 Task: Look for space in Cabedelo, Brazil from 10th July, 2023 to 15th July, 2023 for 7 adults in price range Rs.10000 to Rs.15000. Place can be entire place or shared room with 4 bedrooms having 7 beds and 4 bathrooms. Property type can be house, flat, guest house. Amenities needed are: wifi, TV, free parkinig on premises, gym, breakfast. Booking option can be shelf check-in. Required host language is English.
Action: Mouse moved to (493, 119)
Screenshot: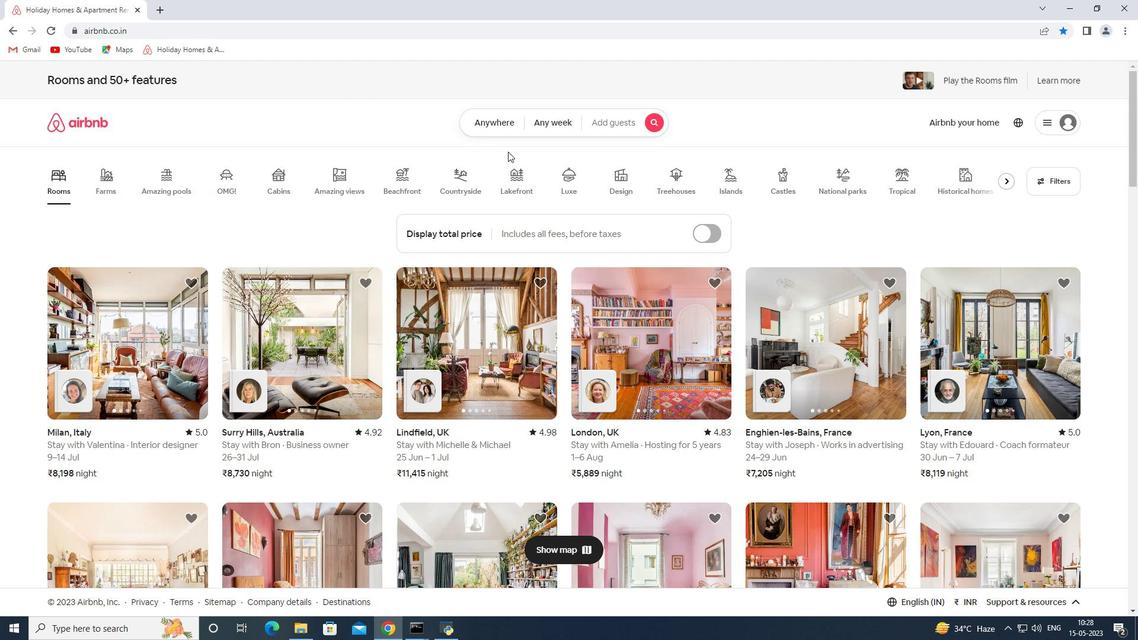 
Action: Mouse pressed left at (493, 119)
Screenshot: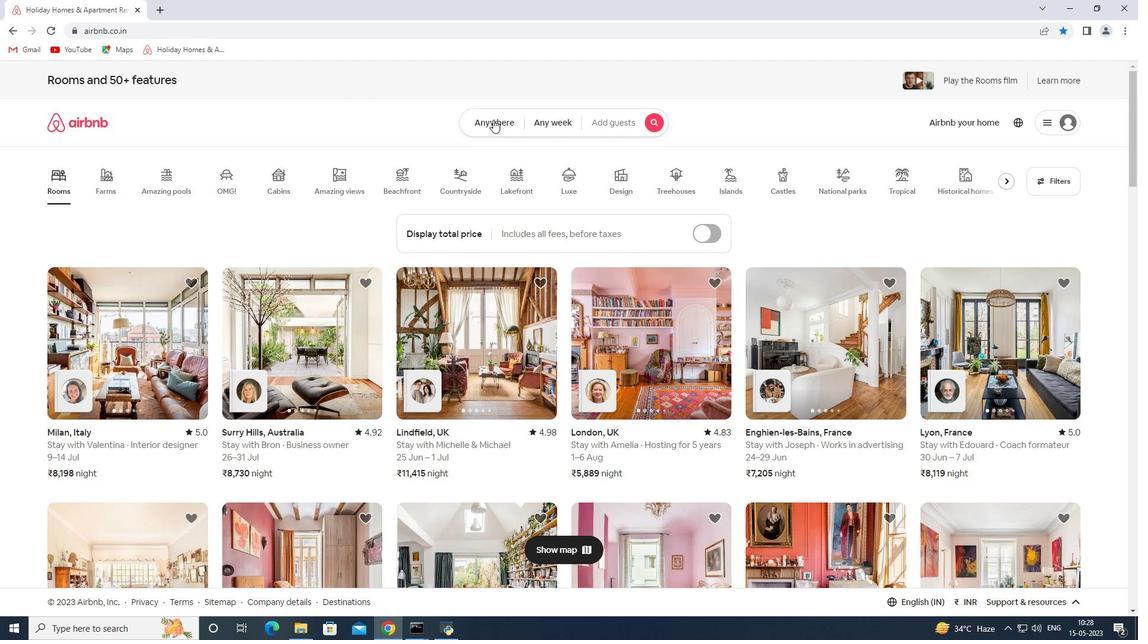 
Action: Mouse moved to (391, 171)
Screenshot: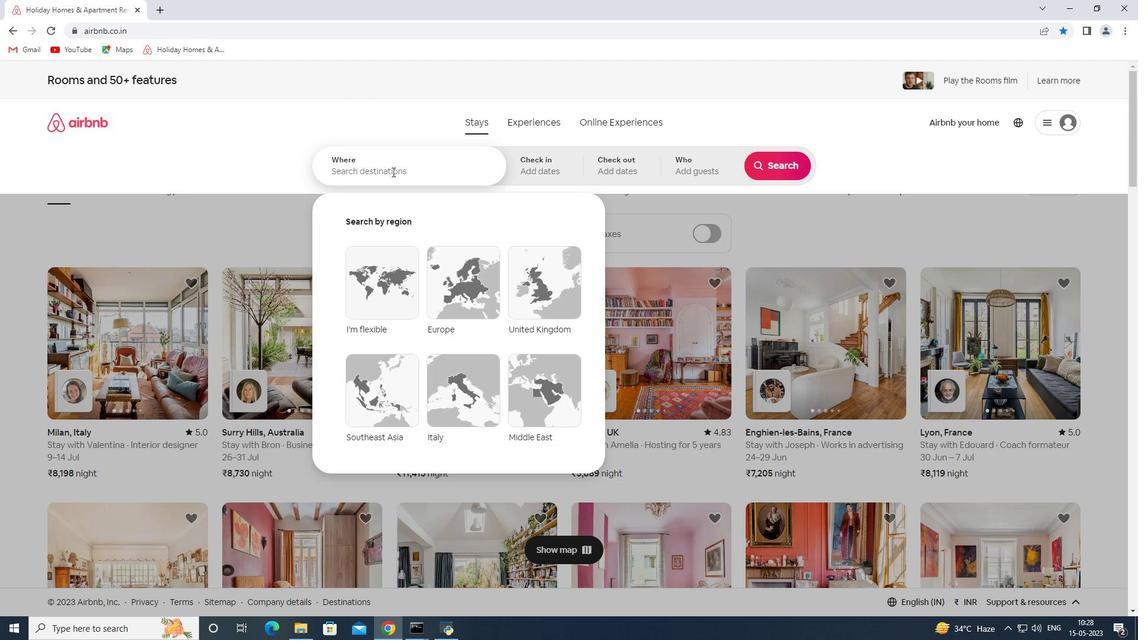 
Action: Mouse pressed left at (391, 171)
Screenshot: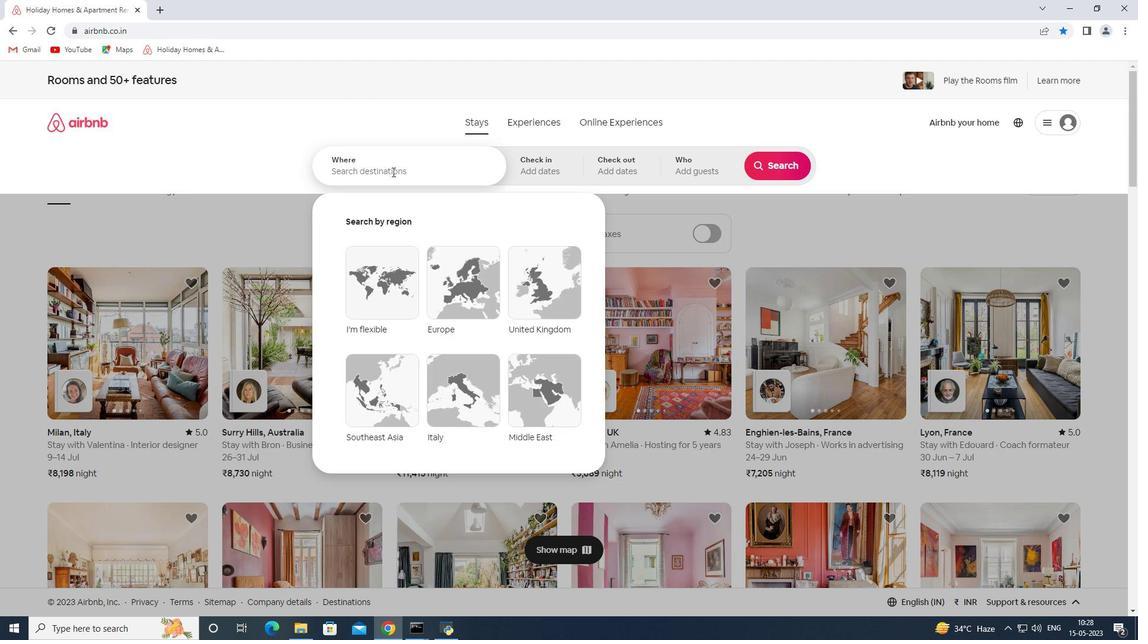 
Action: Key pressed <Key.shift><Key.shift><Key.shift>Cabedelo<Key.space><Key.shift>Brazil<Key.space>
Screenshot: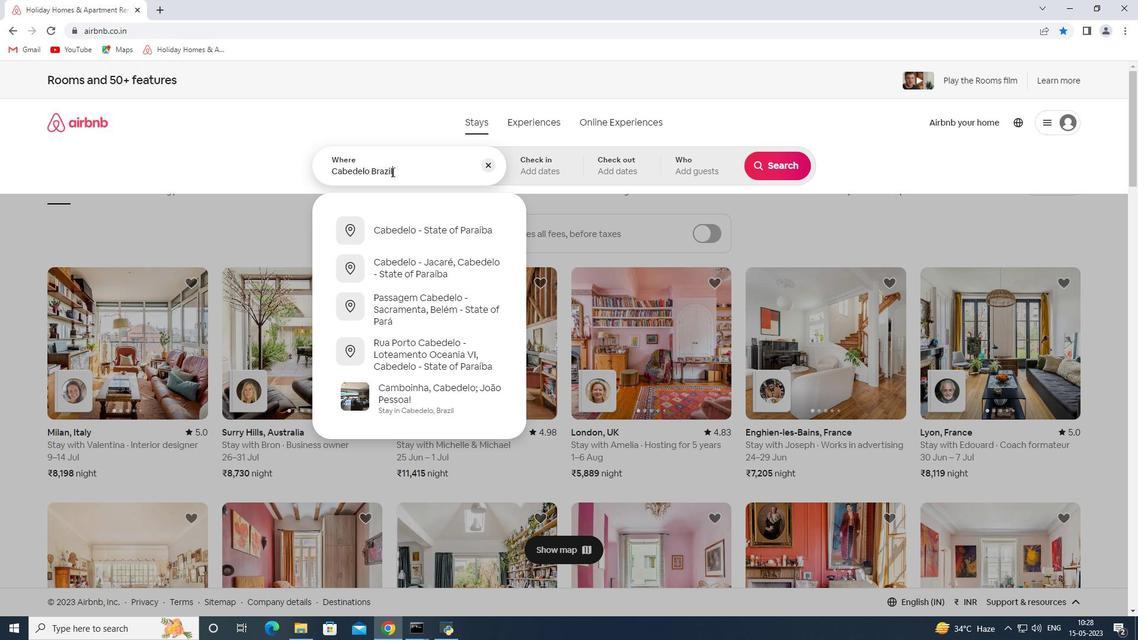 
Action: Mouse moved to (500, 187)
Screenshot: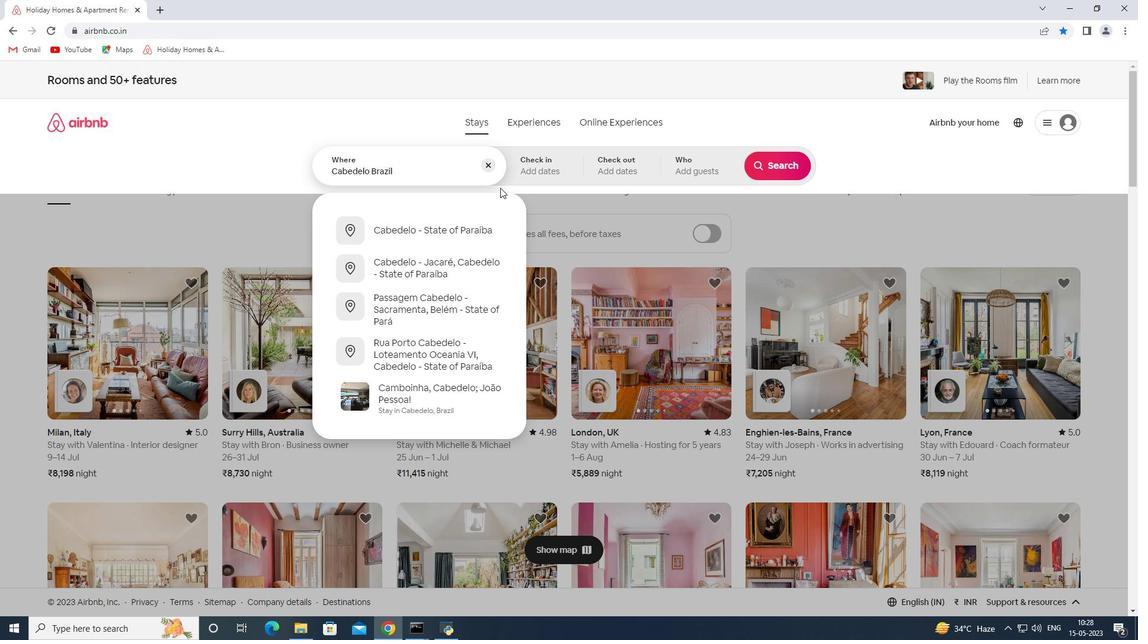 
Action: Key pressed <Key.enter>
Screenshot: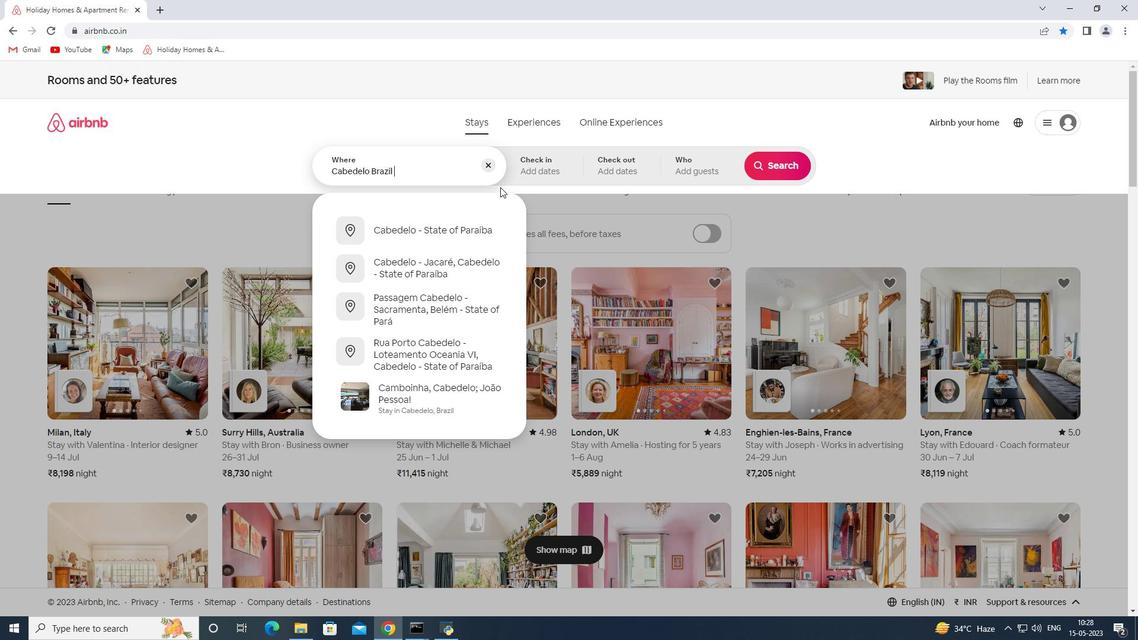 
Action: Mouse moved to (780, 261)
Screenshot: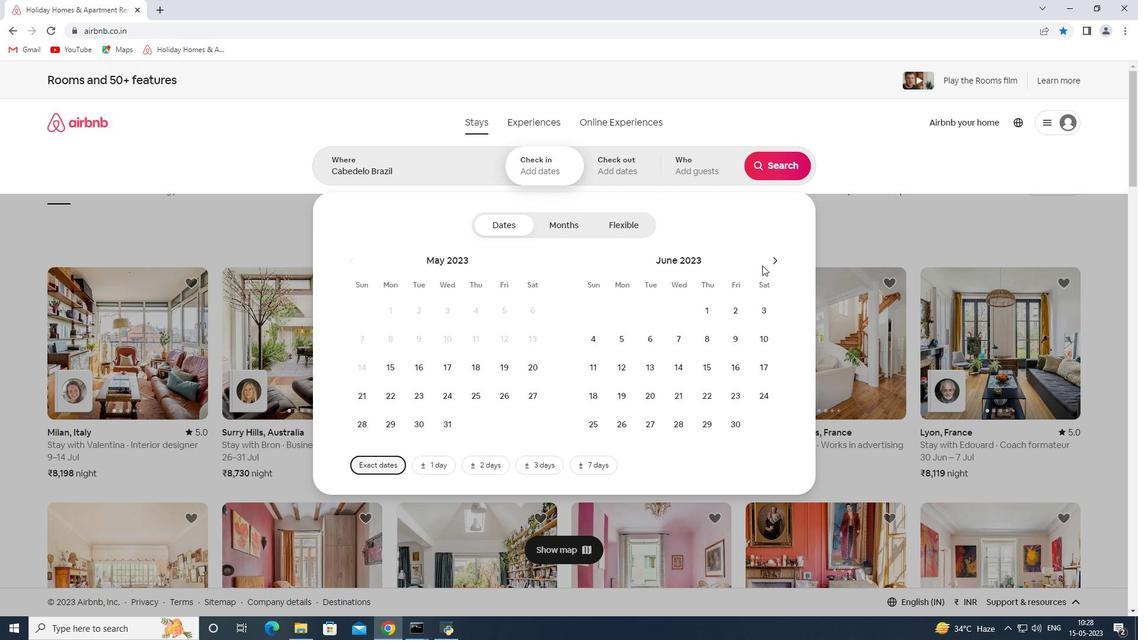 
Action: Mouse pressed left at (780, 261)
Screenshot: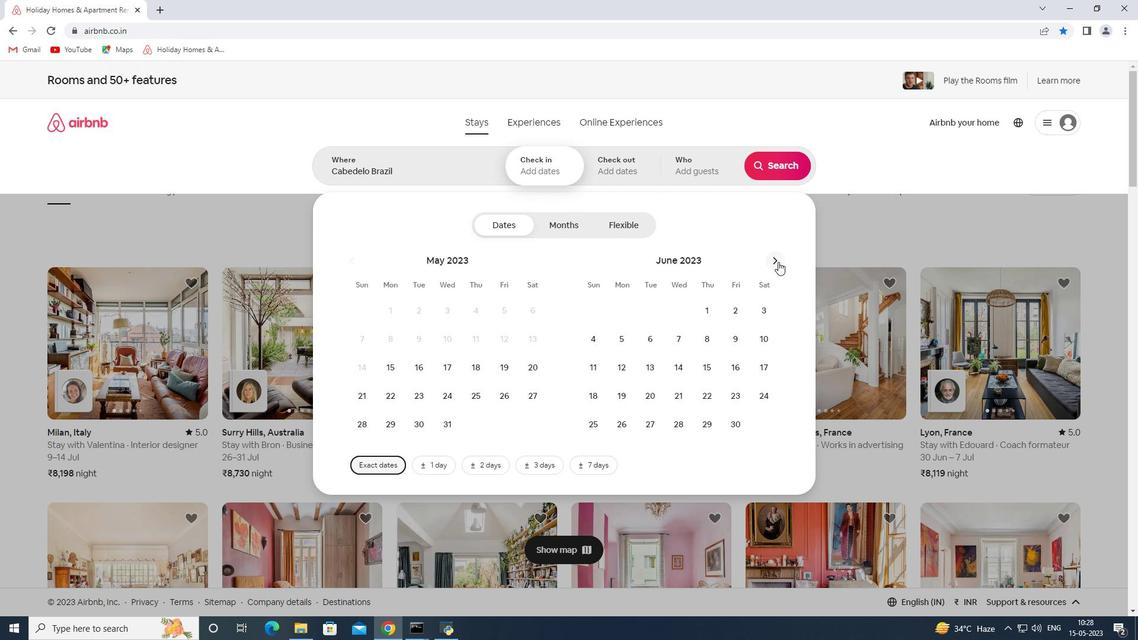 
Action: Mouse moved to (626, 367)
Screenshot: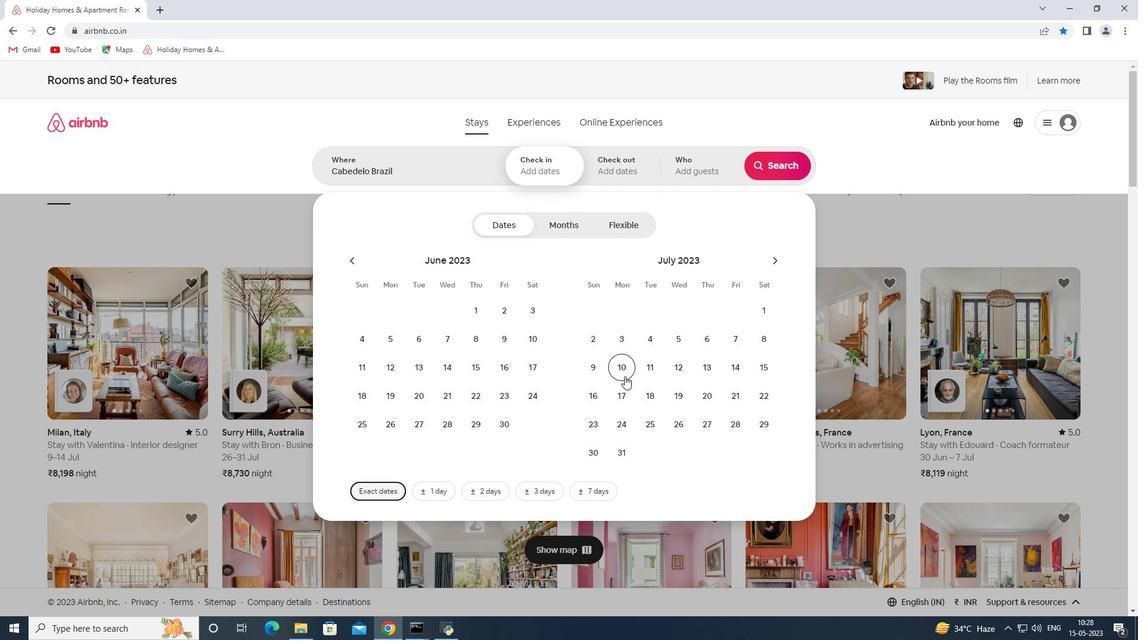 
Action: Mouse pressed left at (626, 367)
Screenshot: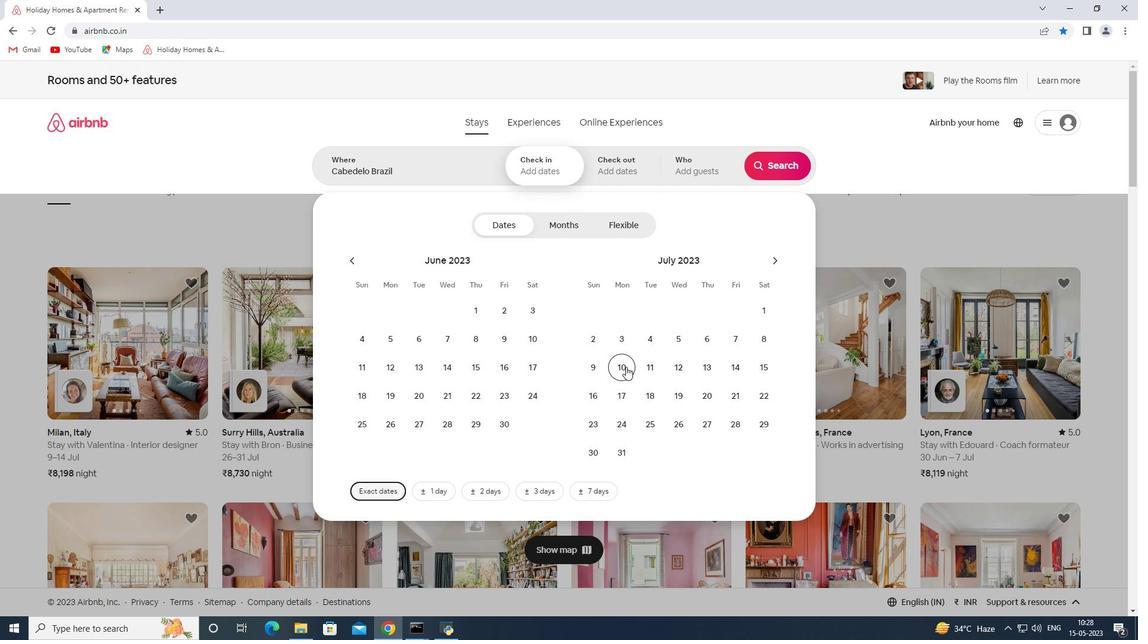 
Action: Mouse moved to (764, 374)
Screenshot: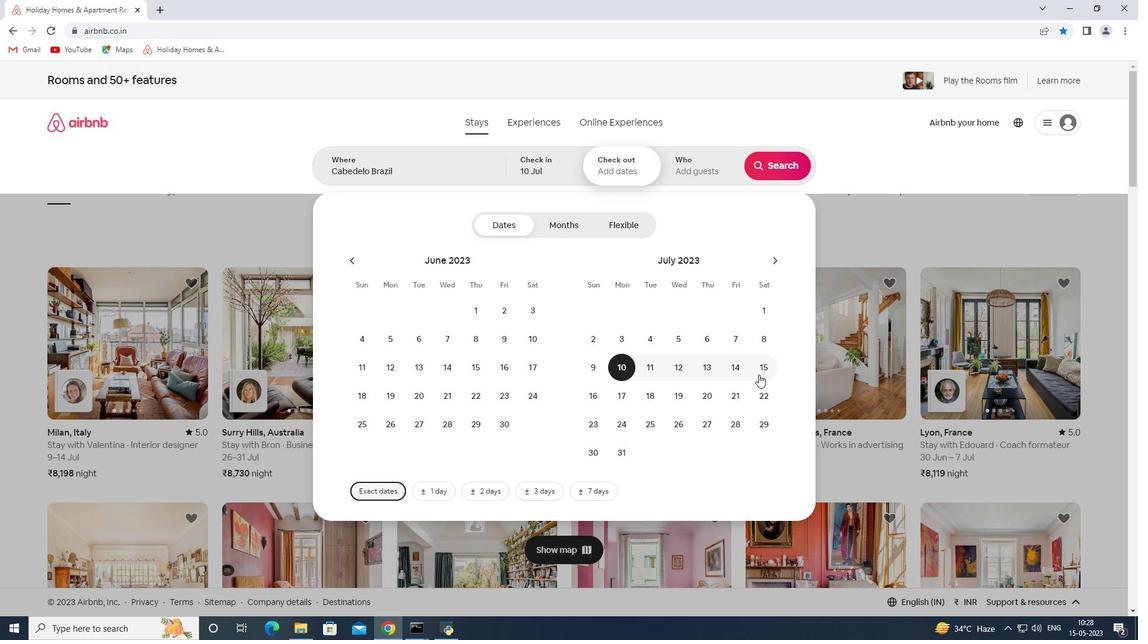 
Action: Mouse pressed left at (764, 374)
Screenshot: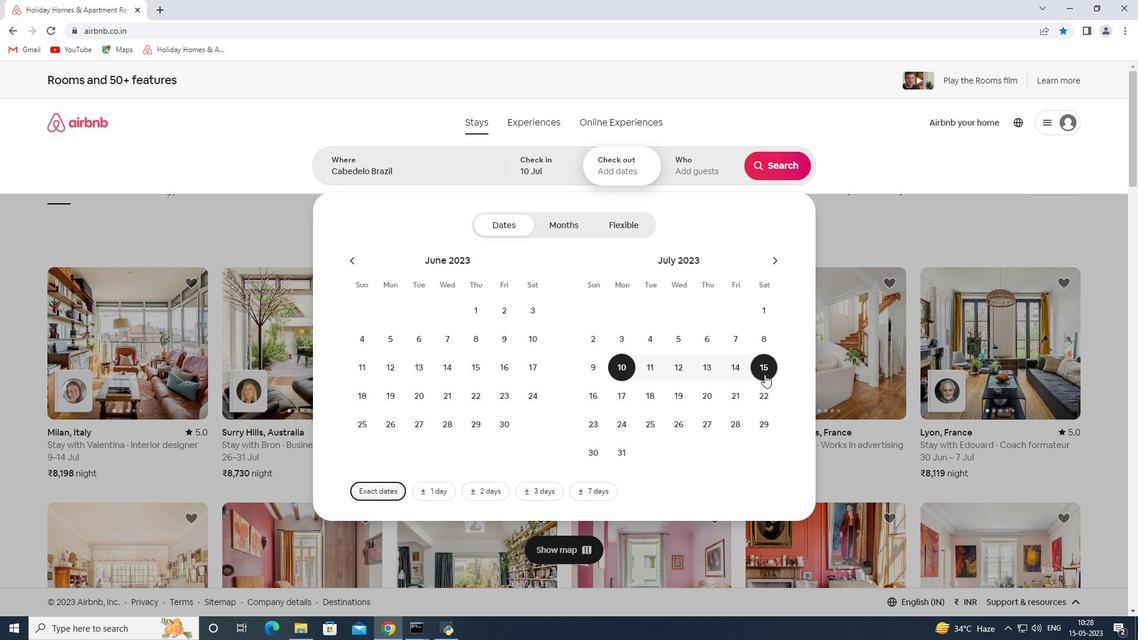 
Action: Mouse moved to (691, 167)
Screenshot: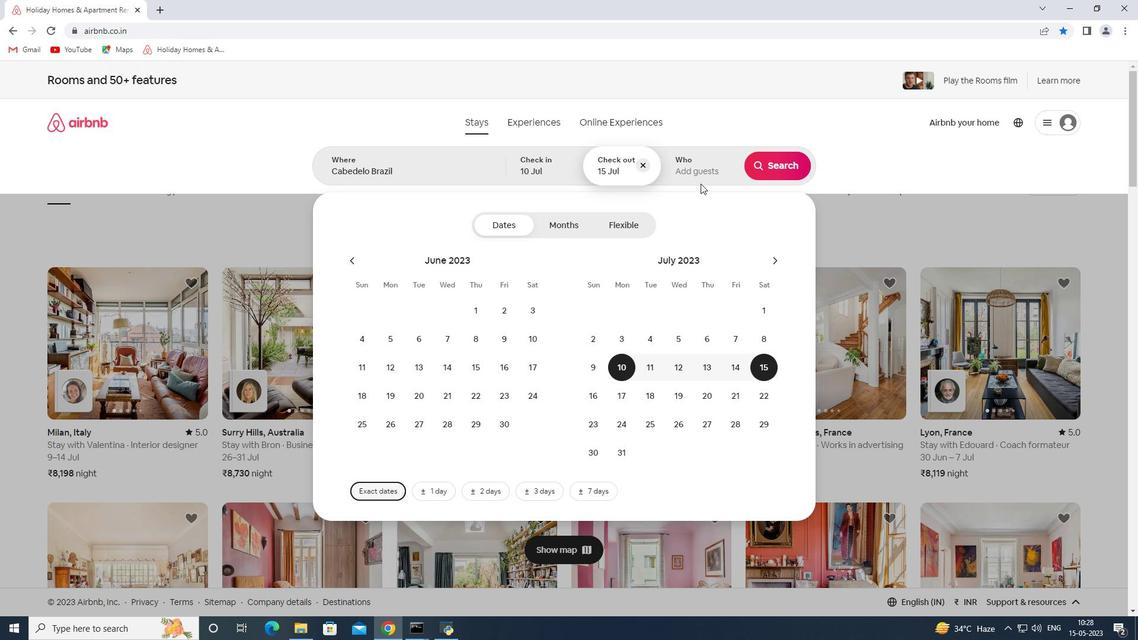 
Action: Mouse pressed left at (691, 167)
Screenshot: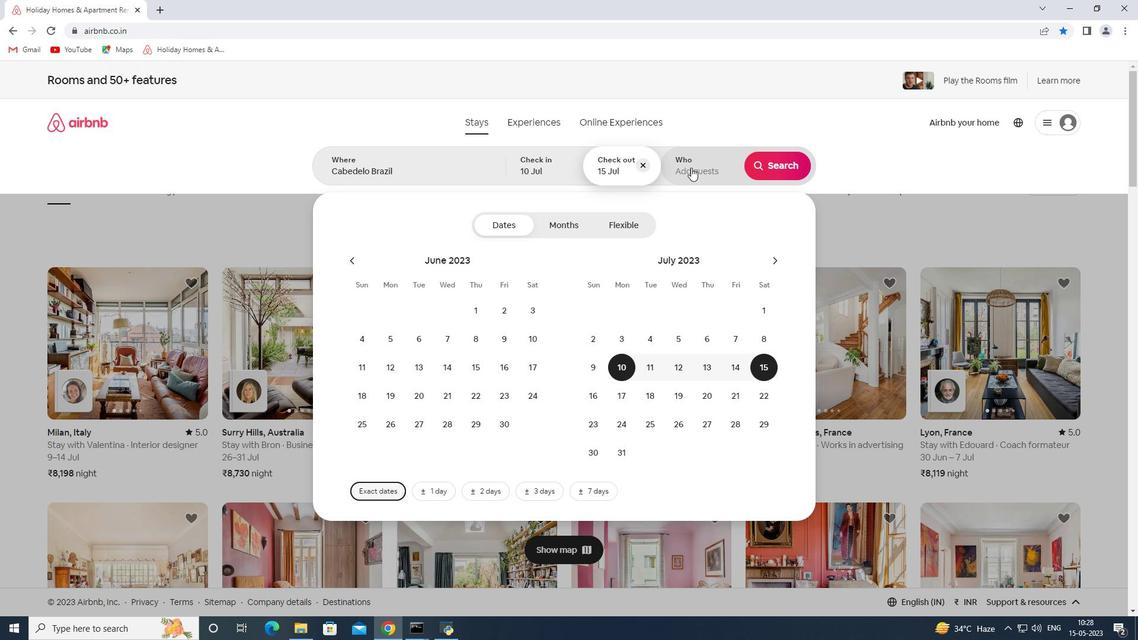 
Action: Mouse moved to (782, 228)
Screenshot: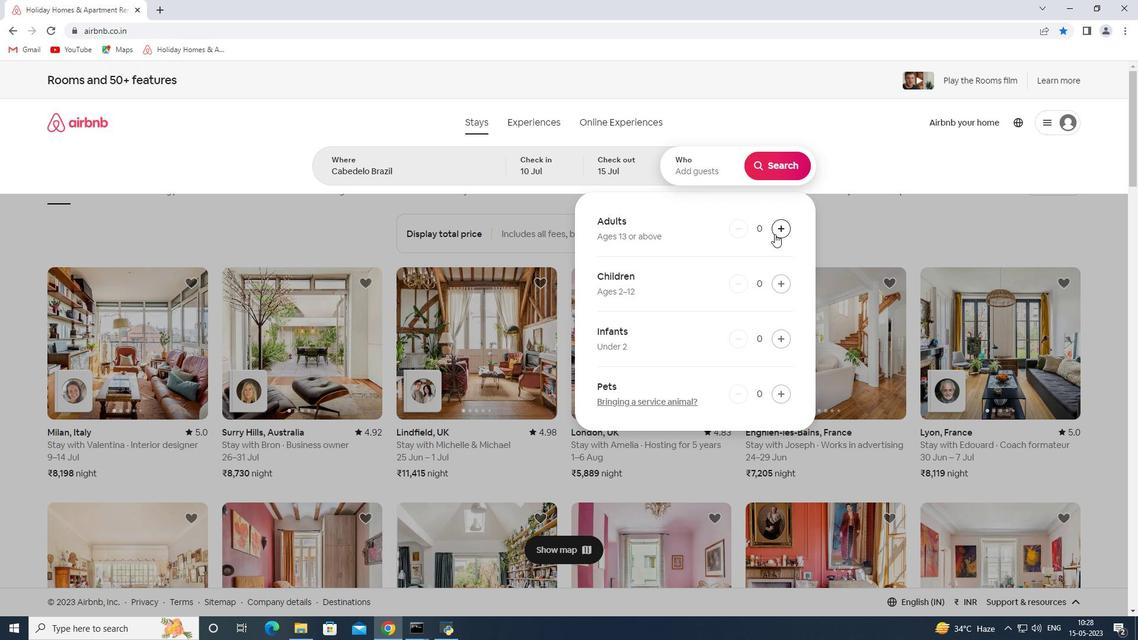
Action: Mouse pressed left at (782, 228)
Screenshot: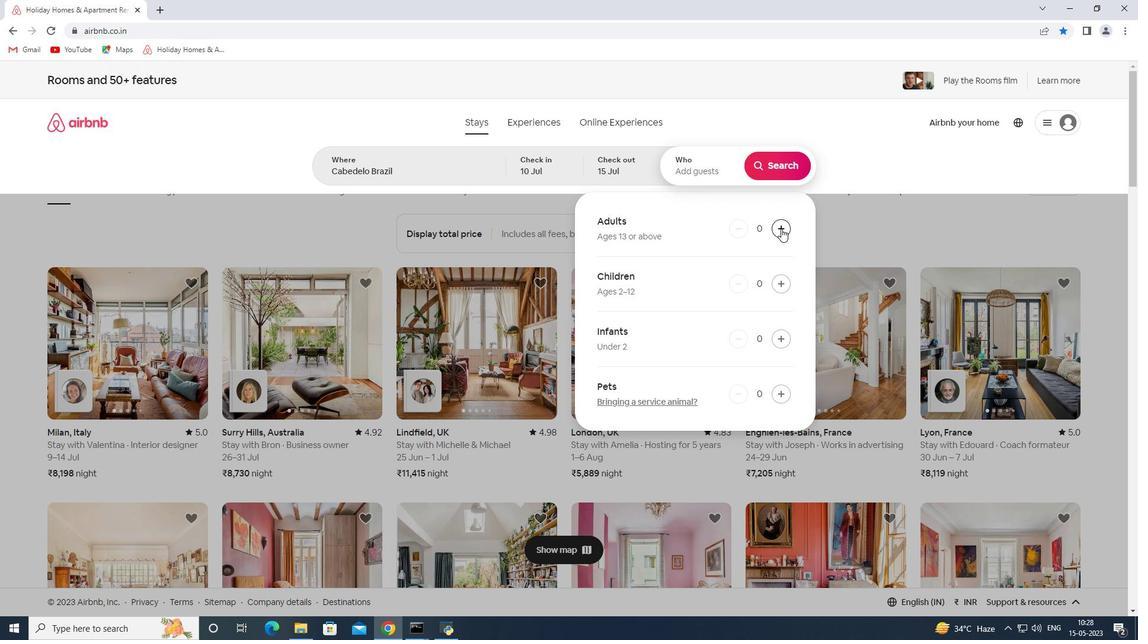 
Action: Mouse pressed left at (782, 228)
Screenshot: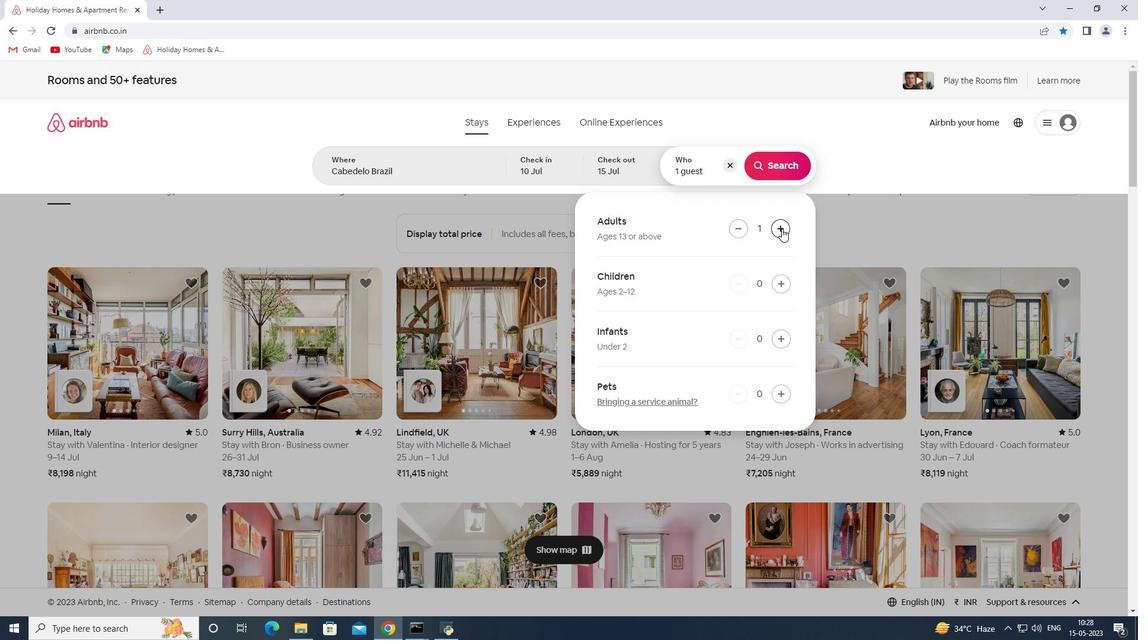 
Action: Mouse pressed left at (782, 228)
Screenshot: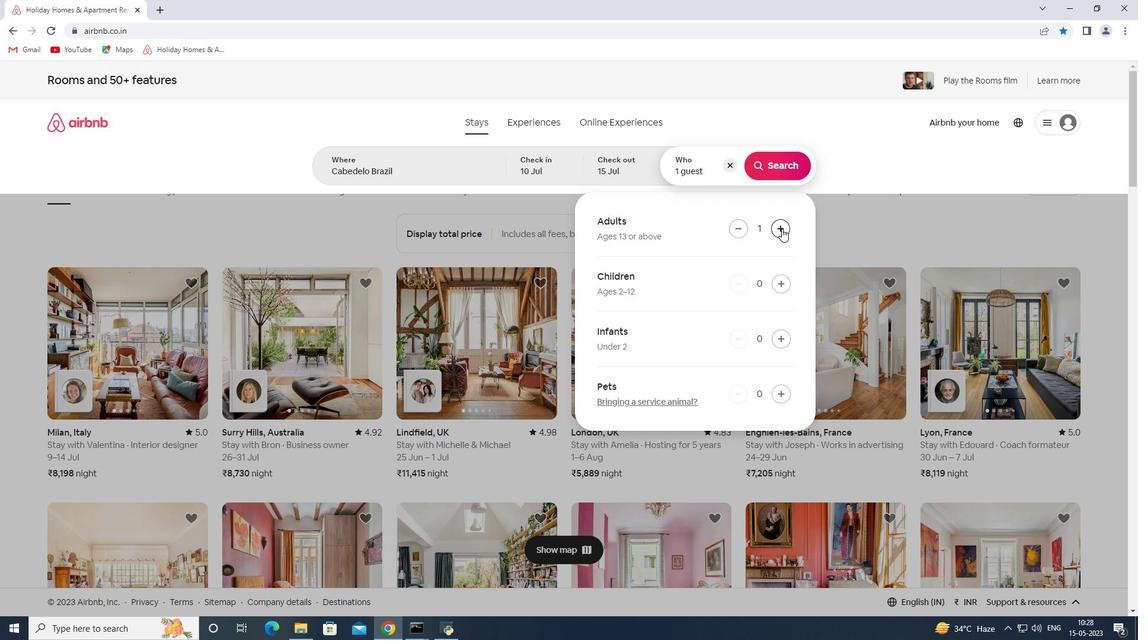 
Action: Mouse pressed left at (782, 228)
Screenshot: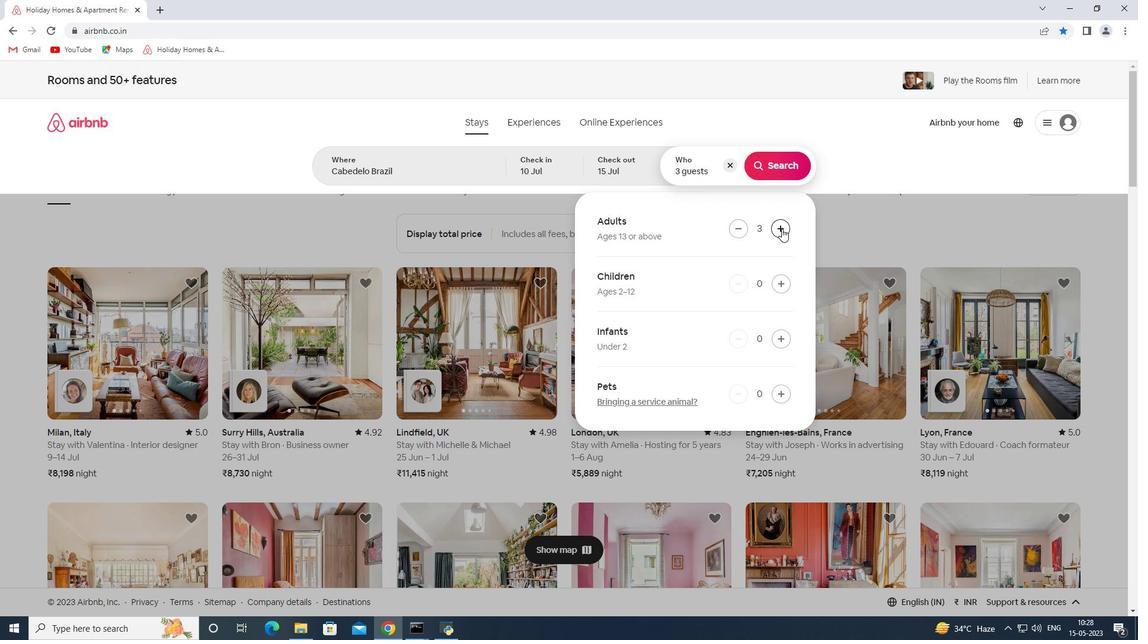 
Action: Mouse pressed left at (782, 228)
Screenshot: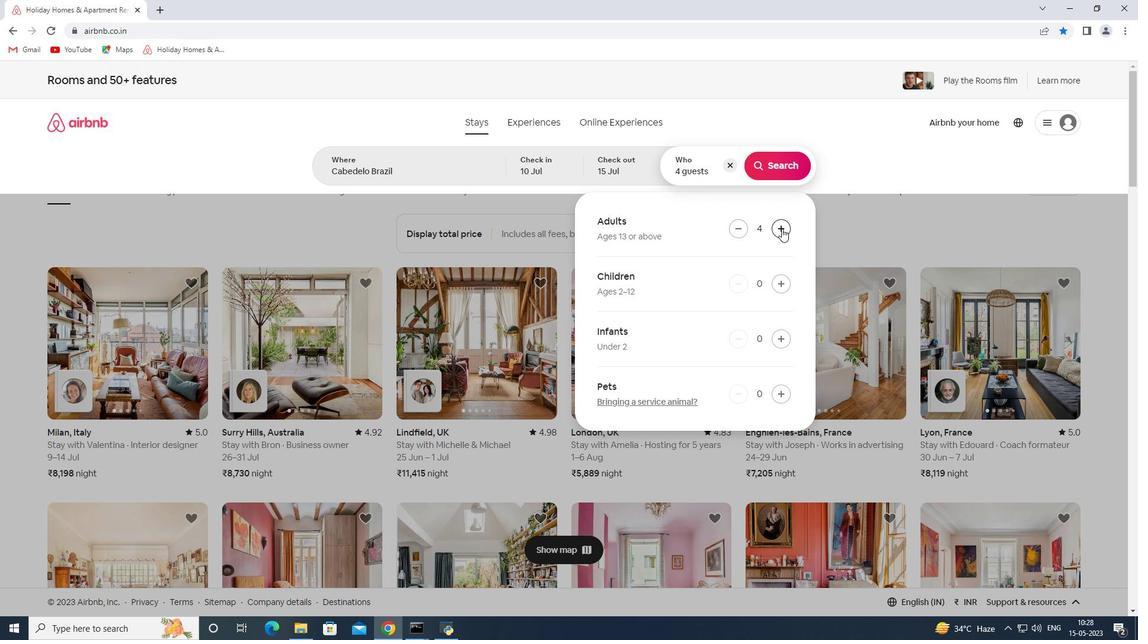
Action: Mouse pressed left at (782, 228)
Screenshot: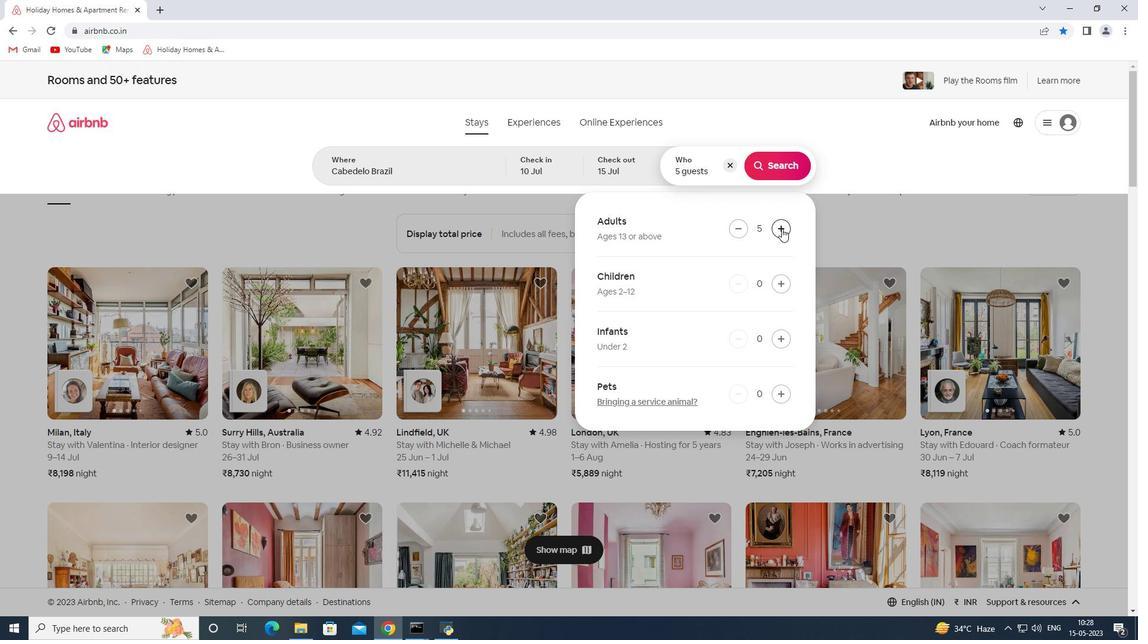 
Action: Mouse pressed left at (782, 228)
Screenshot: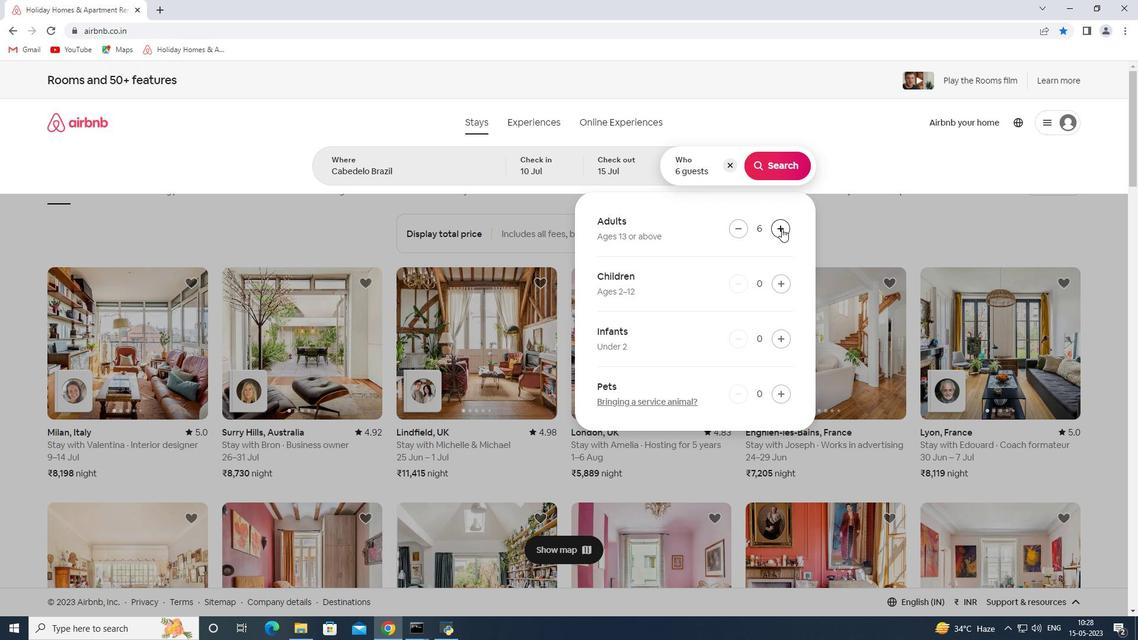 
Action: Mouse moved to (770, 167)
Screenshot: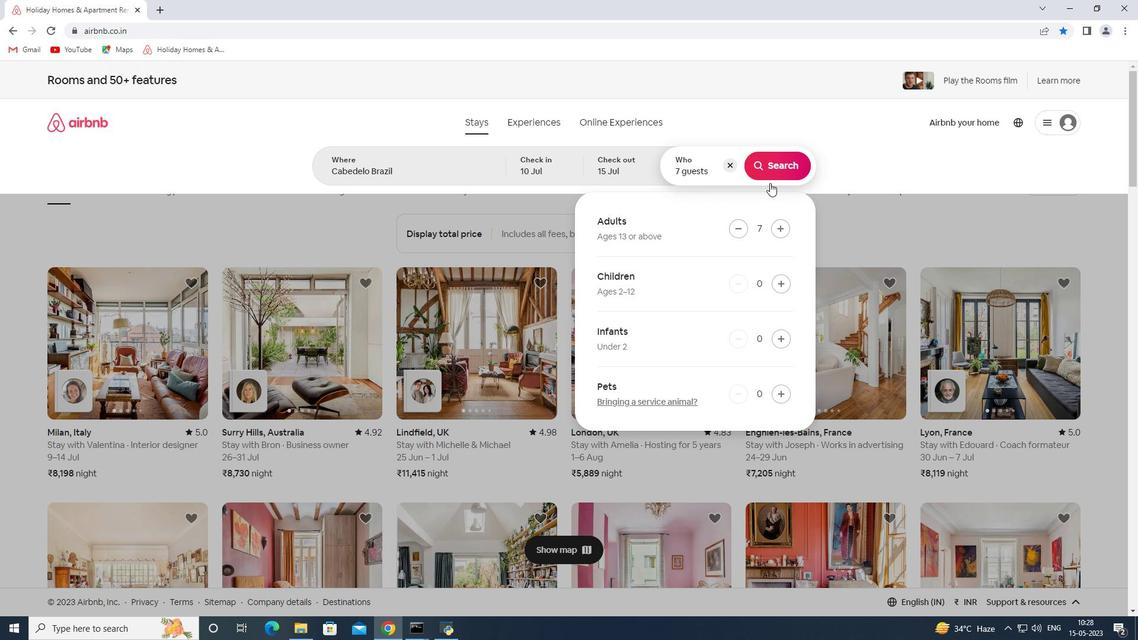 
Action: Mouse pressed left at (770, 167)
Screenshot: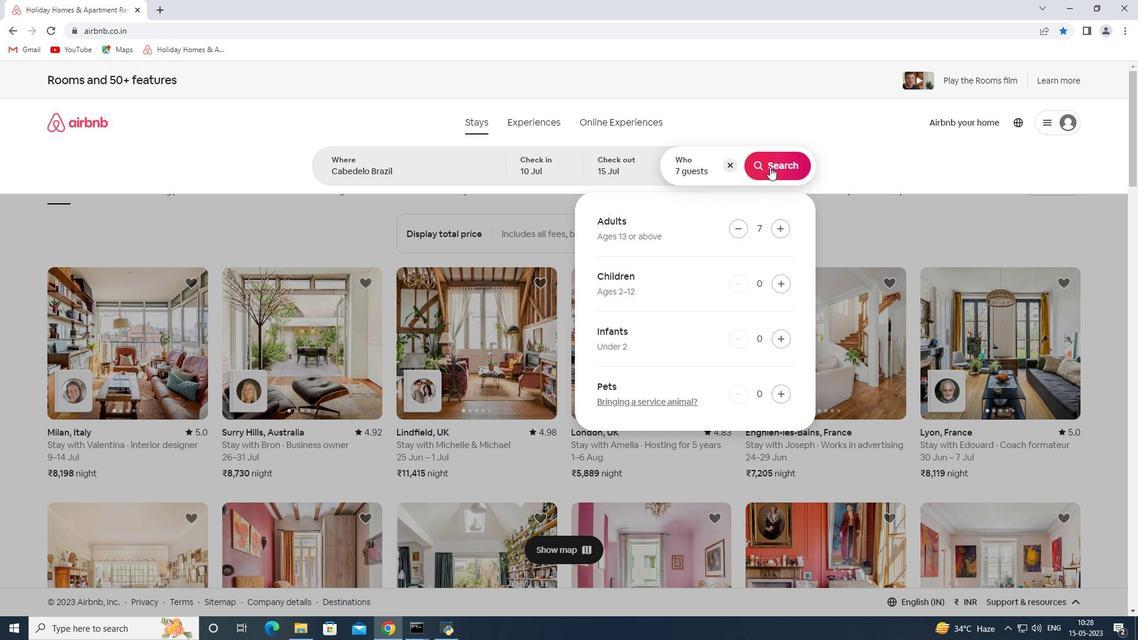 
Action: Mouse moved to (1096, 135)
Screenshot: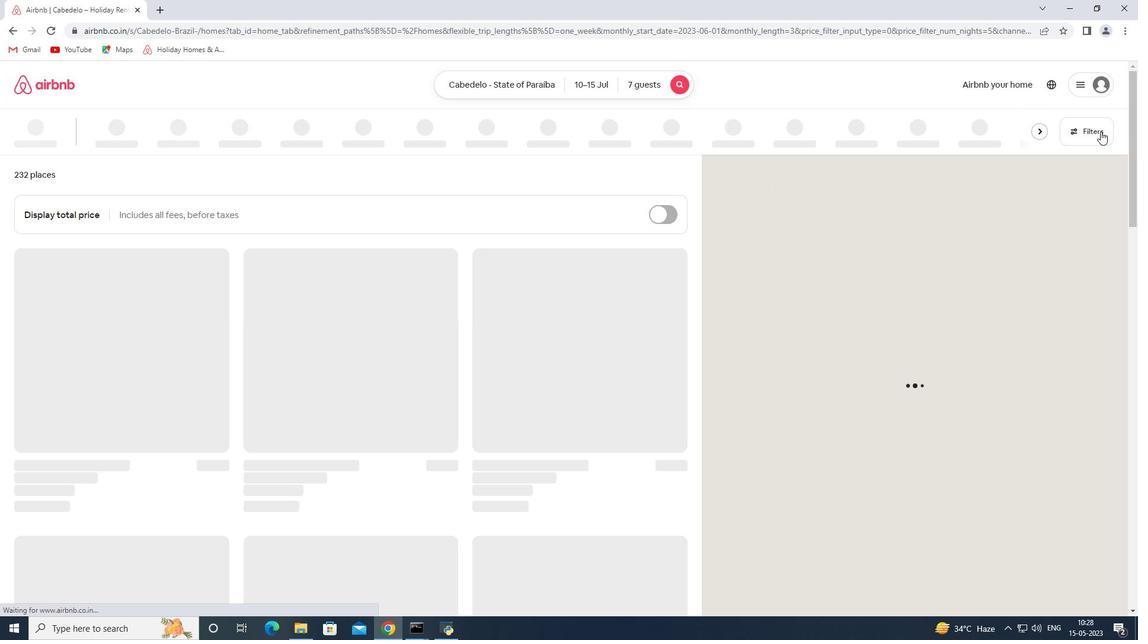 
Action: Mouse pressed left at (1096, 135)
Screenshot: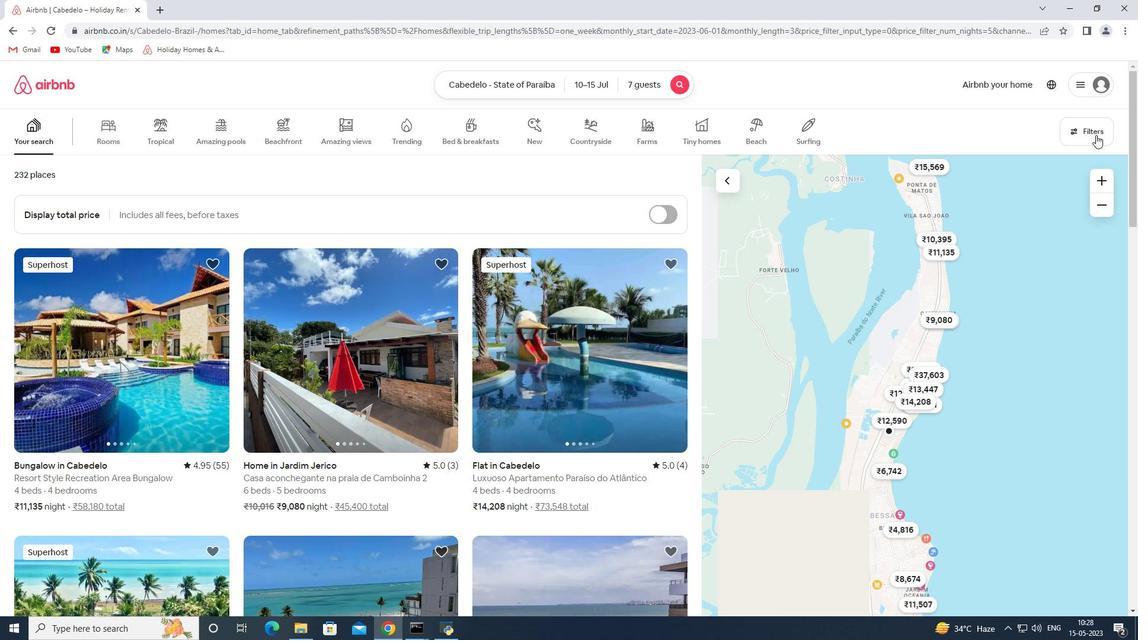 
Action: Mouse moved to (469, 423)
Screenshot: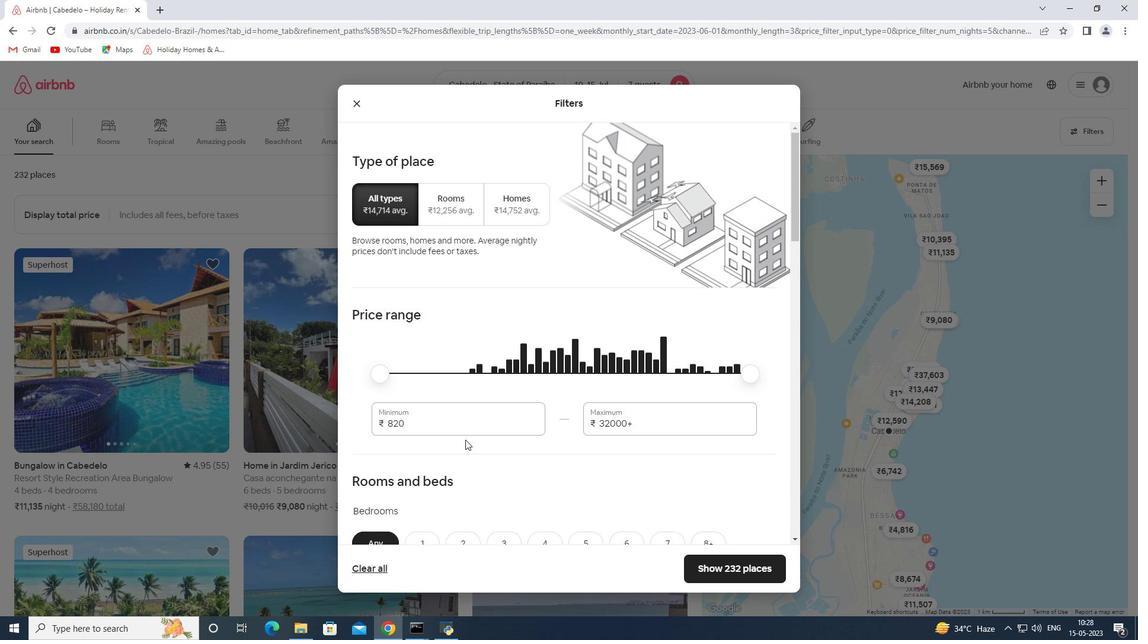 
Action: Mouse pressed left at (469, 423)
Screenshot: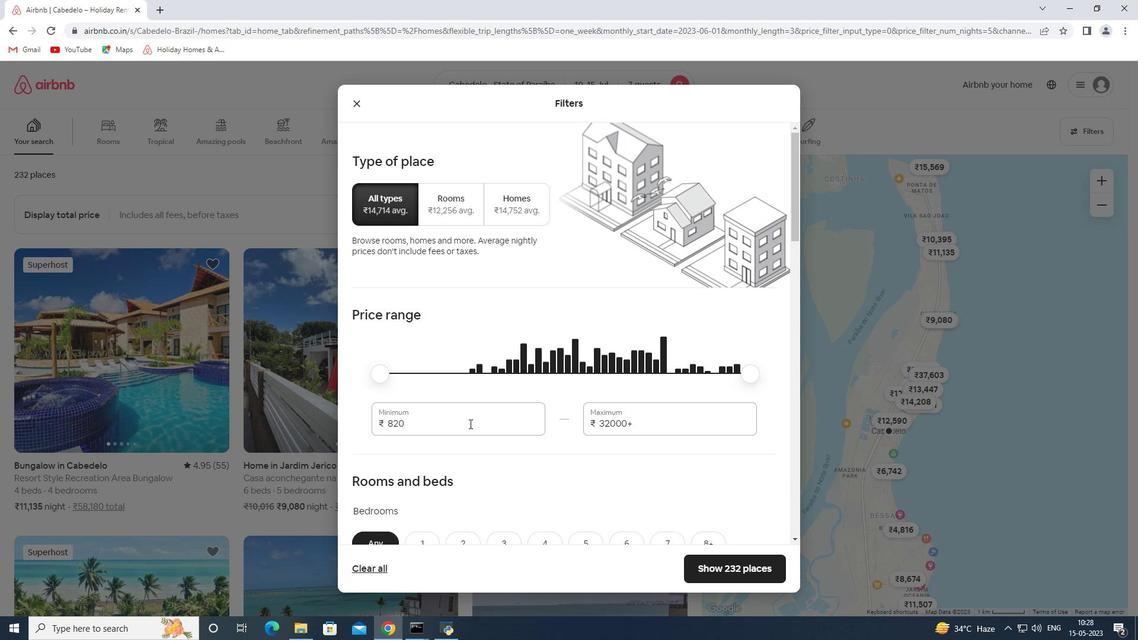 
Action: Mouse pressed left at (469, 423)
Screenshot: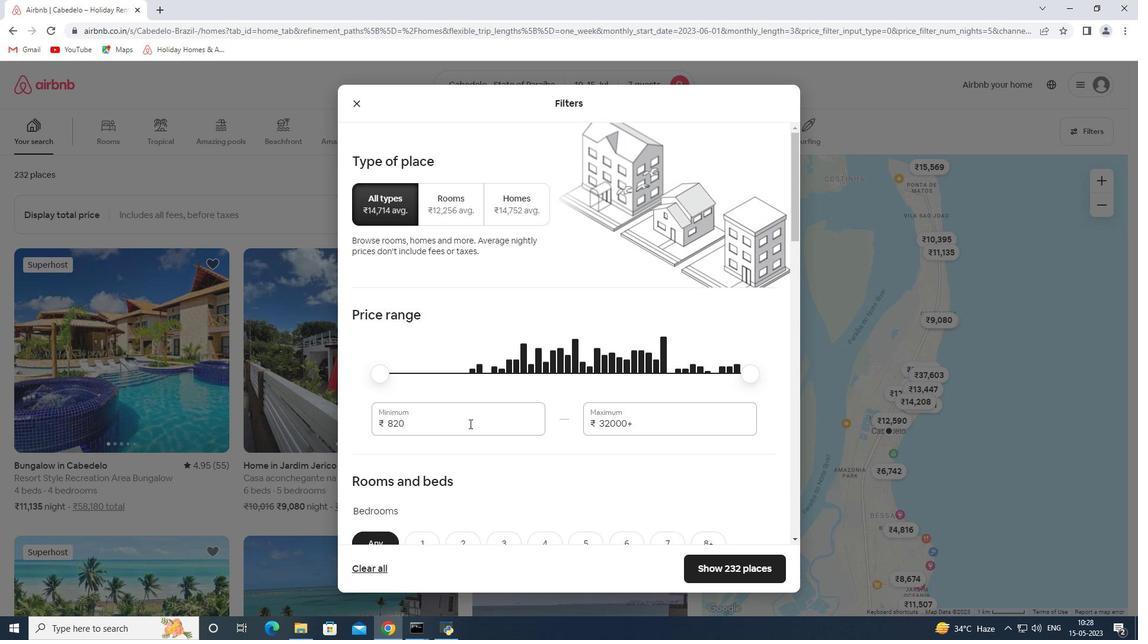 
Action: Key pressed 10000<Key.tab>15000
Screenshot: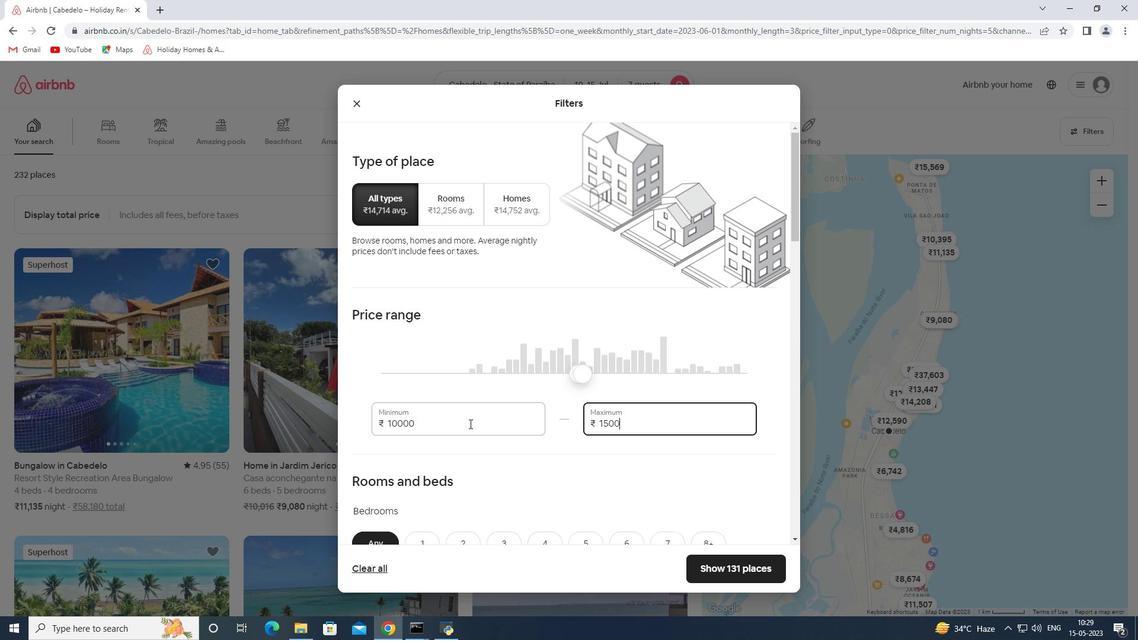 
Action: Mouse scrolled (469, 423) with delta (0, 0)
Screenshot: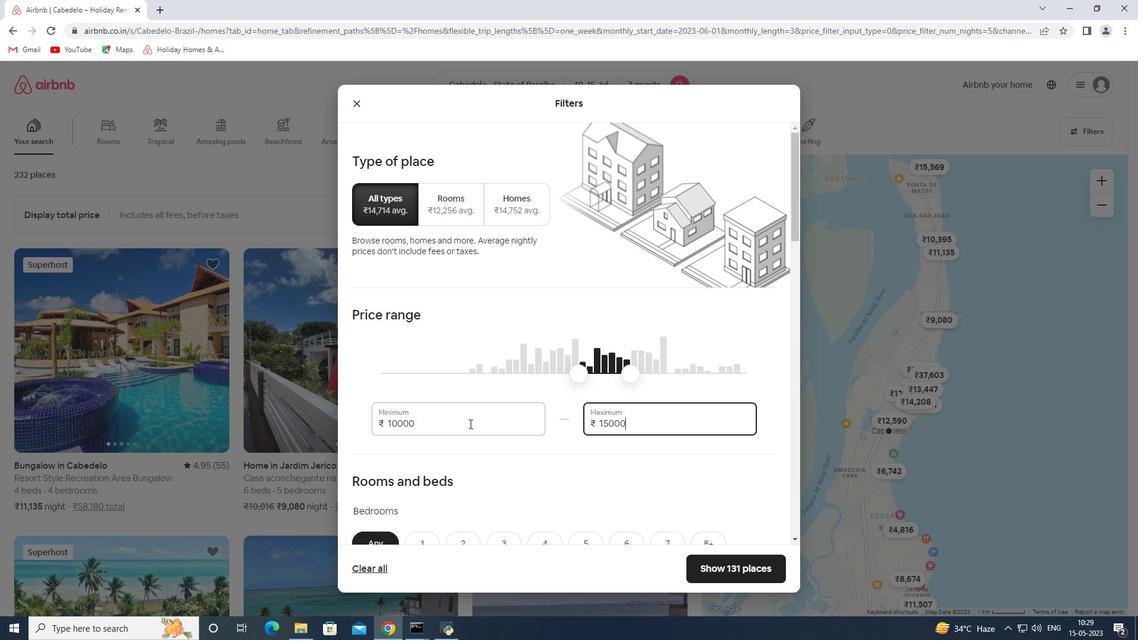 
Action: Mouse scrolled (469, 423) with delta (0, 0)
Screenshot: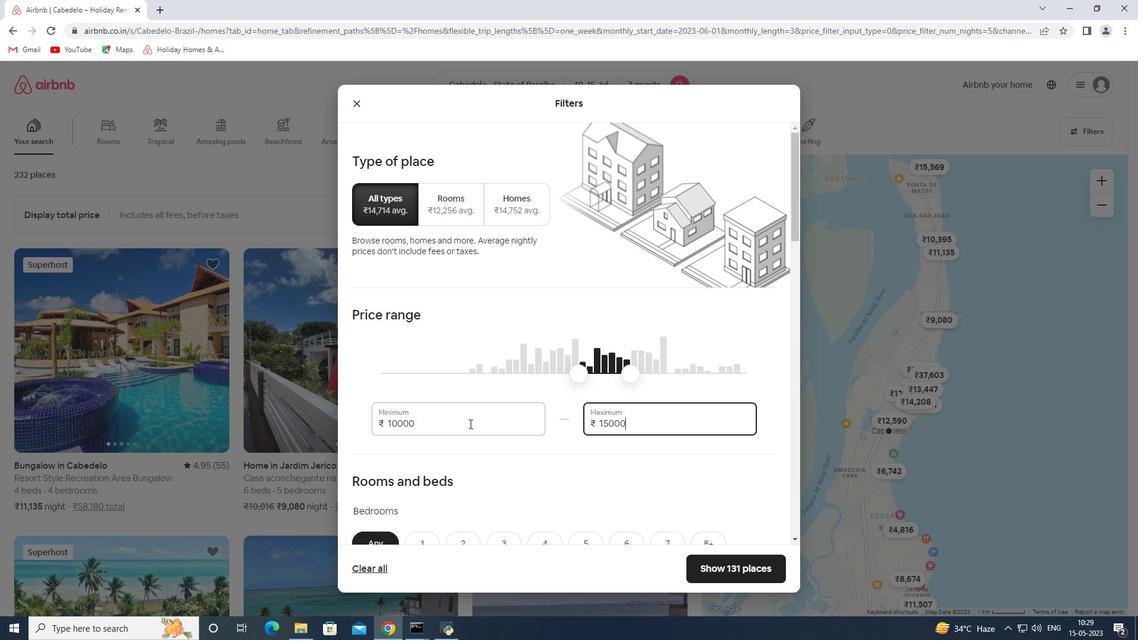 
Action: Mouse scrolled (469, 423) with delta (0, 0)
Screenshot: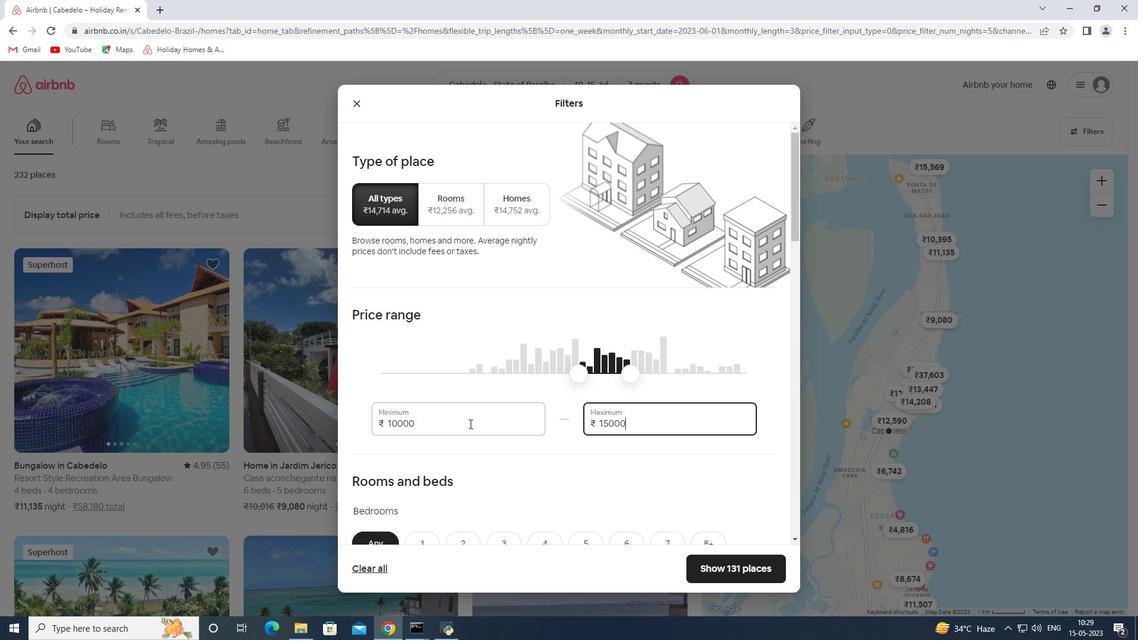 
Action: Mouse scrolled (469, 423) with delta (0, 0)
Screenshot: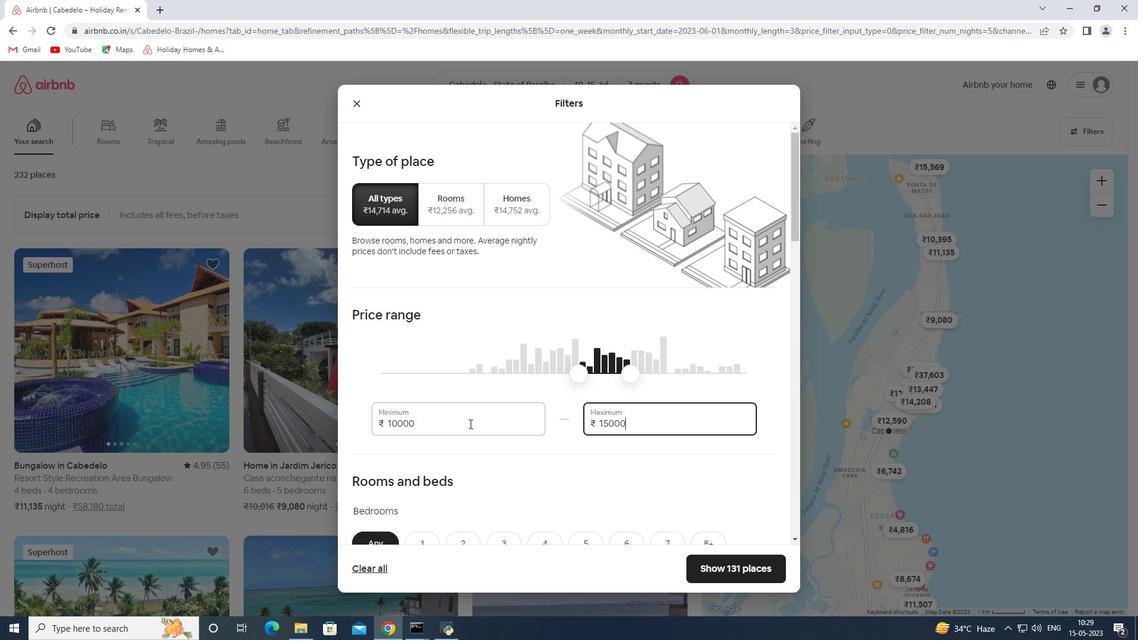 
Action: Mouse moved to (555, 302)
Screenshot: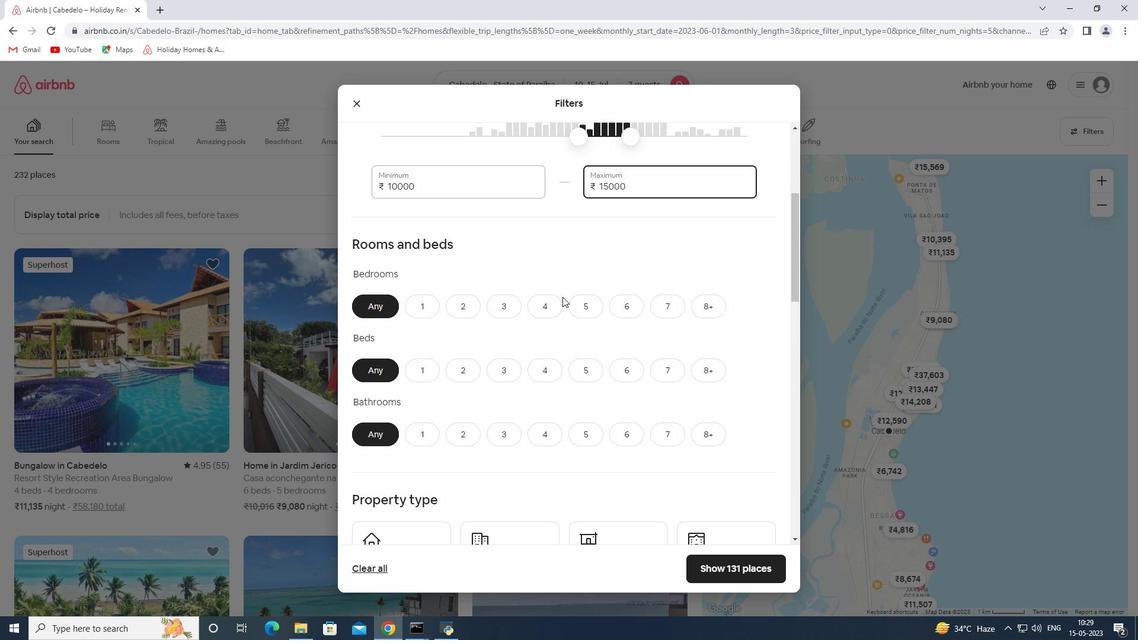 
Action: Mouse pressed left at (555, 302)
Screenshot: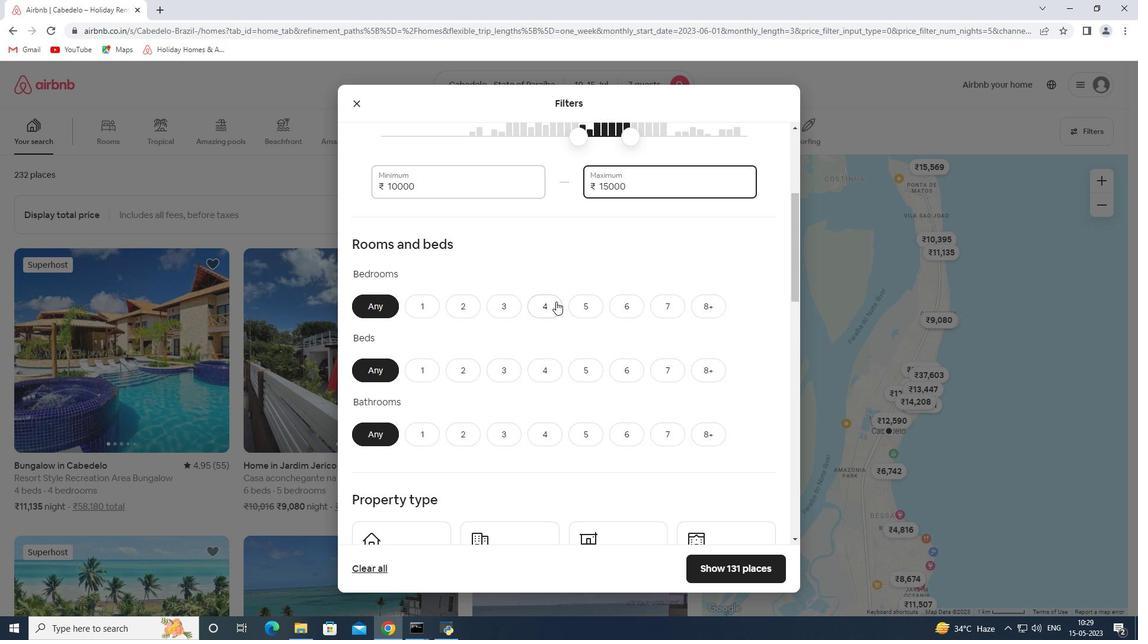 
Action: Mouse moved to (665, 371)
Screenshot: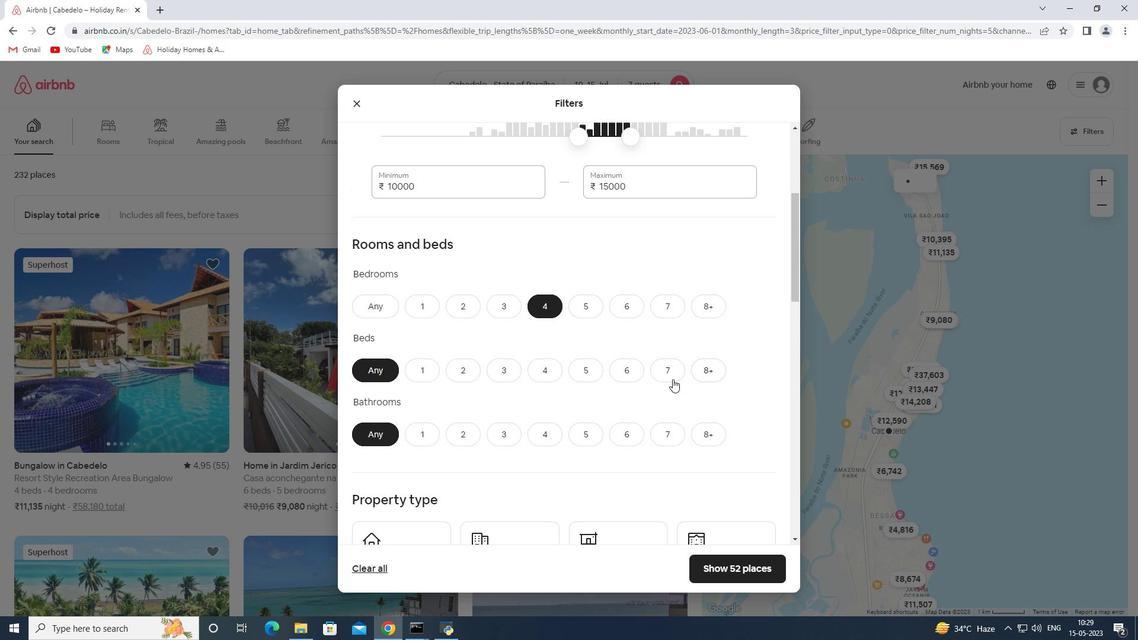 
Action: Mouse pressed left at (665, 371)
Screenshot: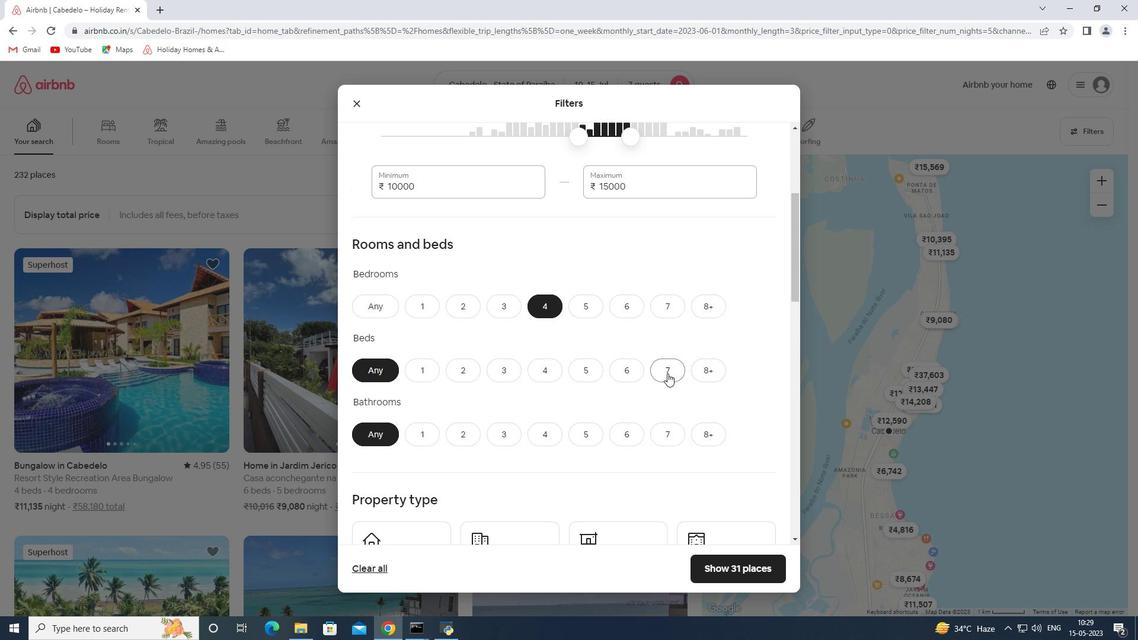
Action: Mouse moved to (538, 440)
Screenshot: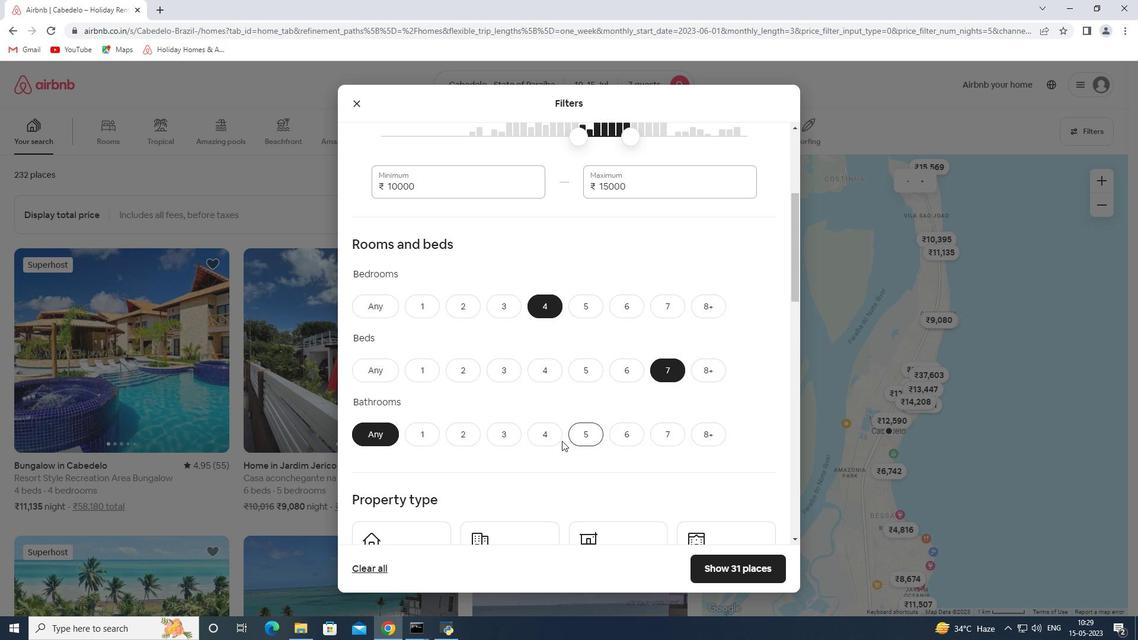 
Action: Mouse pressed left at (538, 440)
Screenshot: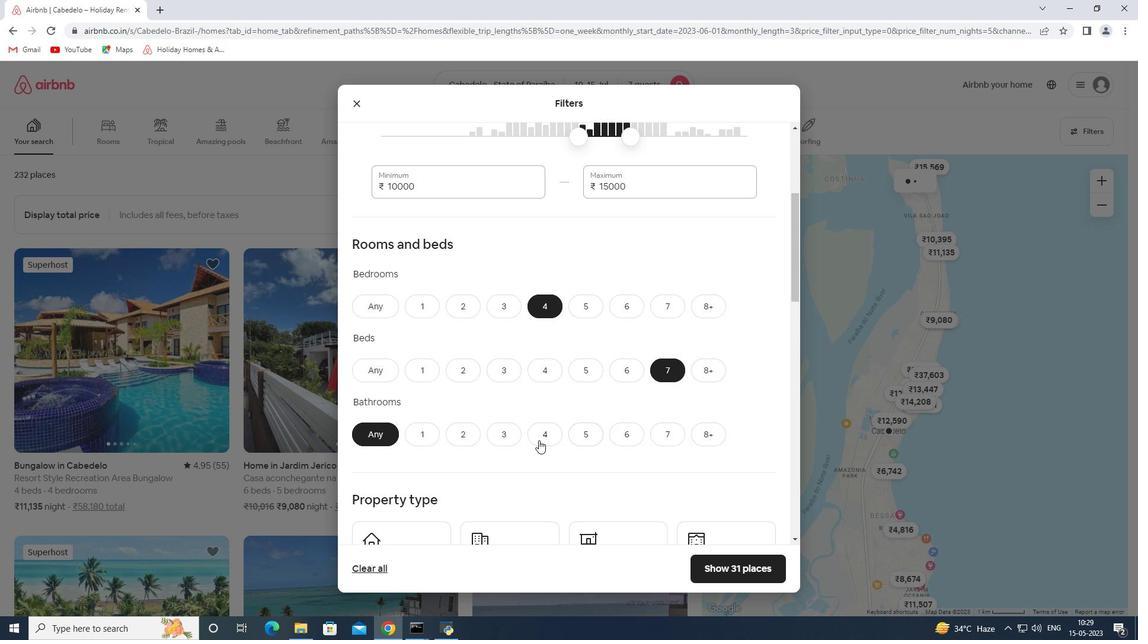 
Action: Mouse scrolled (538, 439) with delta (0, 0)
Screenshot: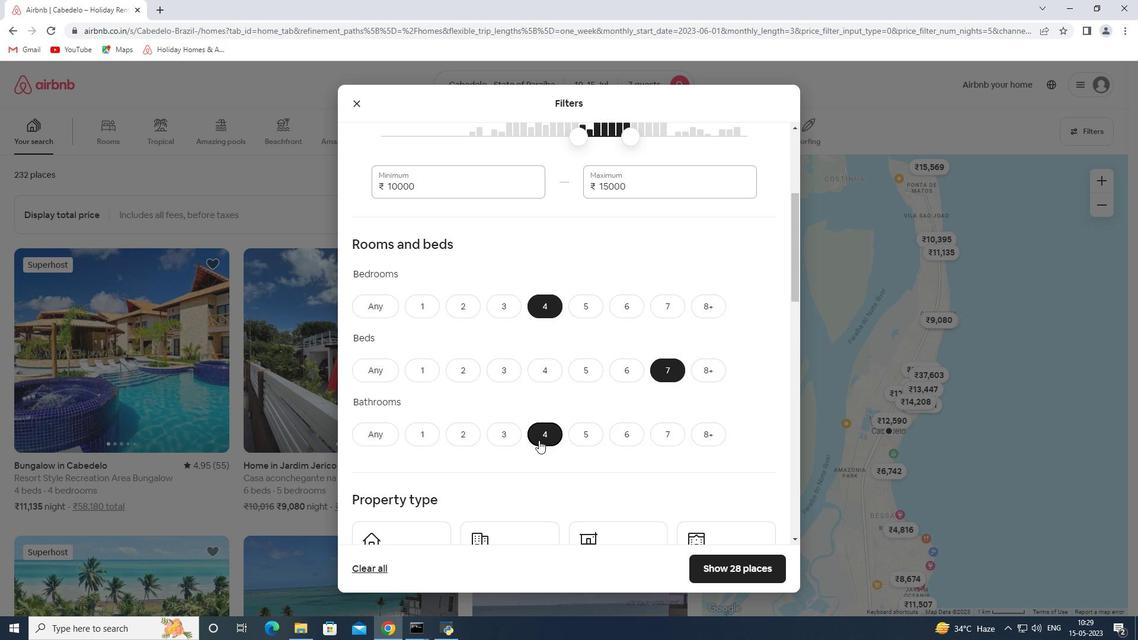 
Action: Mouse scrolled (538, 439) with delta (0, 0)
Screenshot: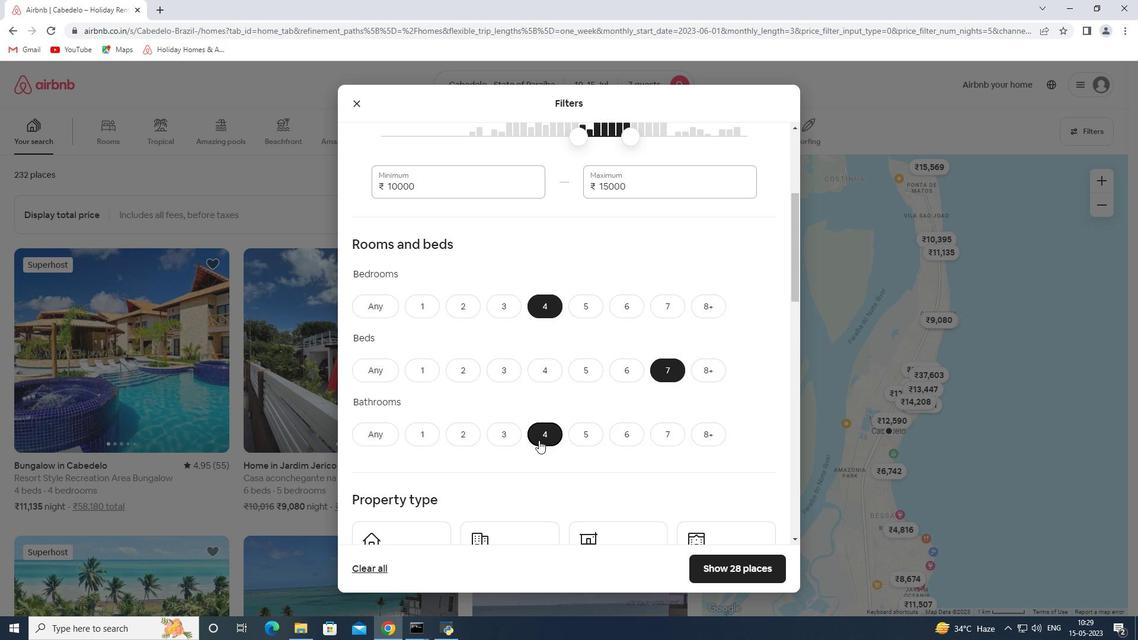 
Action: Mouse moved to (408, 424)
Screenshot: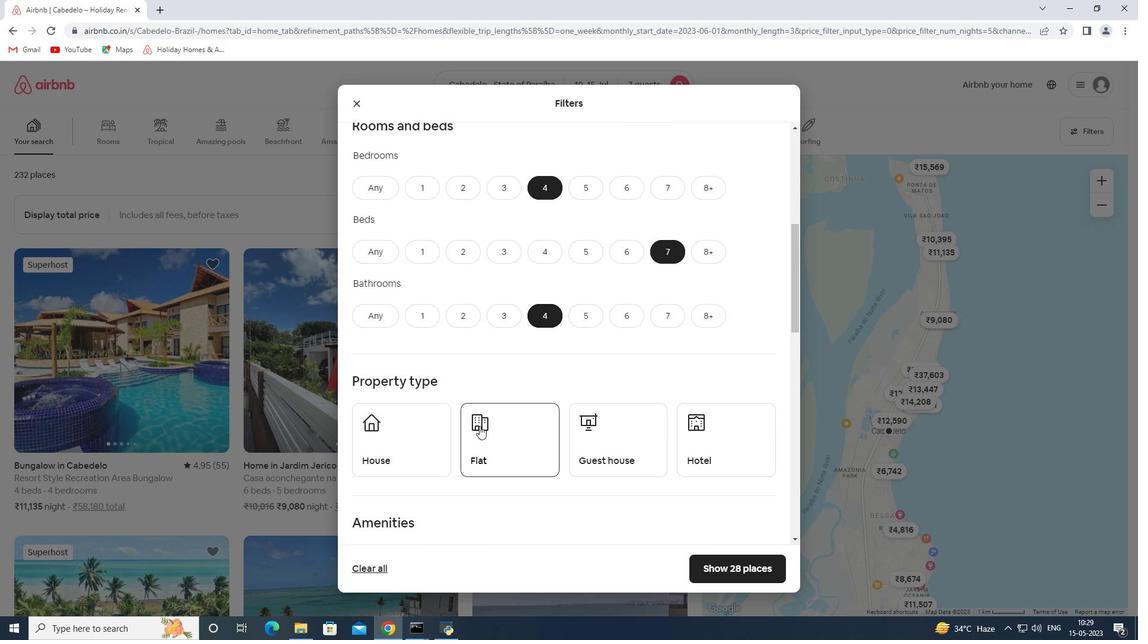 
Action: Mouse pressed left at (408, 424)
Screenshot: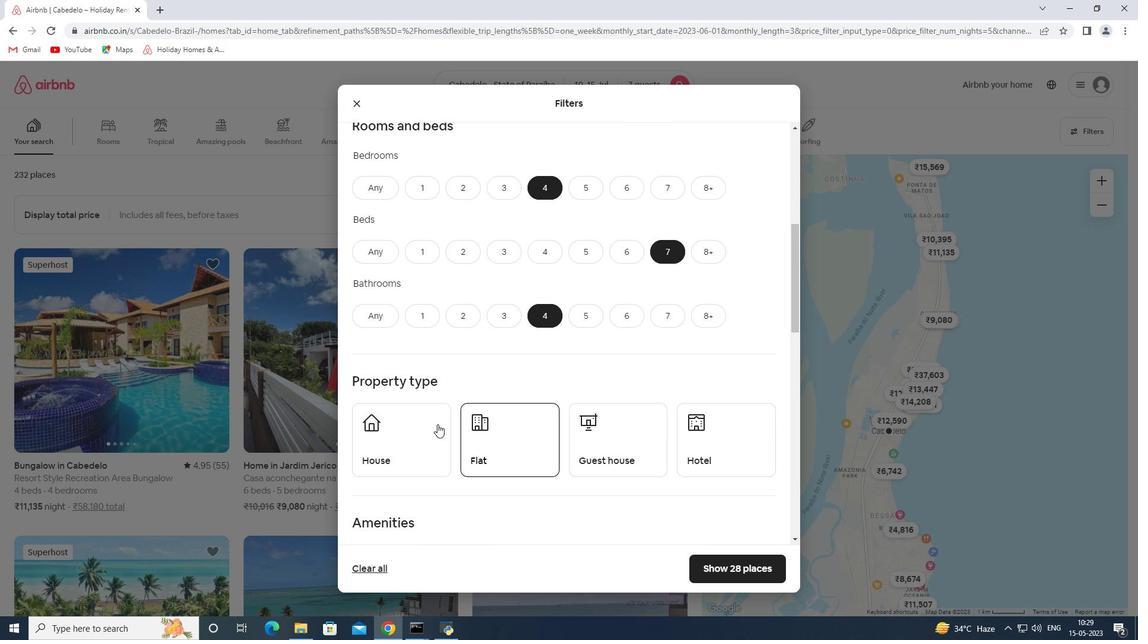 
Action: Mouse moved to (496, 418)
Screenshot: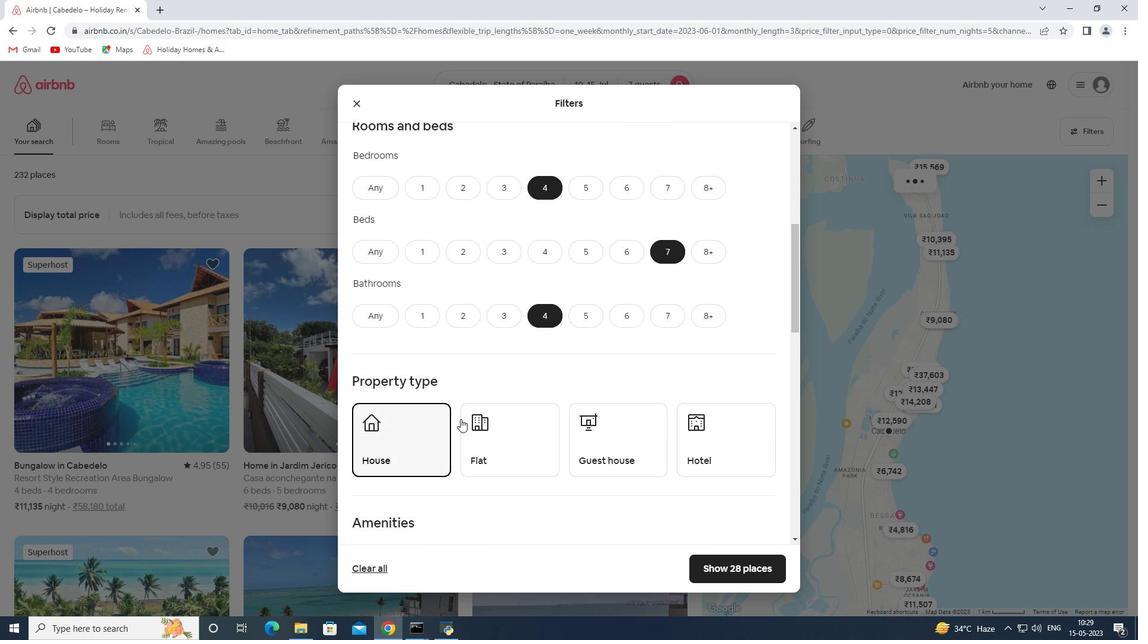 
Action: Mouse pressed left at (496, 418)
Screenshot: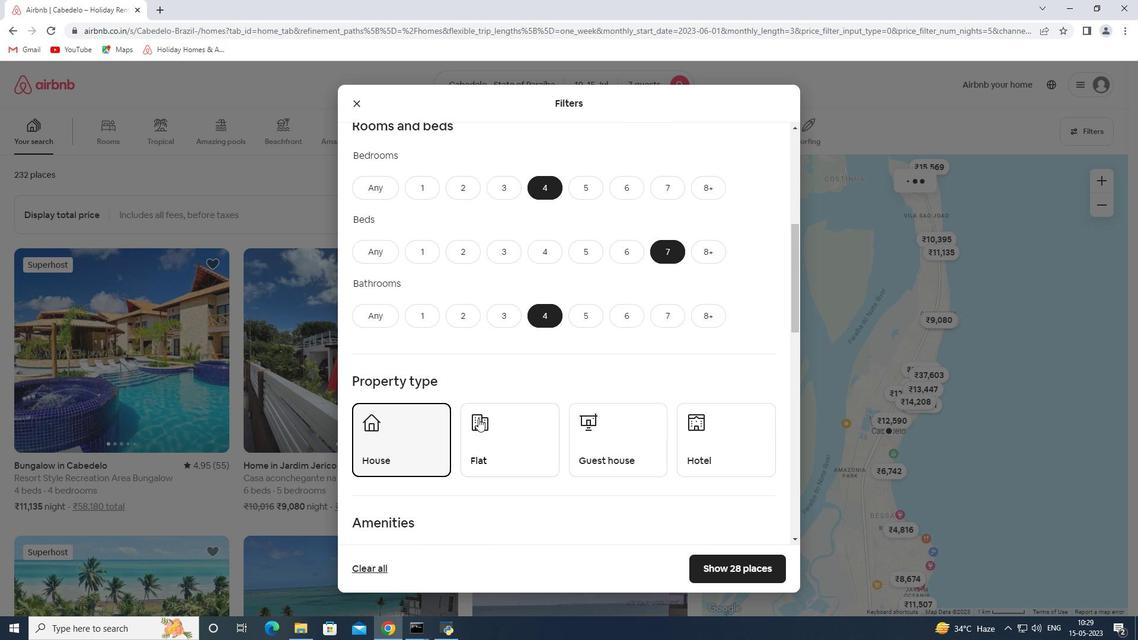 
Action: Mouse moved to (579, 435)
Screenshot: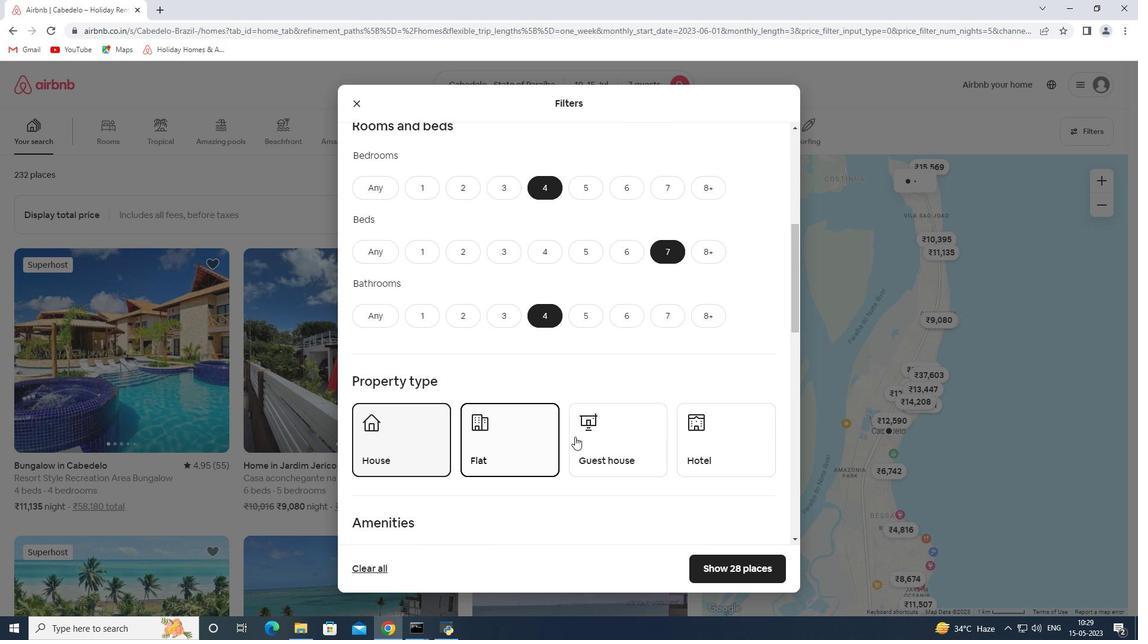 
Action: Mouse pressed left at (579, 435)
Screenshot: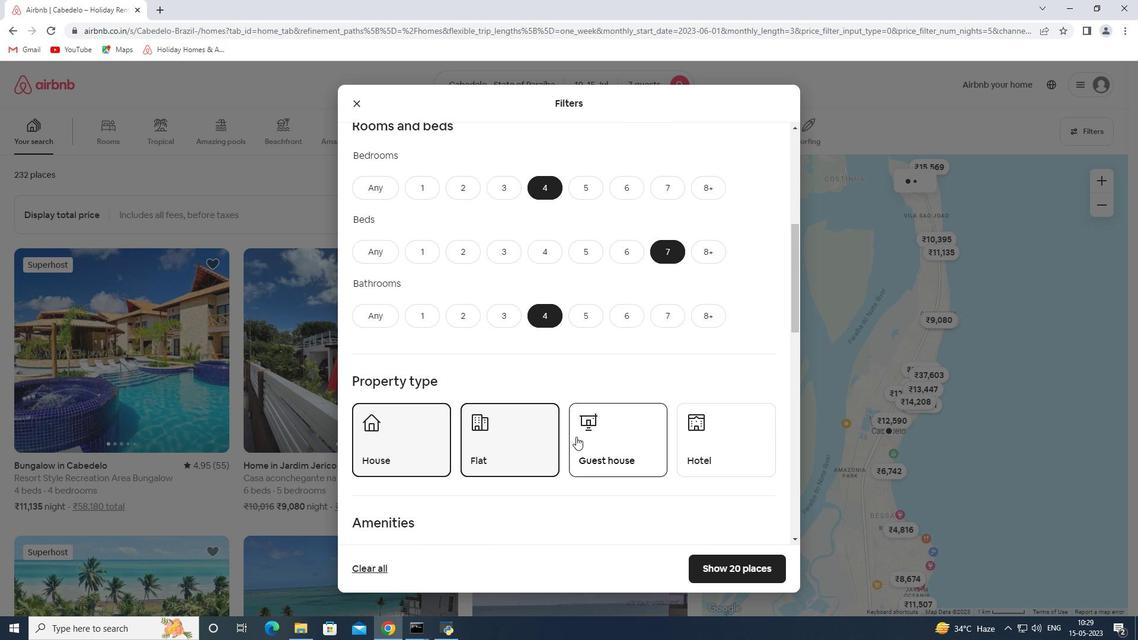 
Action: Mouse moved to (536, 403)
Screenshot: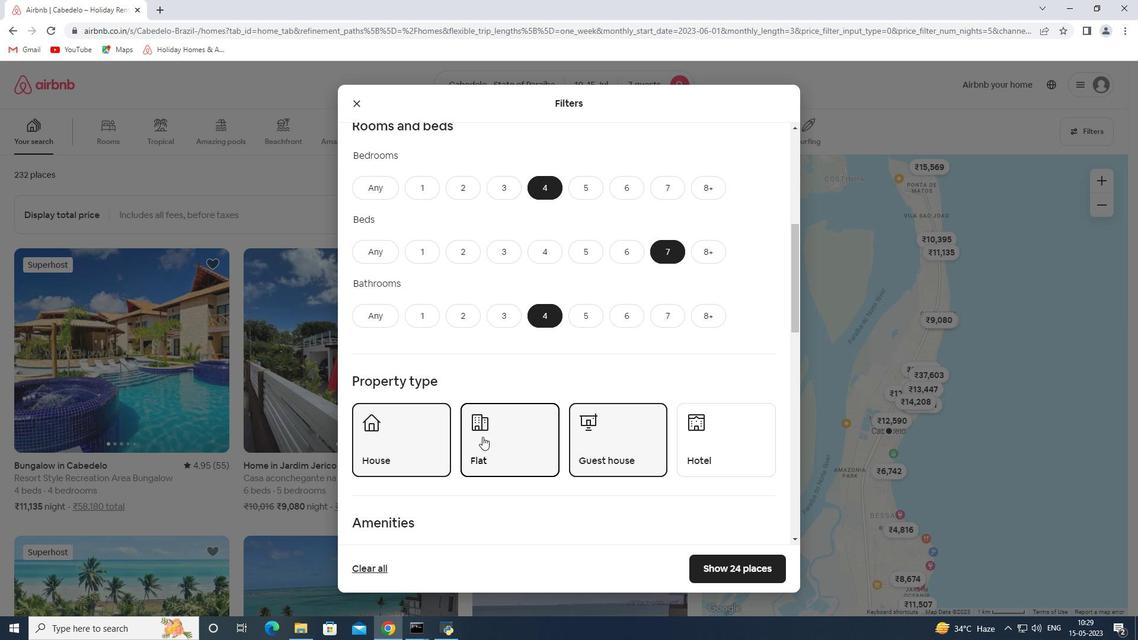 
Action: Mouse scrolled (536, 403) with delta (0, 0)
Screenshot: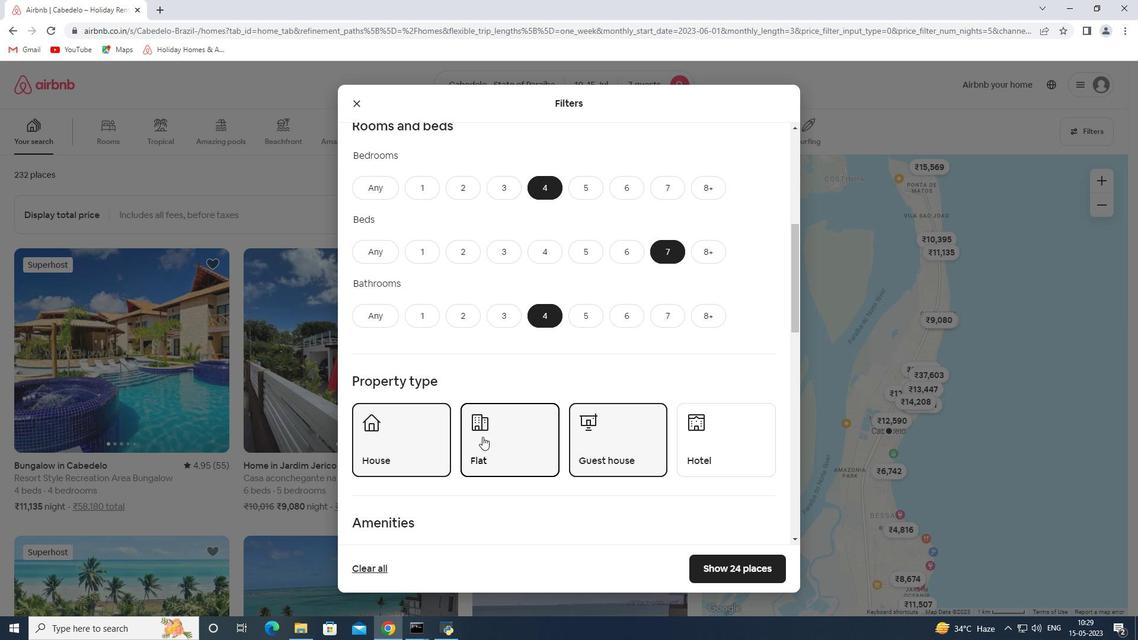 
Action: Mouse moved to (543, 400)
Screenshot: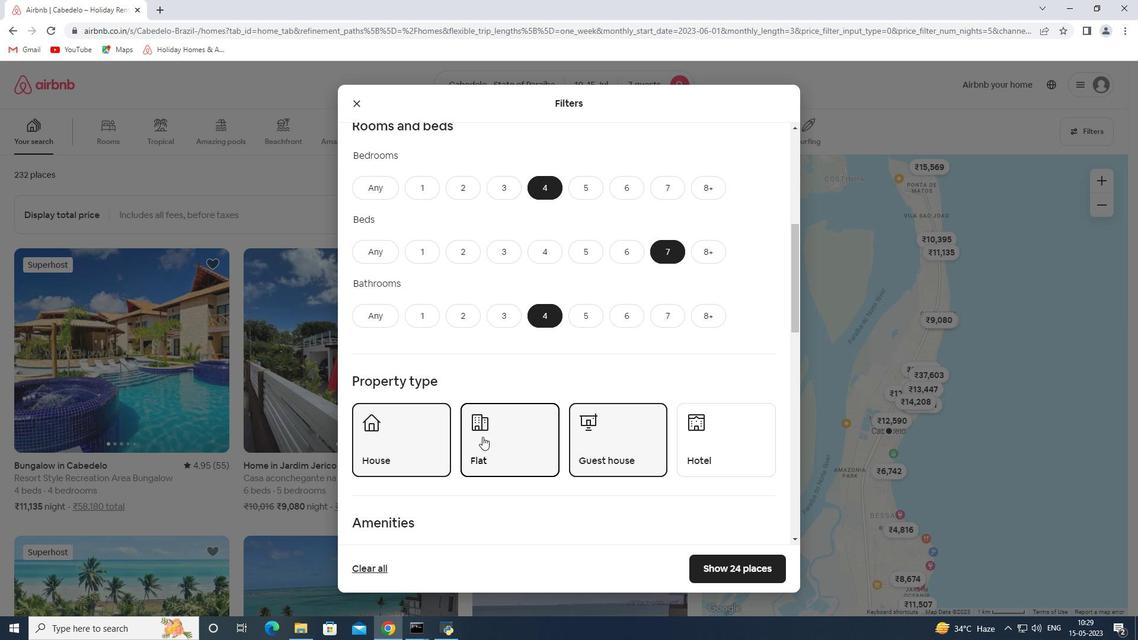 
Action: Mouse scrolled (543, 400) with delta (0, 0)
Screenshot: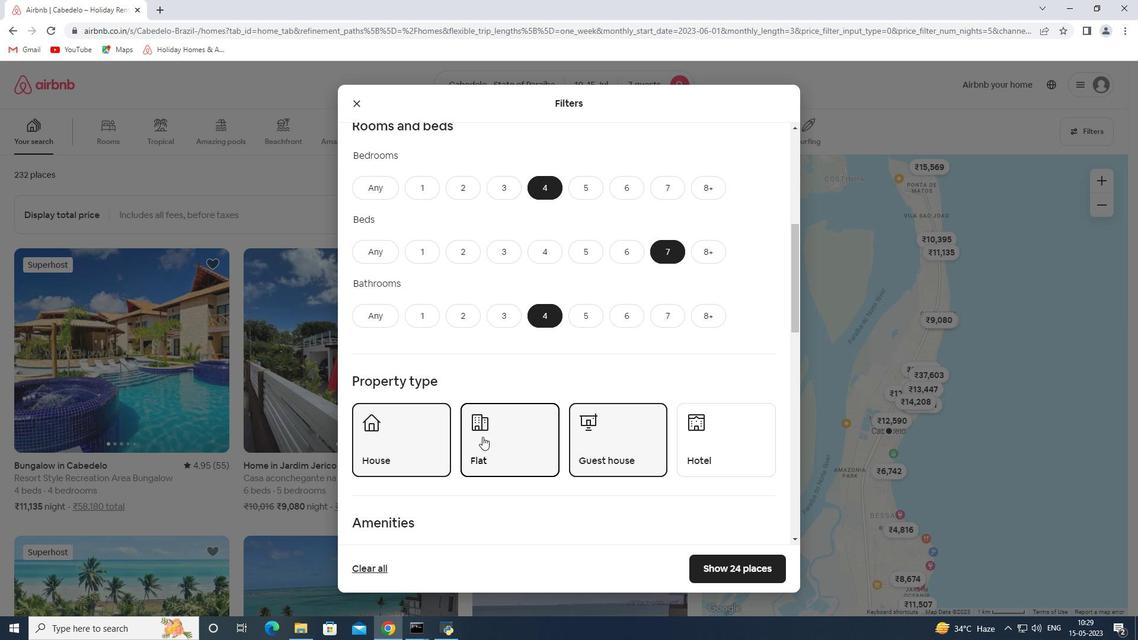 
Action: Mouse moved to (544, 399)
Screenshot: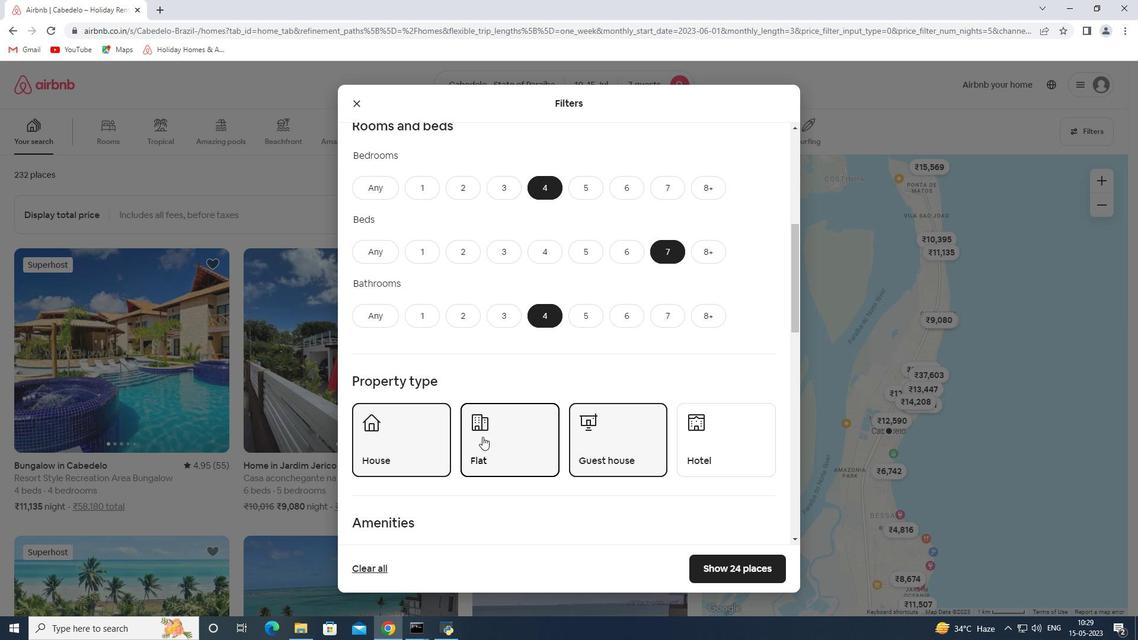 
Action: Mouse scrolled (544, 399) with delta (0, 0)
Screenshot: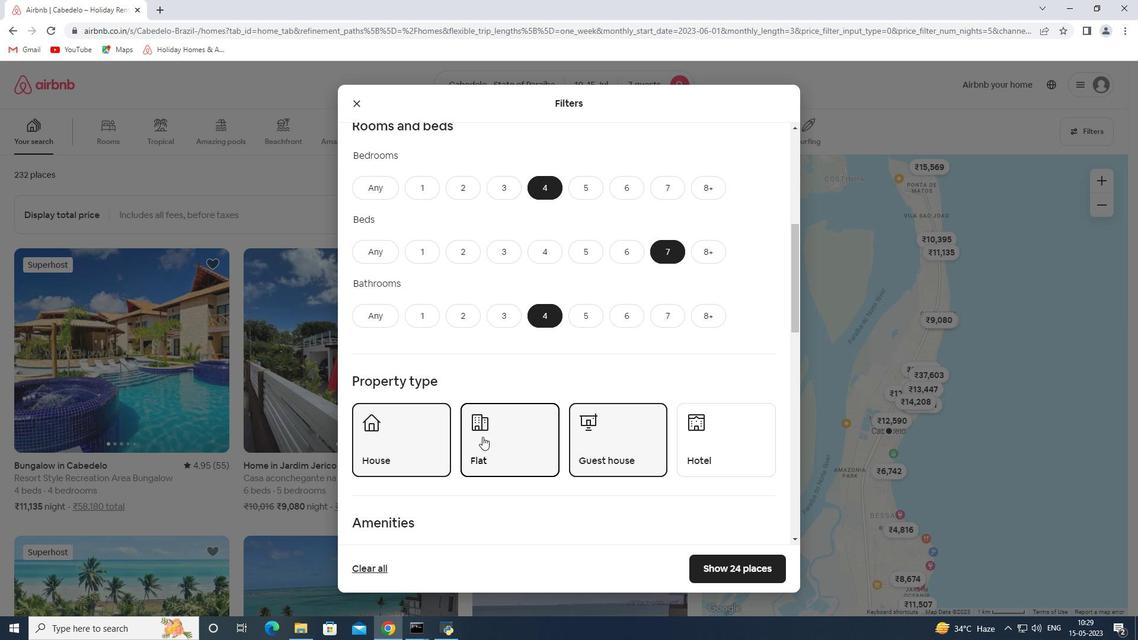 
Action: Mouse moved to (388, 485)
Screenshot: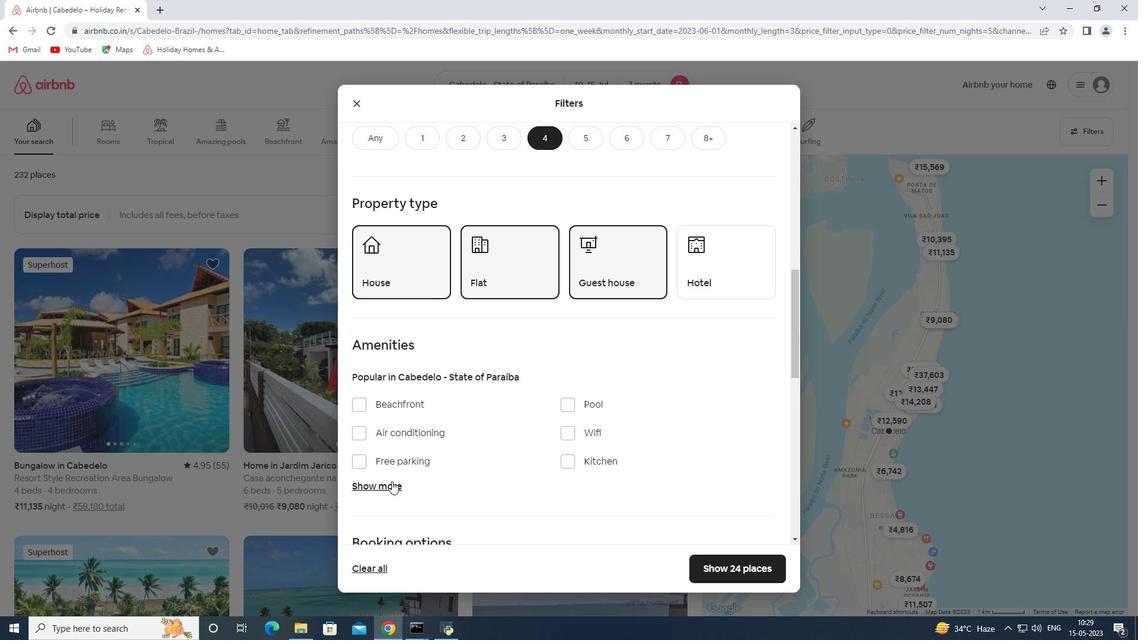 
Action: Mouse pressed left at (388, 485)
Screenshot: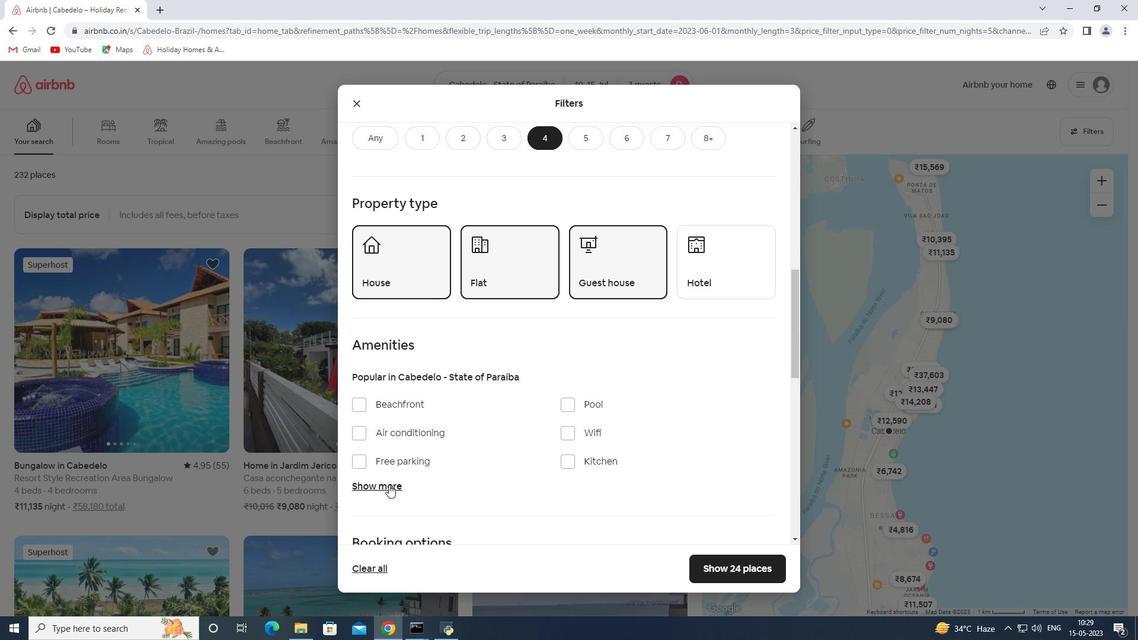 
Action: Mouse moved to (579, 429)
Screenshot: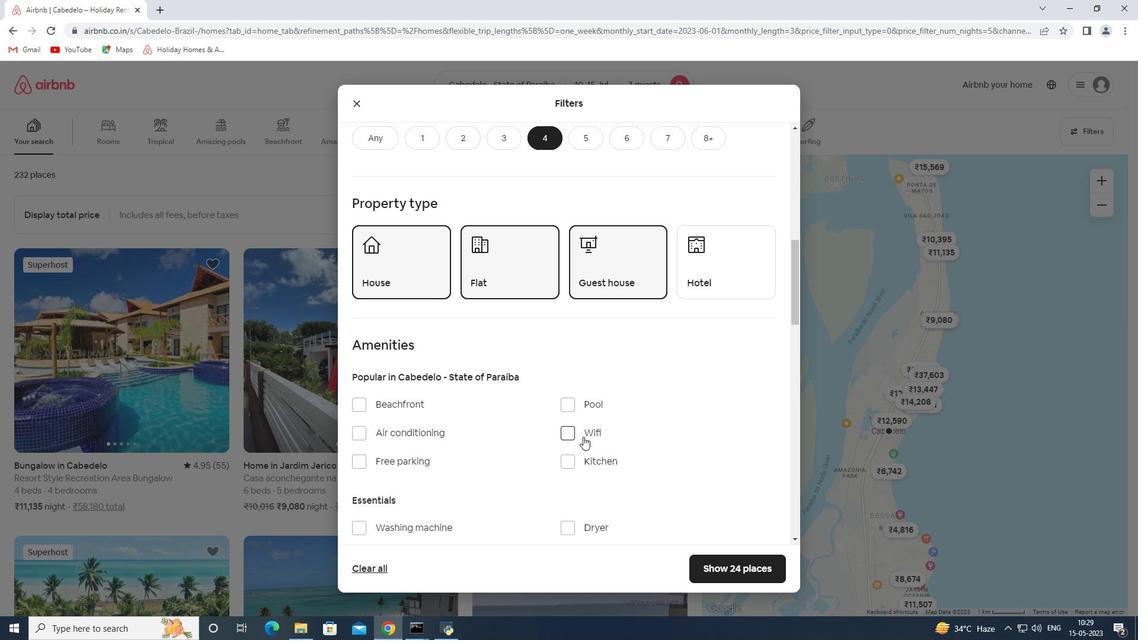 
Action: Mouse pressed left at (579, 429)
Screenshot: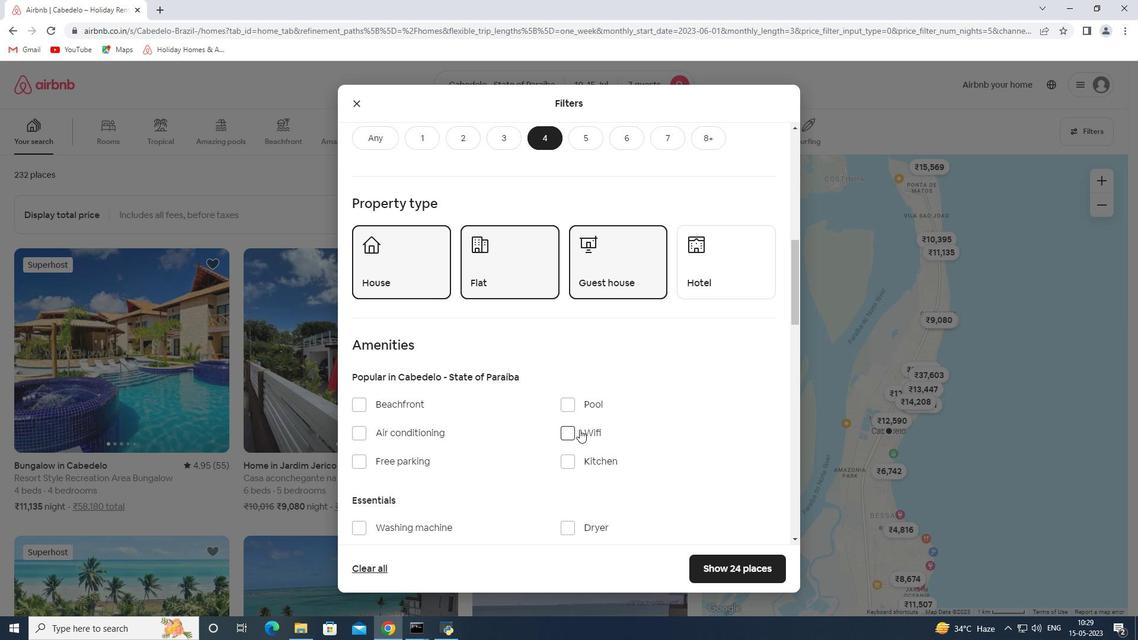 
Action: Mouse moved to (424, 461)
Screenshot: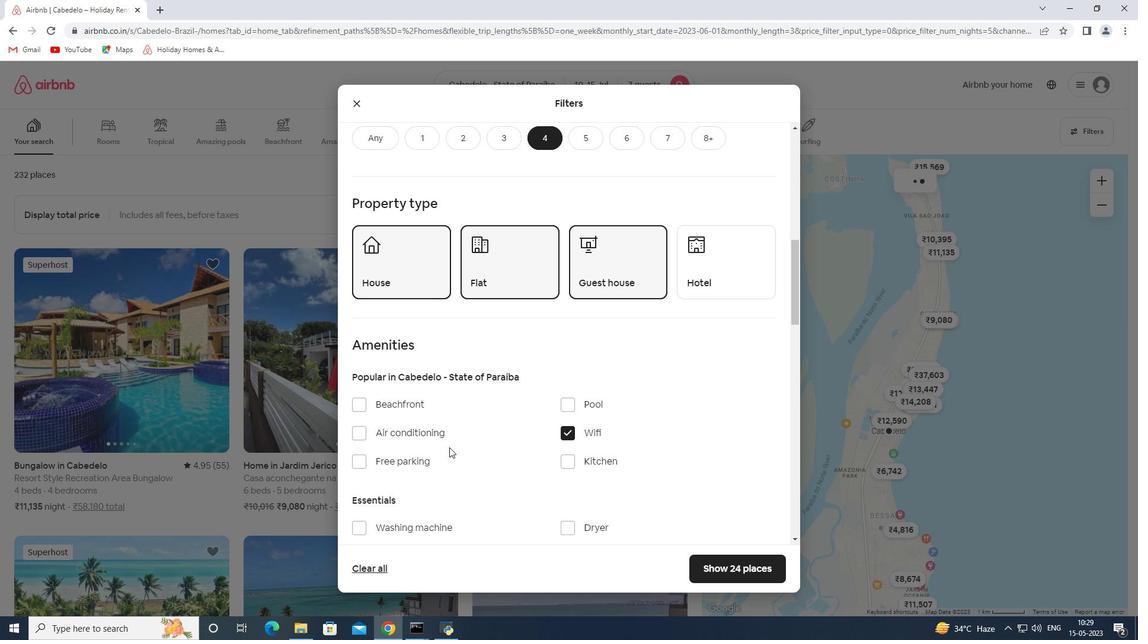 
Action: Mouse pressed left at (424, 461)
Screenshot: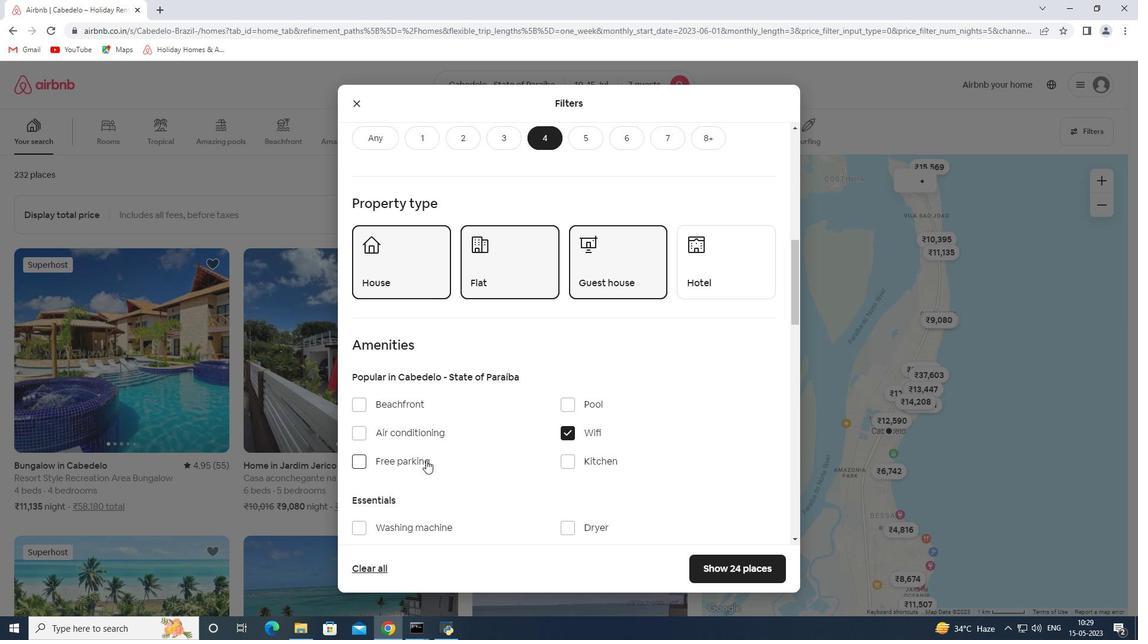 
Action: Mouse moved to (442, 448)
Screenshot: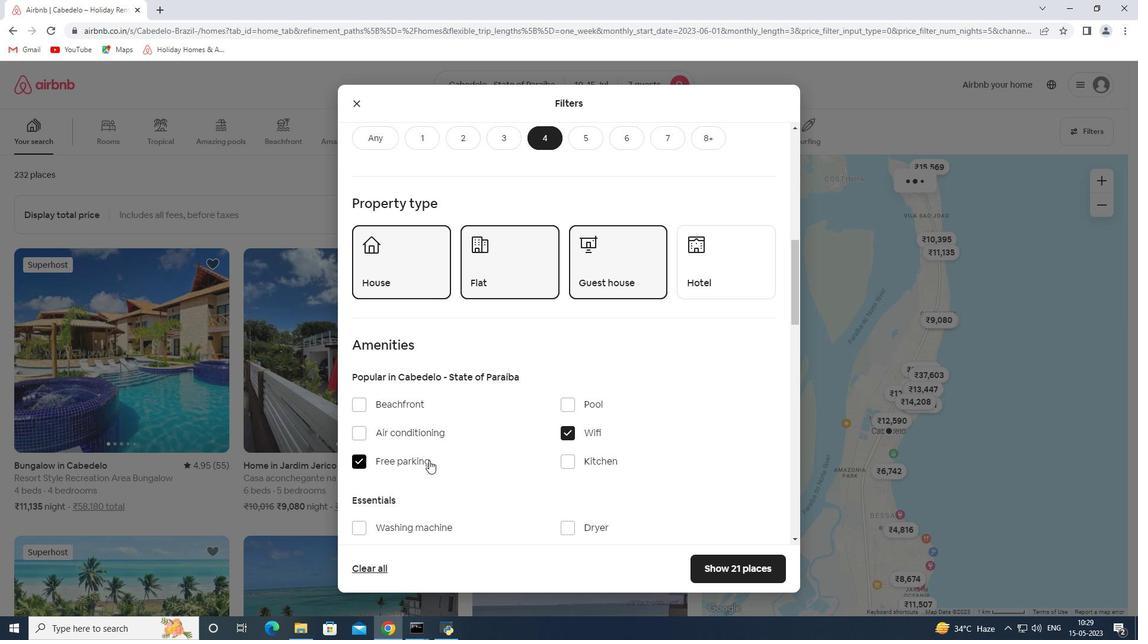 
Action: Mouse scrolled (442, 447) with delta (0, 0)
Screenshot: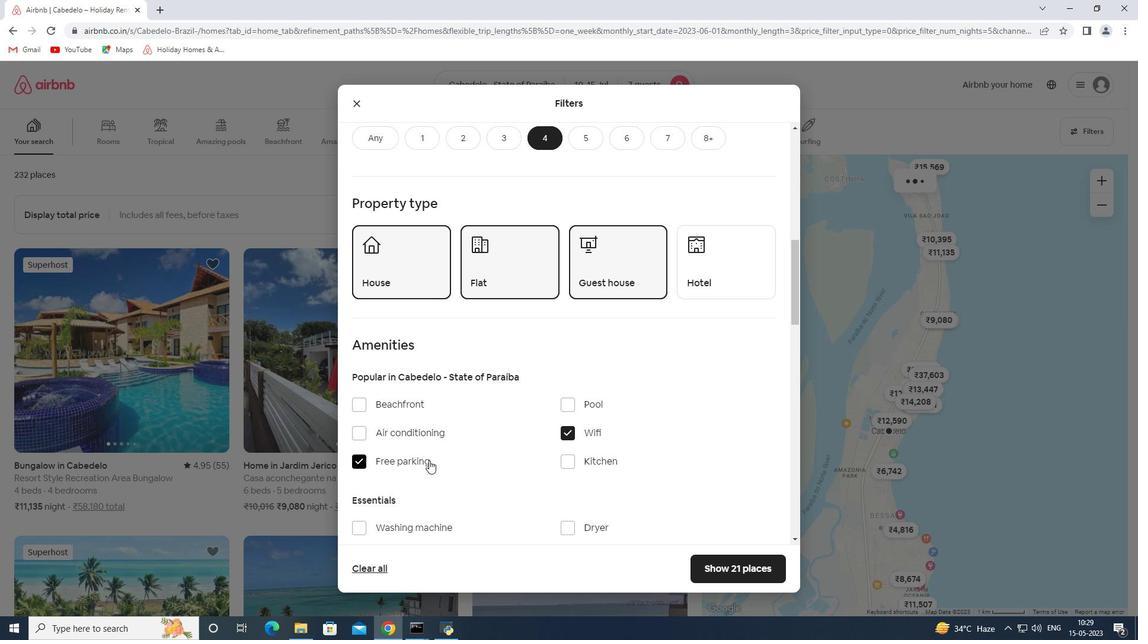 
Action: Mouse scrolled (442, 447) with delta (0, 0)
Screenshot: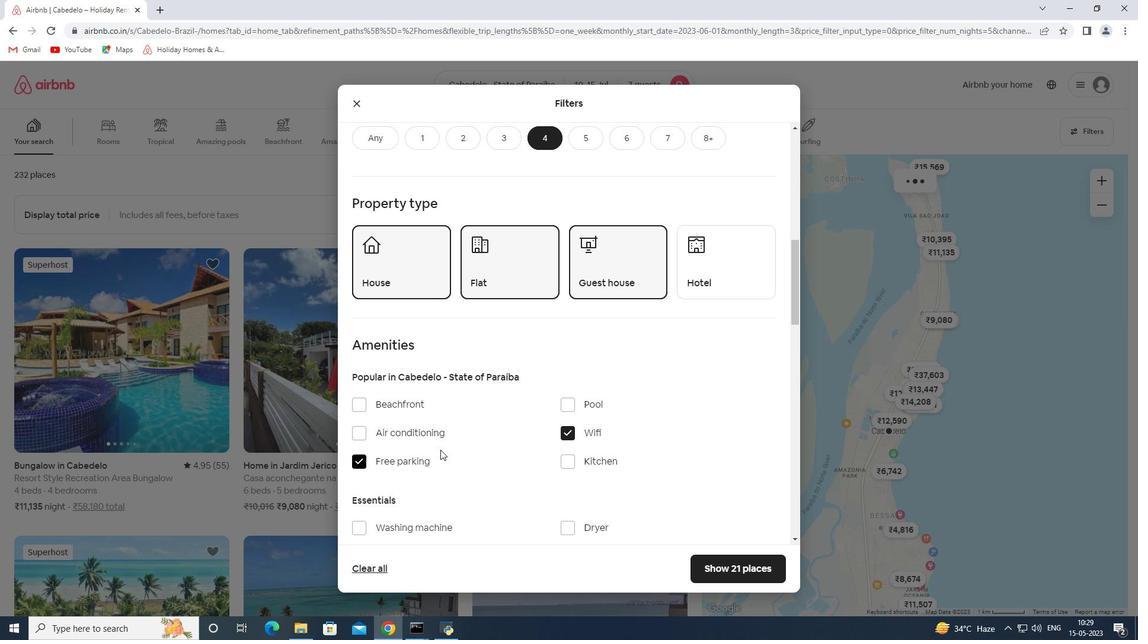 
Action: Mouse scrolled (442, 447) with delta (0, 0)
Screenshot: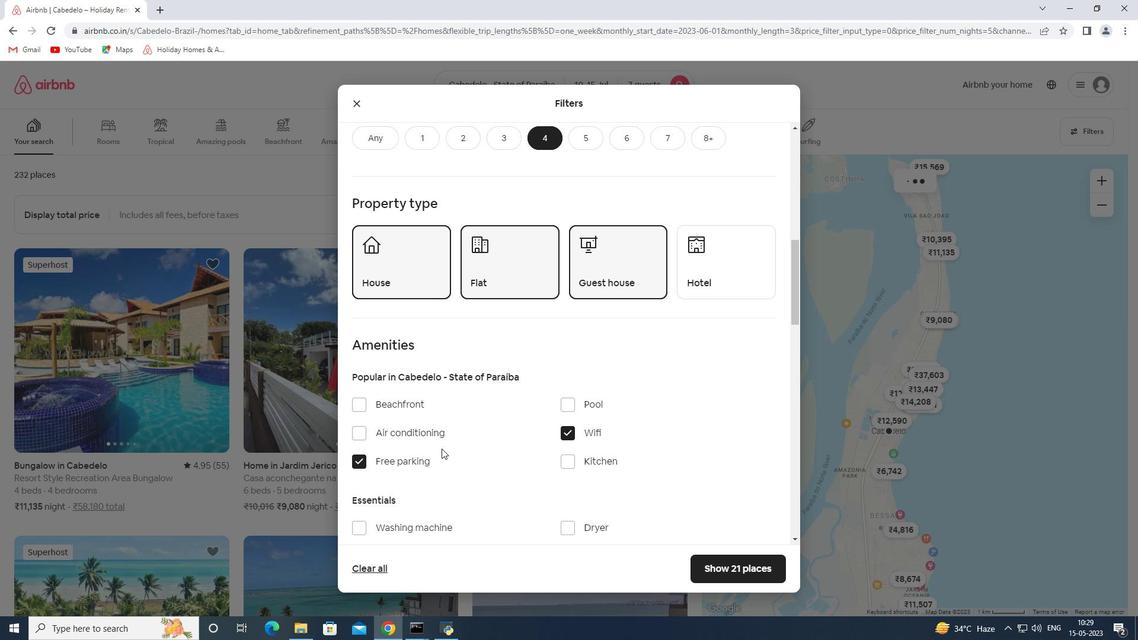 
Action: Mouse moved to (381, 406)
Screenshot: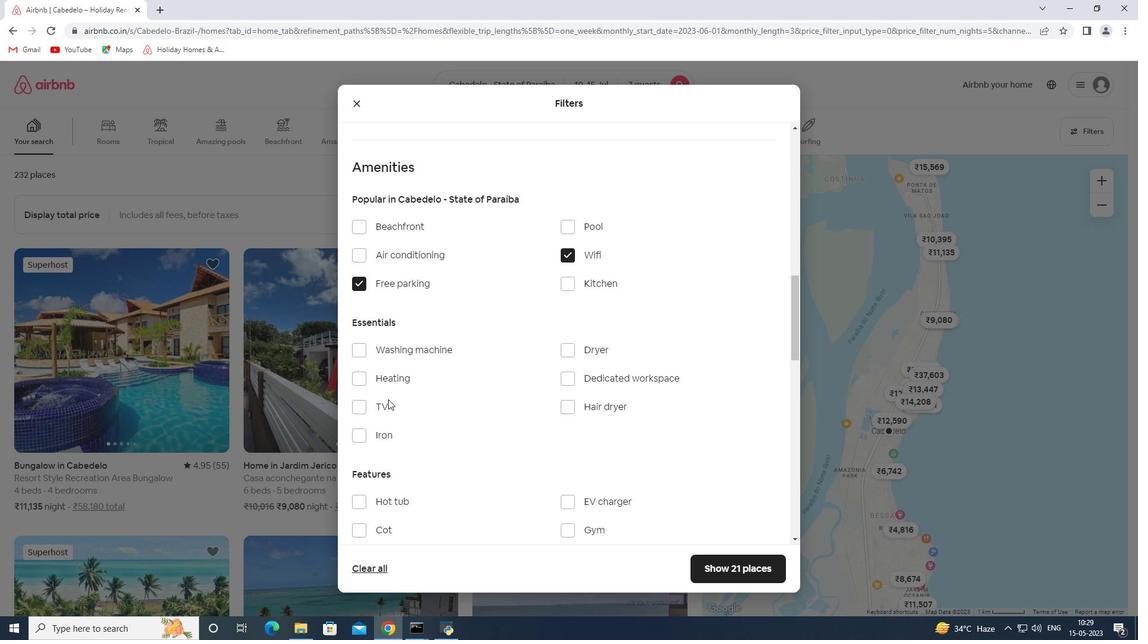 
Action: Mouse pressed left at (381, 406)
Screenshot: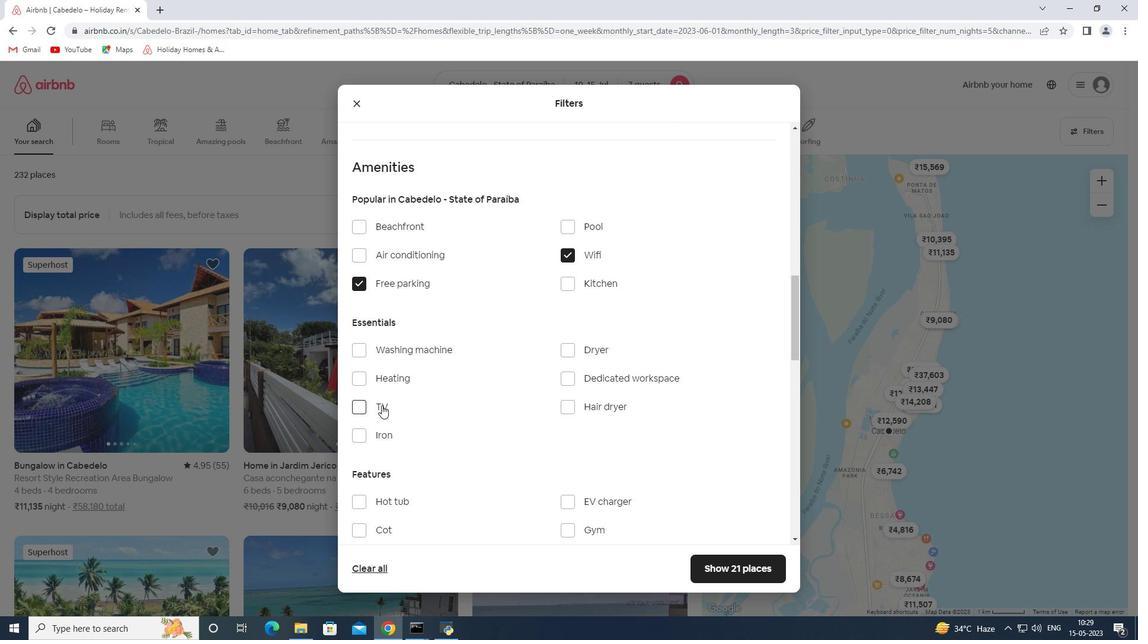 
Action: Mouse moved to (408, 403)
Screenshot: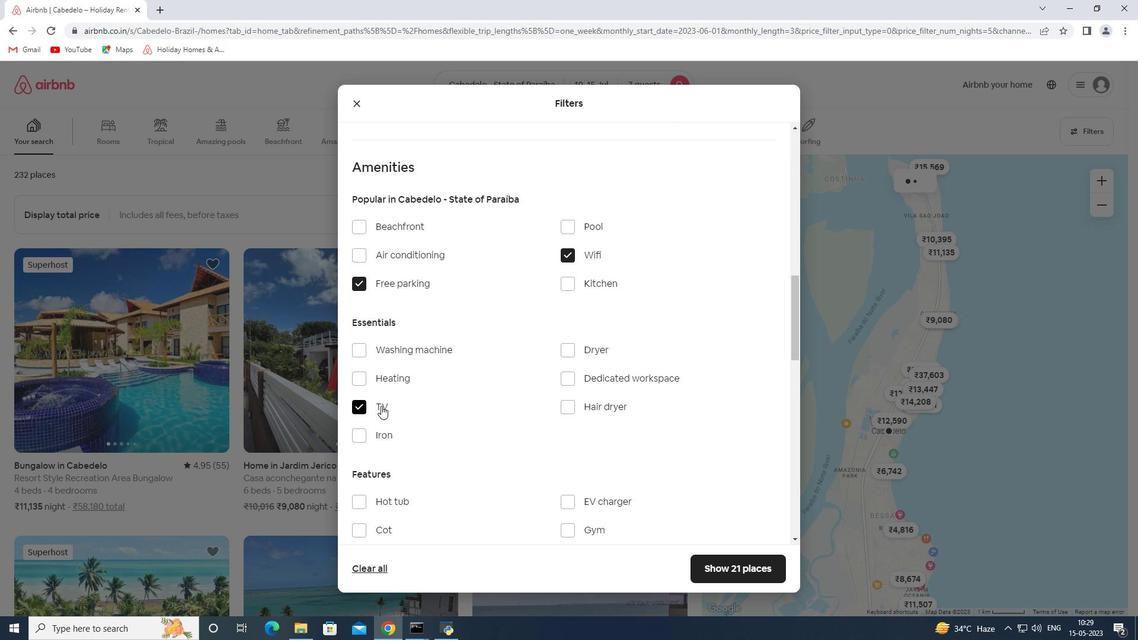 
Action: Mouse scrolled (408, 402) with delta (0, 0)
Screenshot: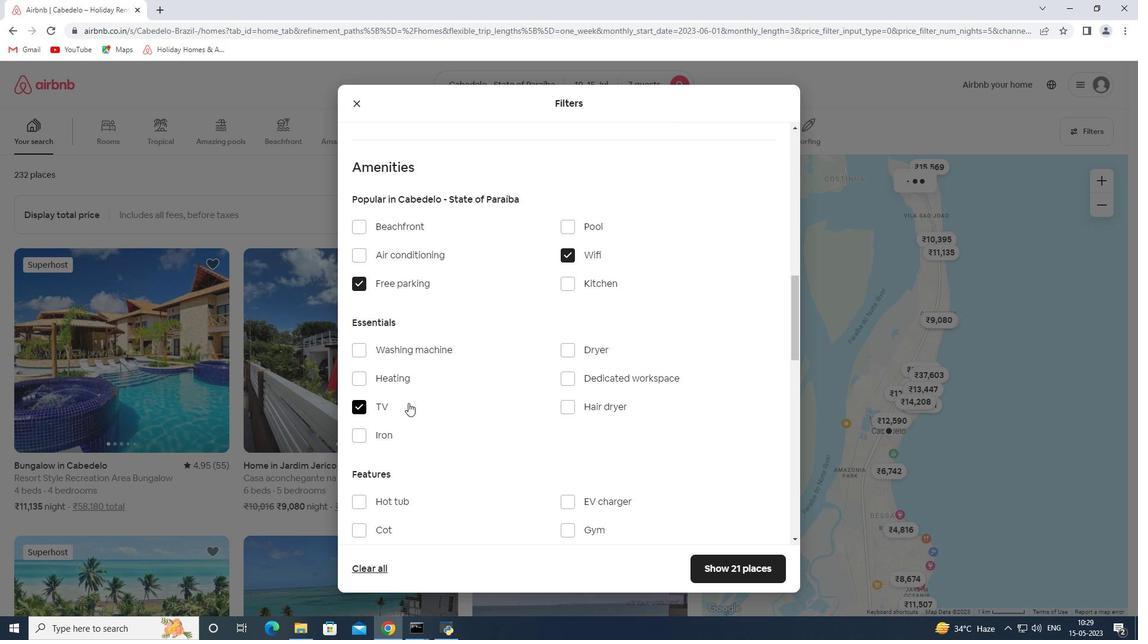 
Action: Mouse scrolled (408, 402) with delta (0, 0)
Screenshot: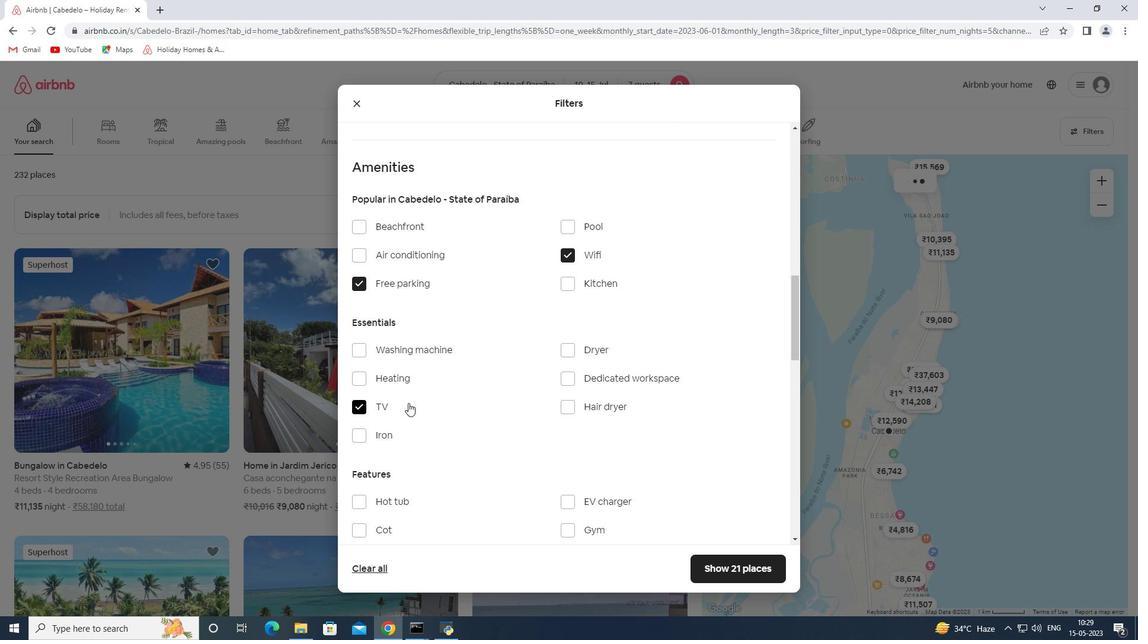 
Action: Mouse scrolled (408, 402) with delta (0, 0)
Screenshot: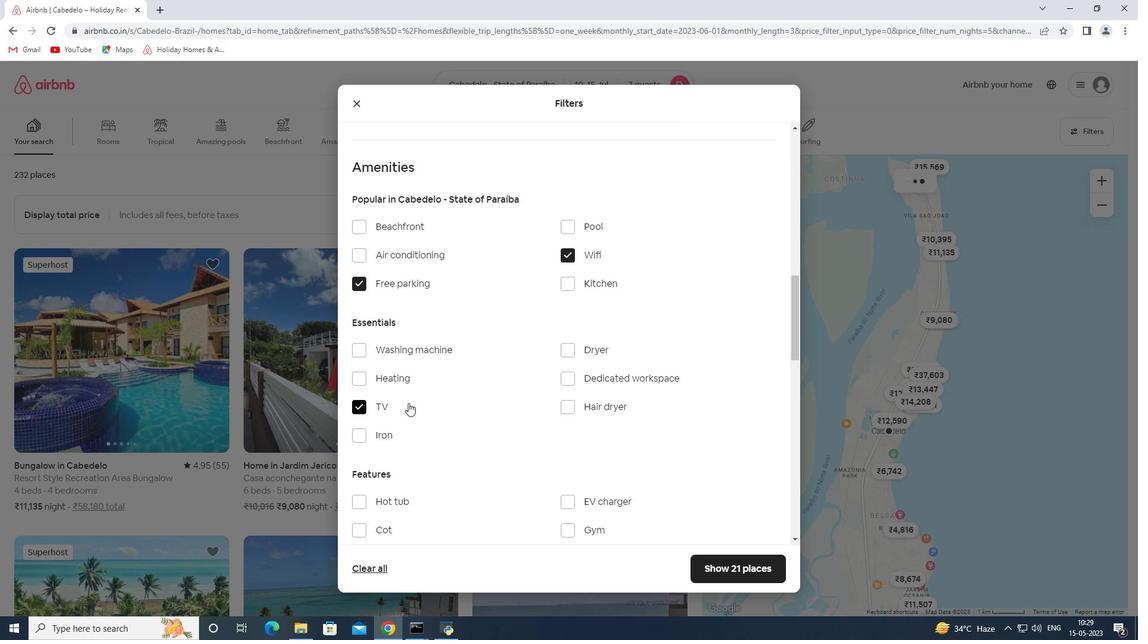 
Action: Mouse moved to (578, 353)
Screenshot: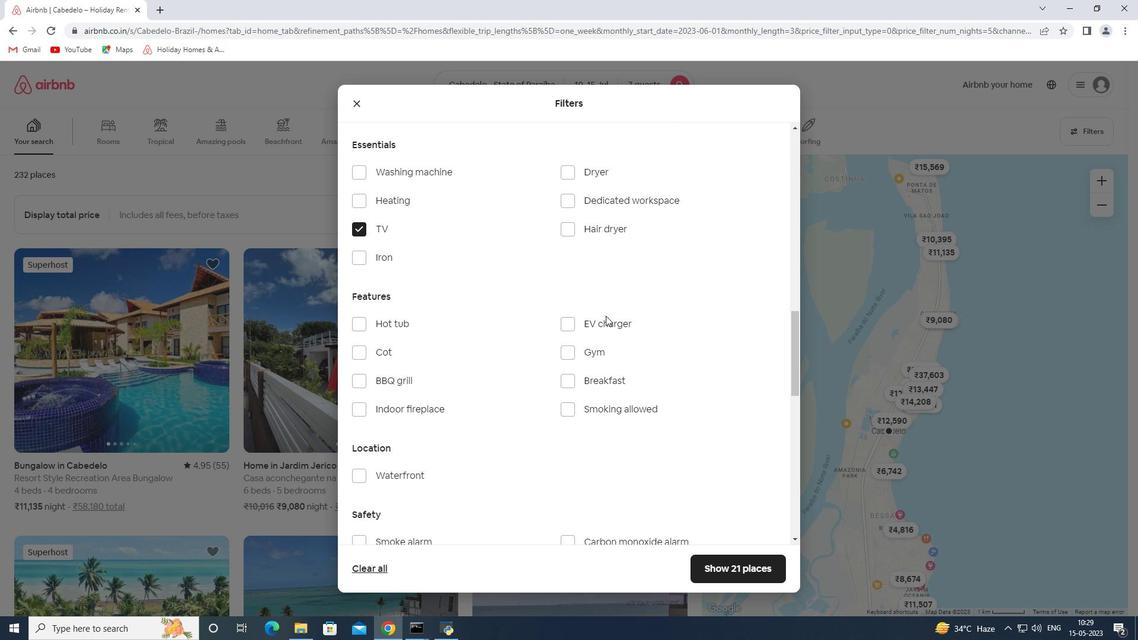 
Action: Mouse pressed left at (578, 353)
Screenshot: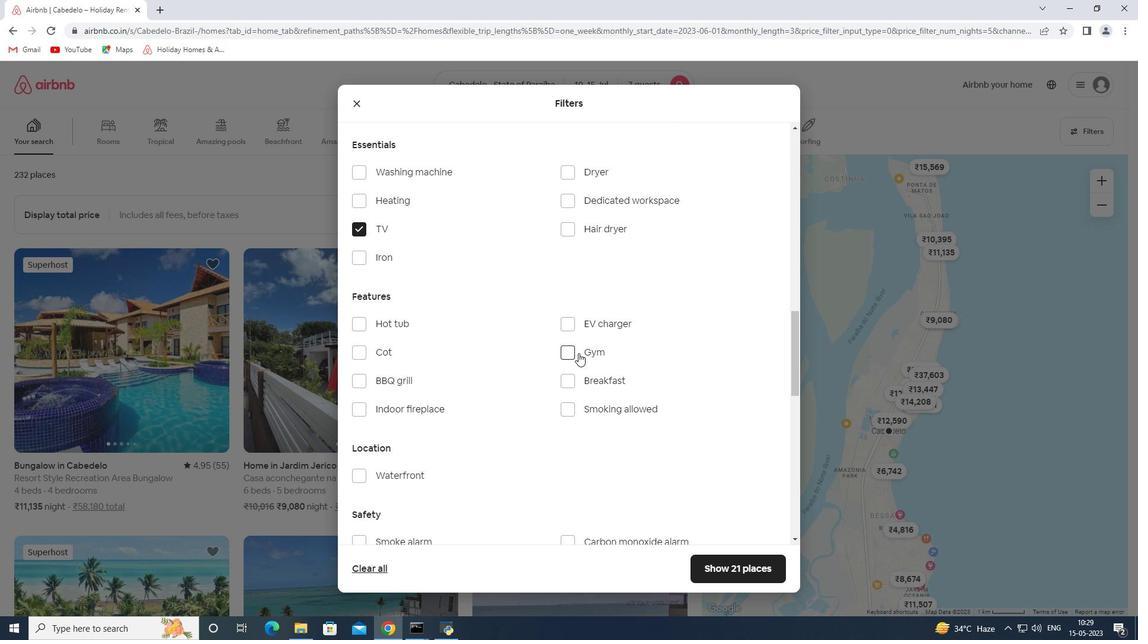 
Action: Mouse moved to (585, 384)
Screenshot: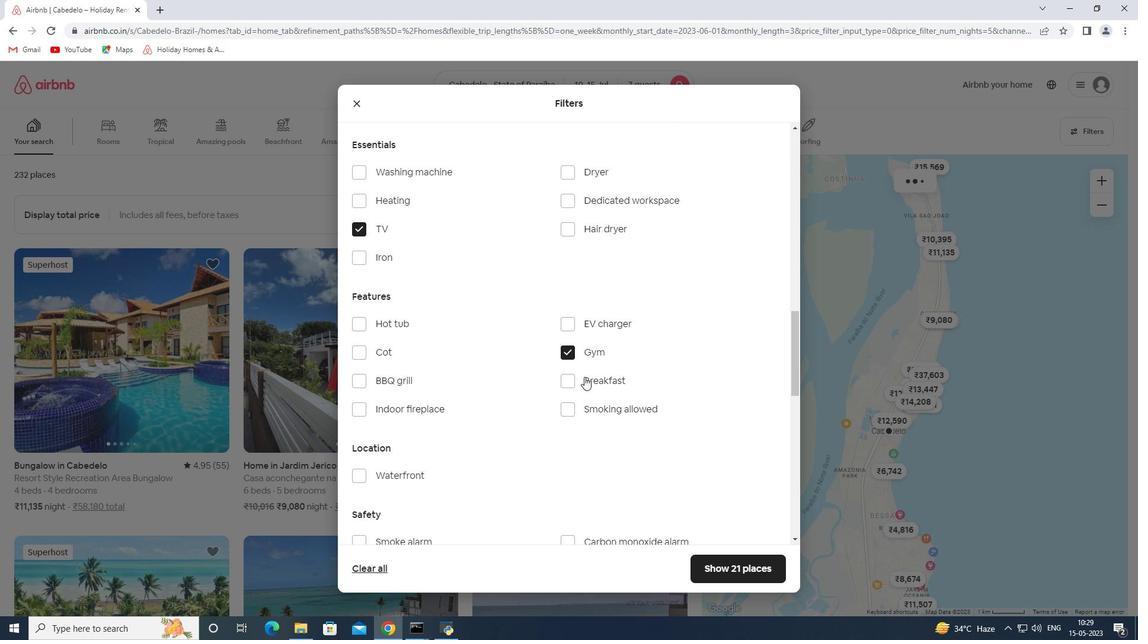 
Action: Mouse pressed left at (585, 384)
Screenshot: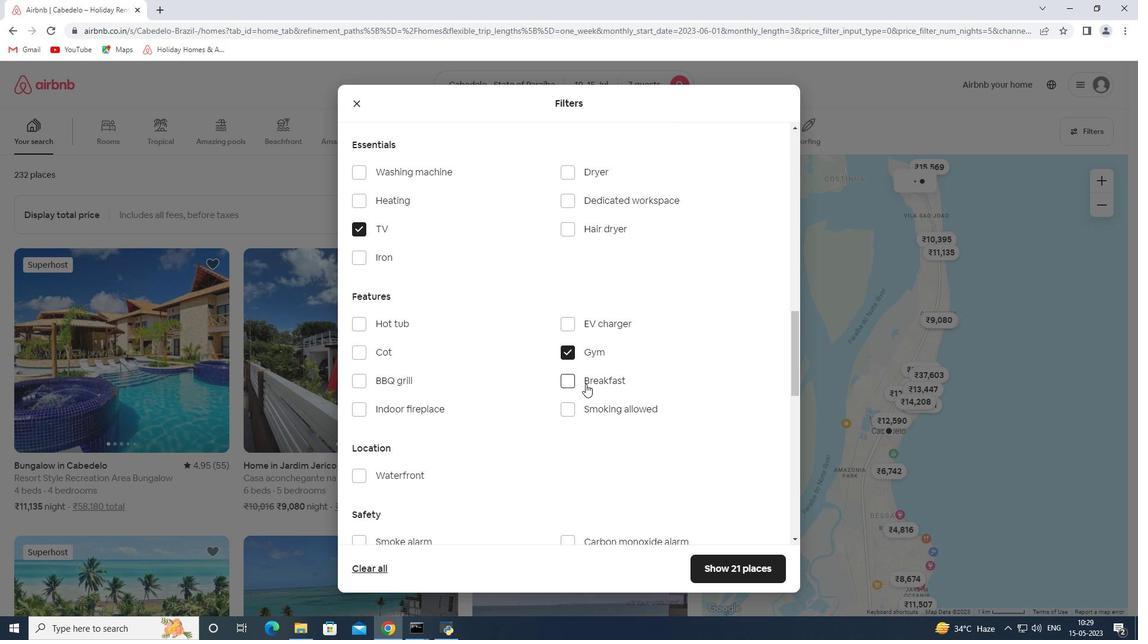 
Action: Mouse scrolled (585, 383) with delta (0, 0)
Screenshot: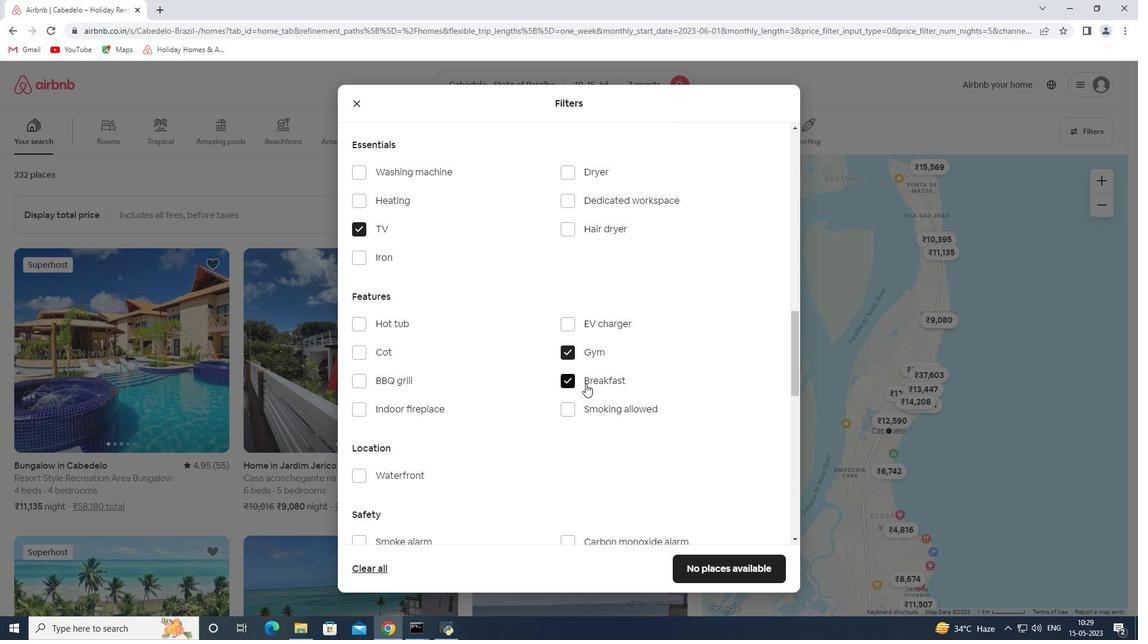 
Action: Mouse scrolled (585, 383) with delta (0, 0)
Screenshot: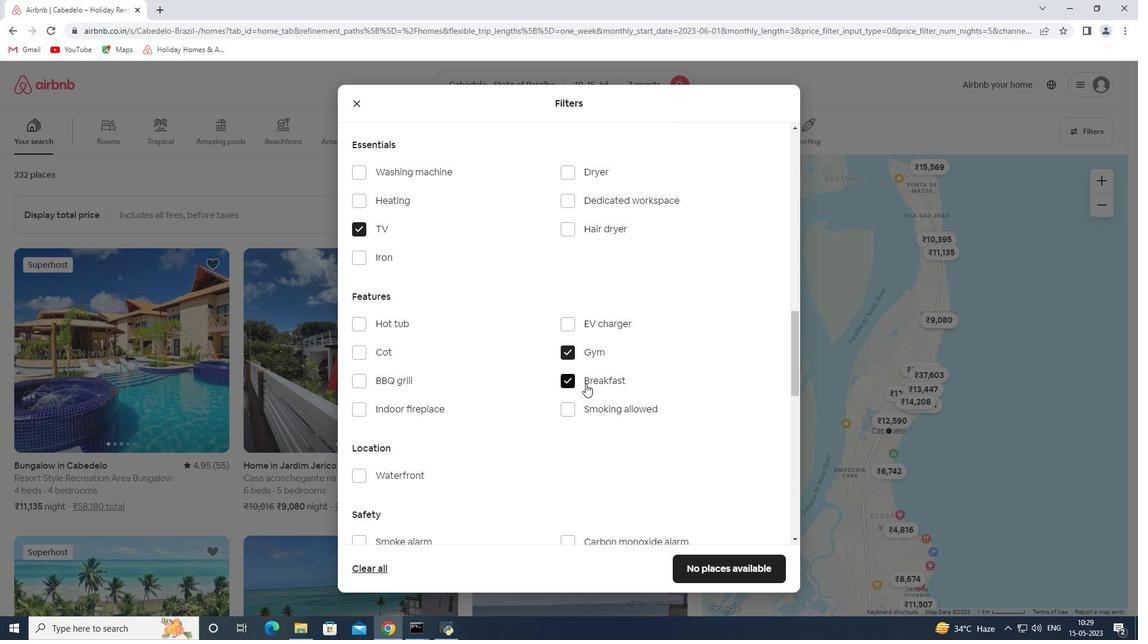 
Action: Mouse moved to (479, 420)
Screenshot: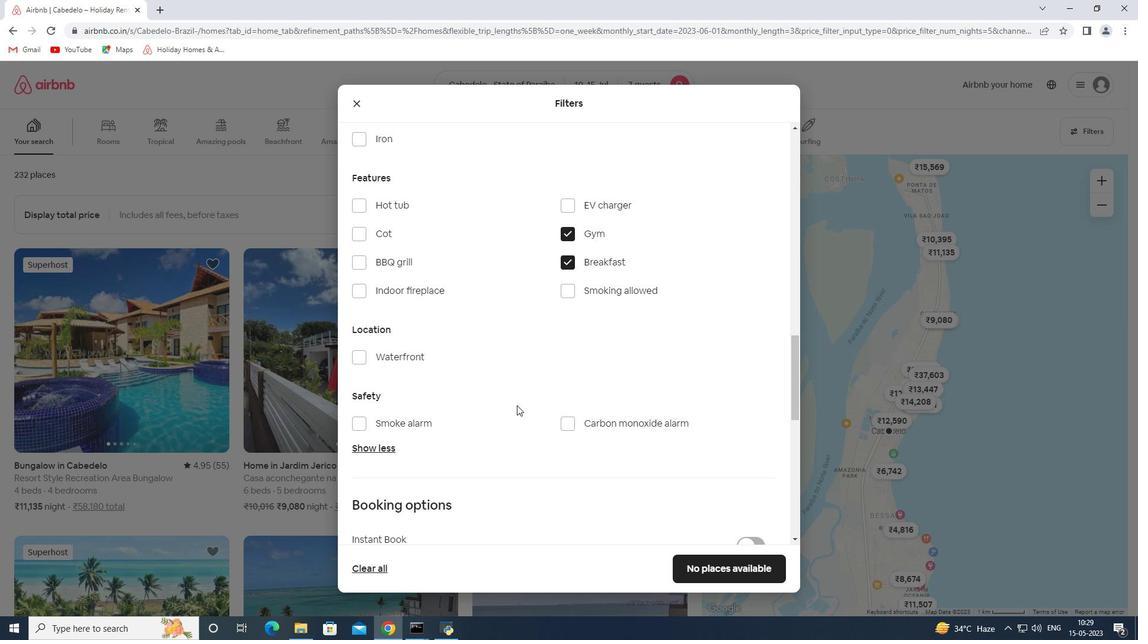 
Action: Mouse scrolled (479, 420) with delta (0, 0)
Screenshot: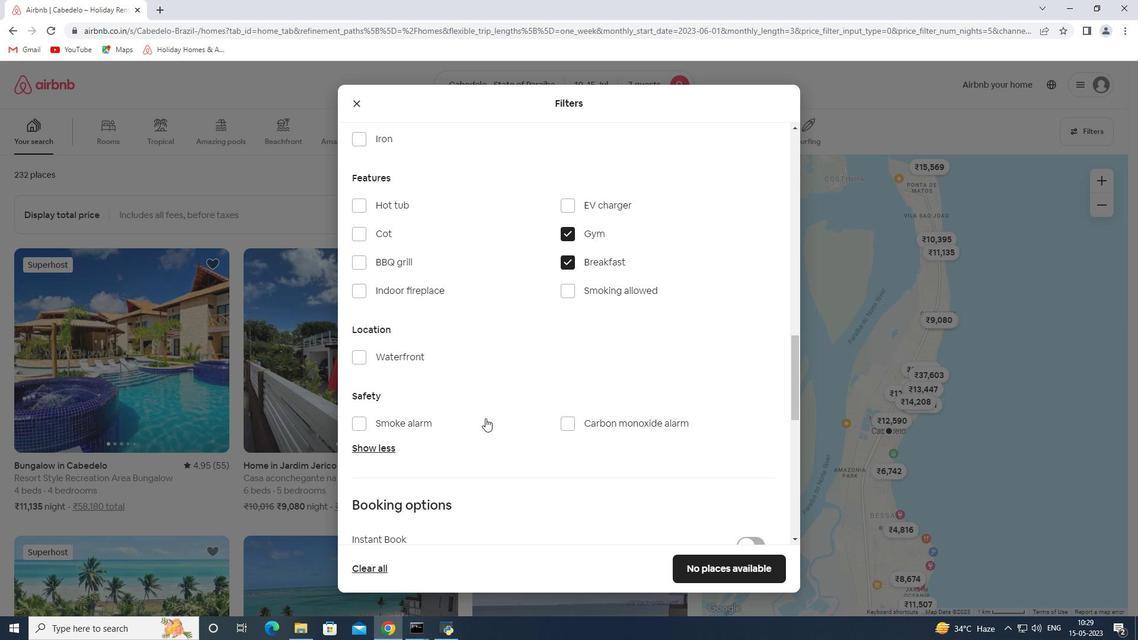 
Action: Mouse scrolled (479, 420) with delta (0, 0)
Screenshot: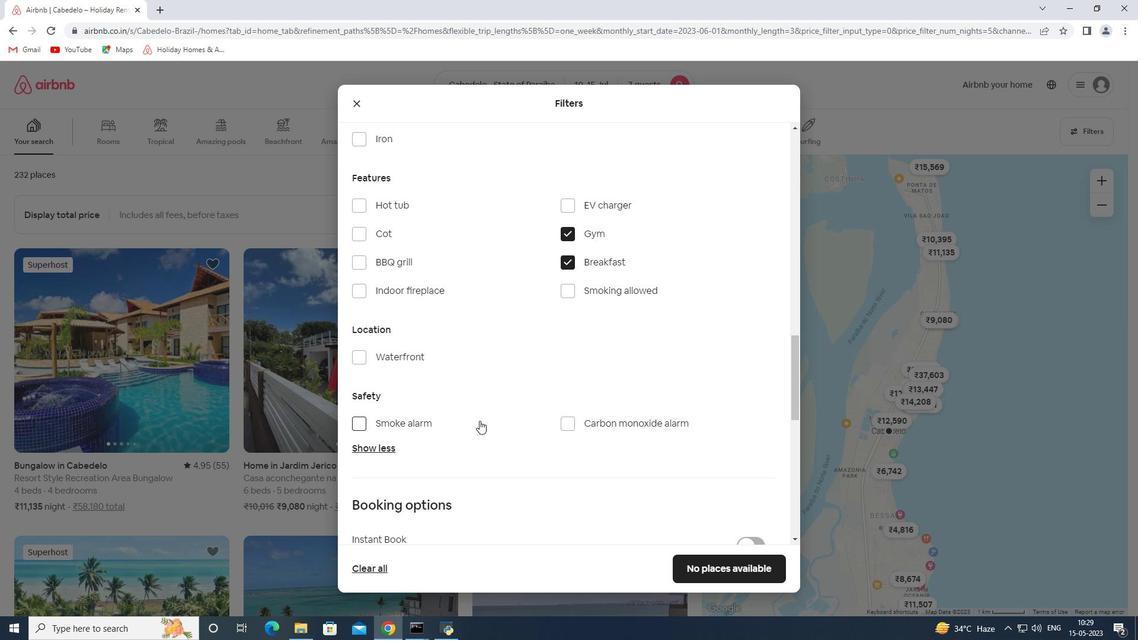 
Action: Mouse scrolled (479, 420) with delta (0, 0)
Screenshot: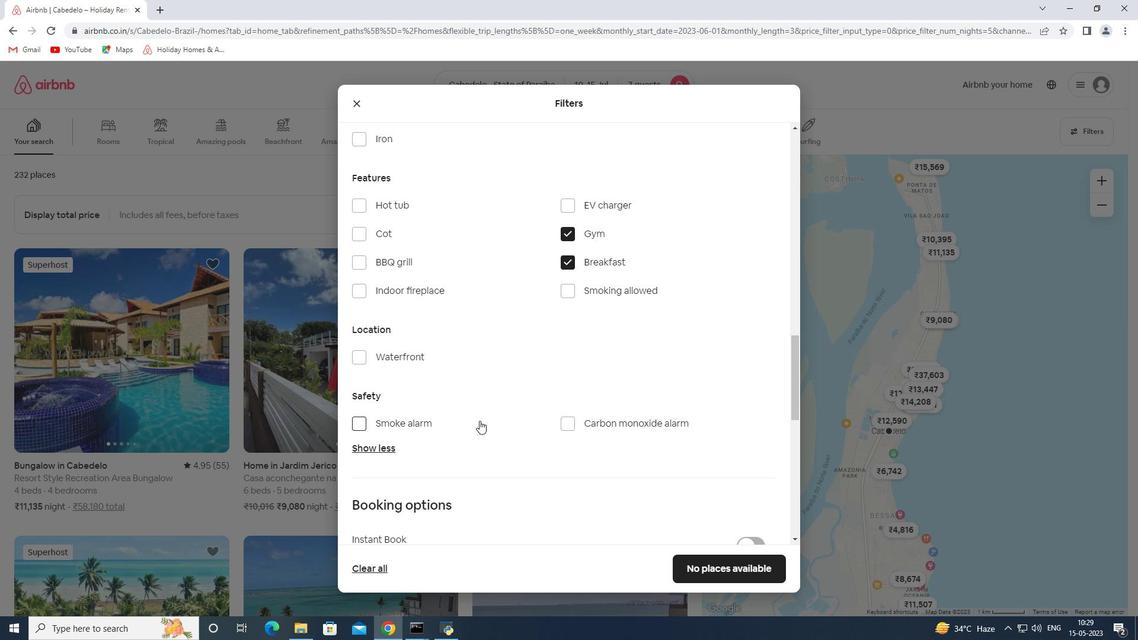 
Action: Mouse scrolled (479, 420) with delta (0, 0)
Screenshot: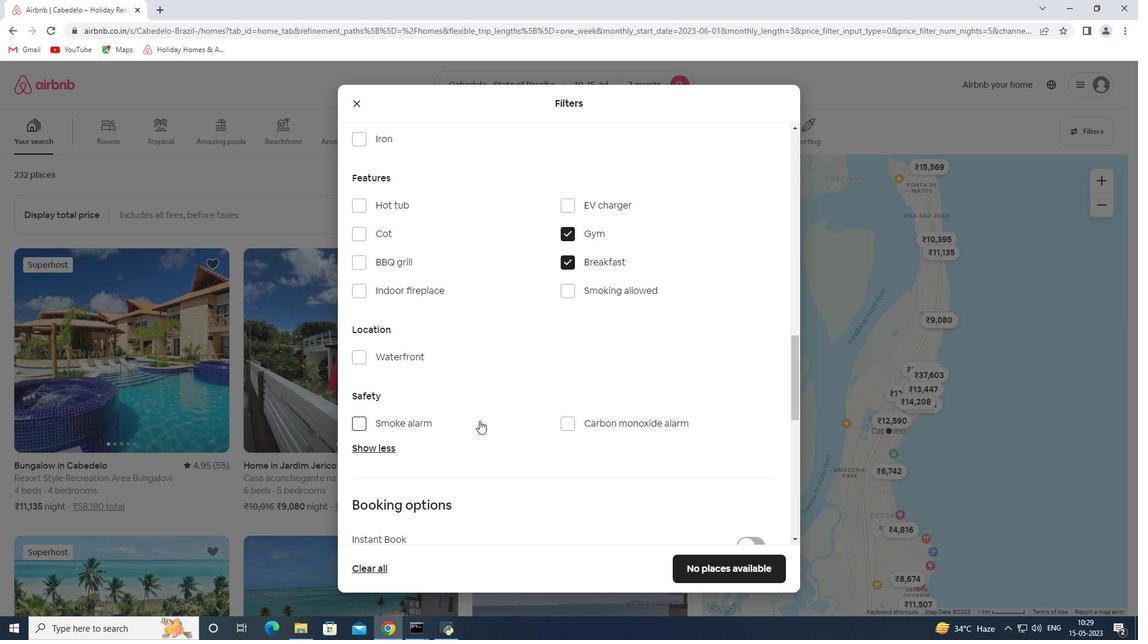
Action: Mouse moved to (751, 346)
Screenshot: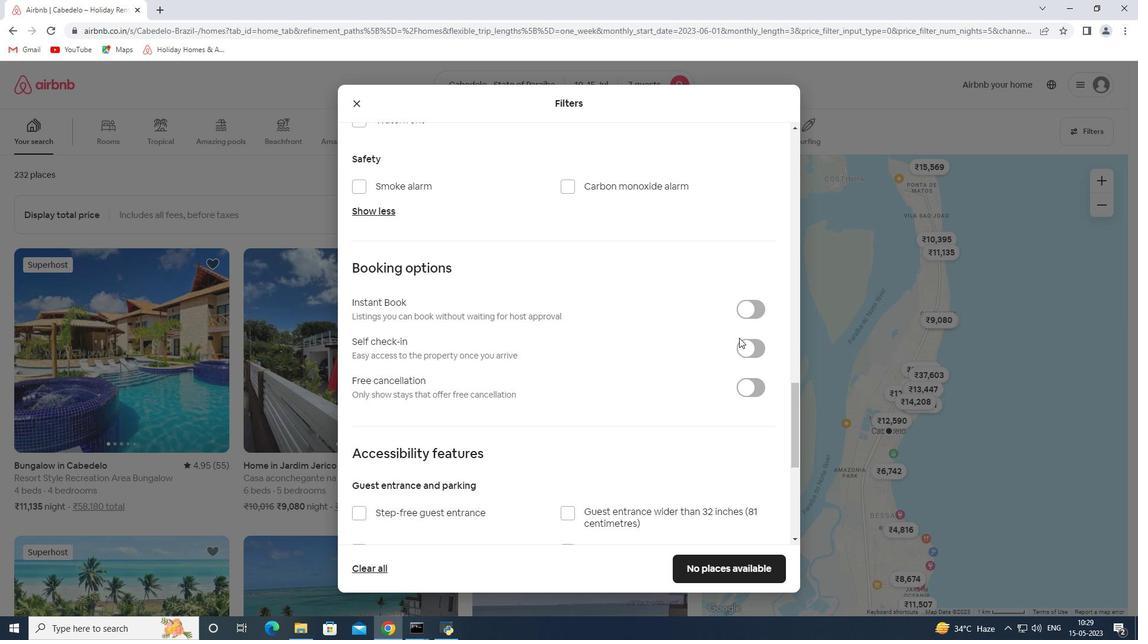 
Action: Mouse pressed left at (751, 346)
Screenshot: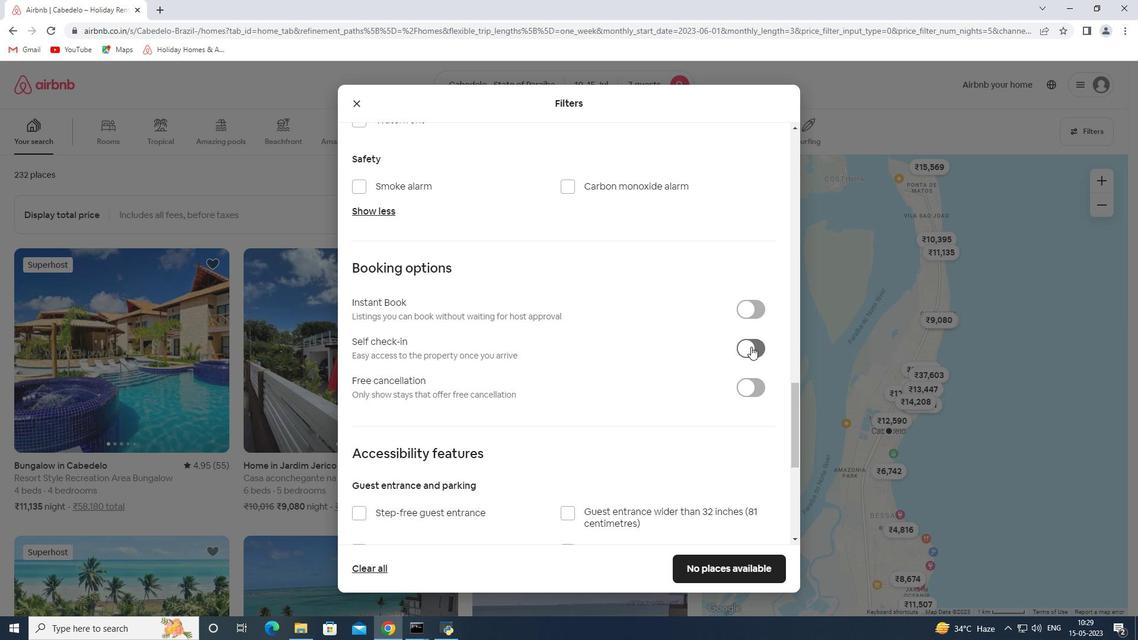 
Action: Mouse moved to (600, 396)
Screenshot: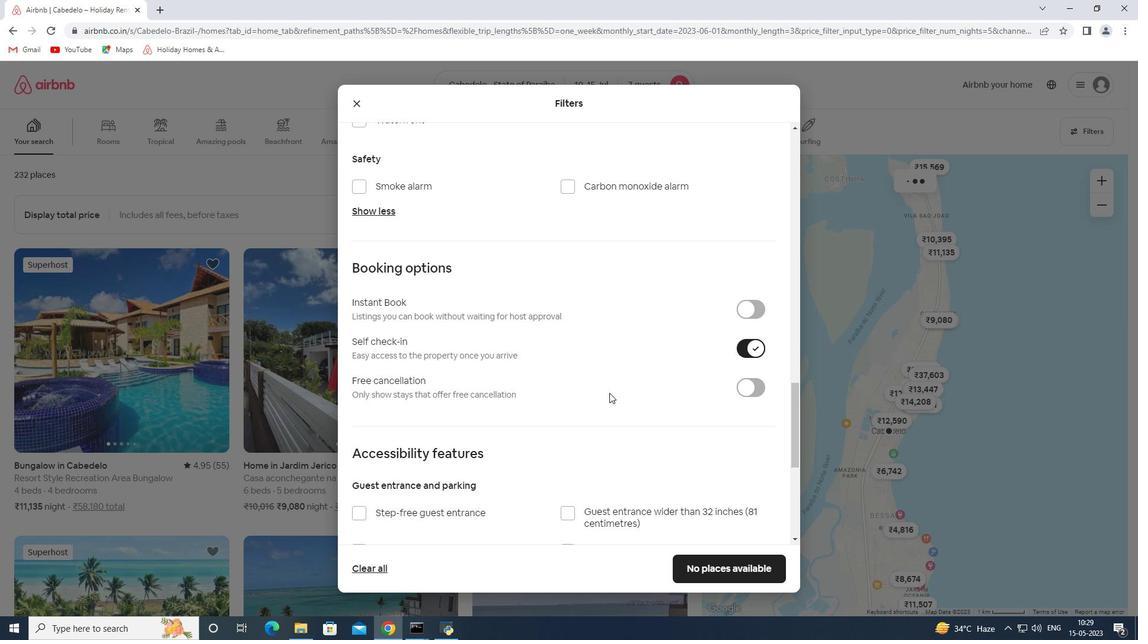
Action: Mouse scrolled (600, 395) with delta (0, 0)
Screenshot: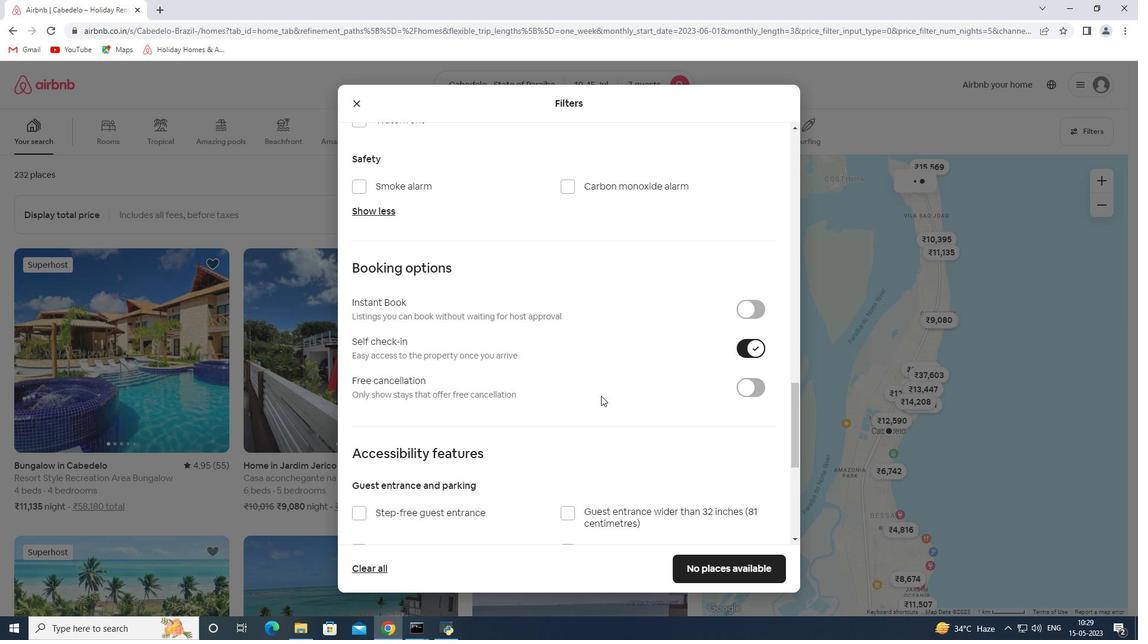 
Action: Mouse scrolled (600, 395) with delta (0, 0)
Screenshot: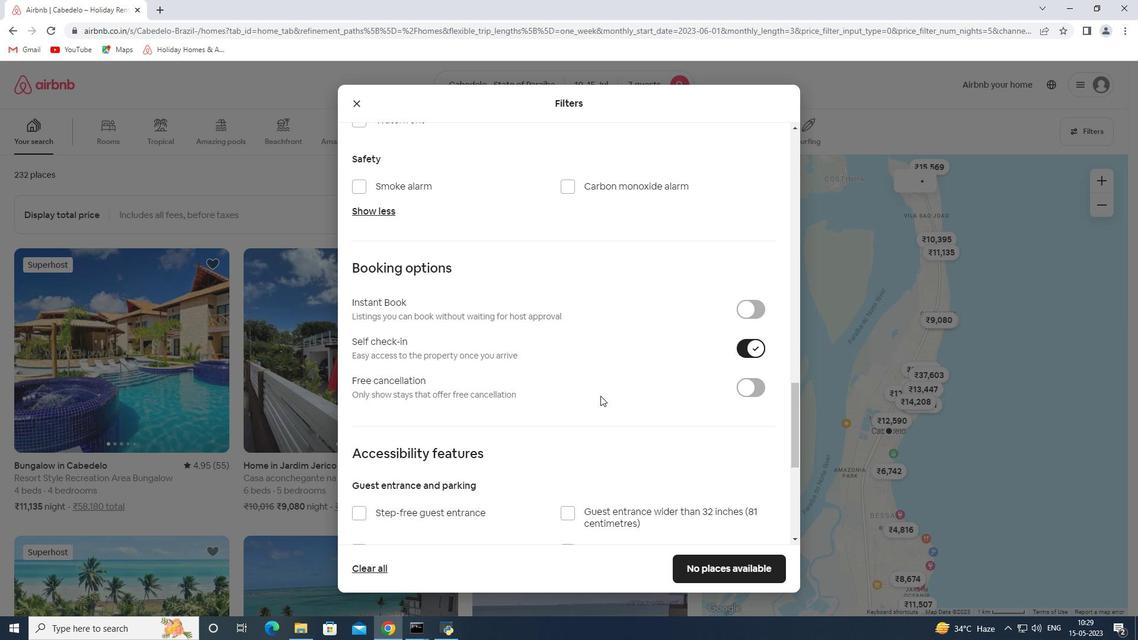 
Action: Mouse scrolled (600, 395) with delta (0, 0)
Screenshot: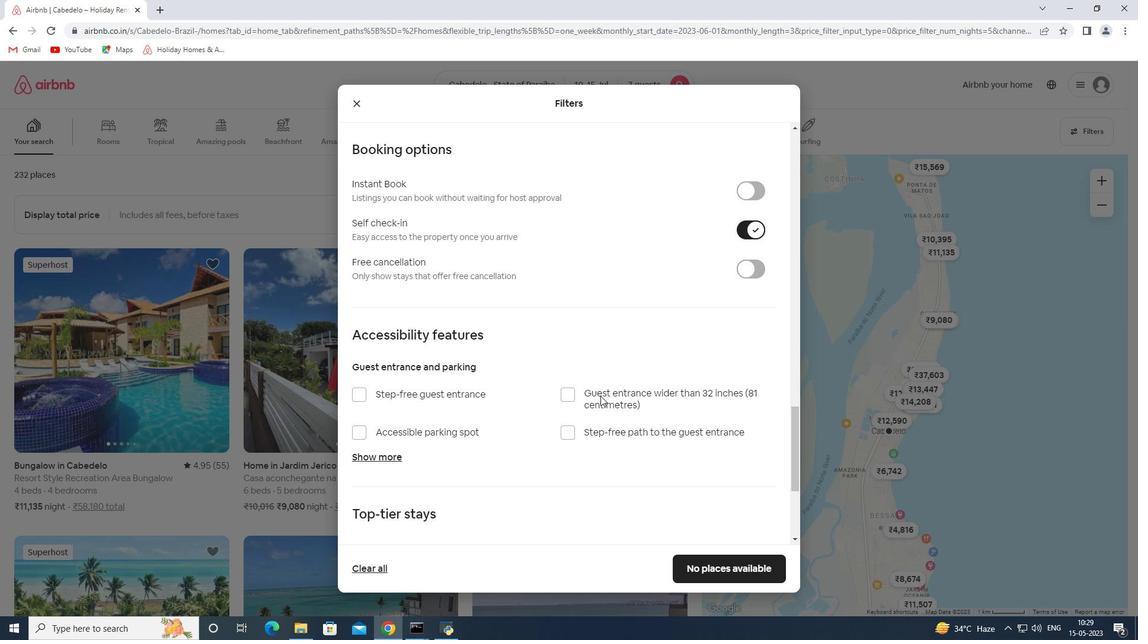 
Action: Mouse scrolled (600, 395) with delta (0, 0)
Screenshot: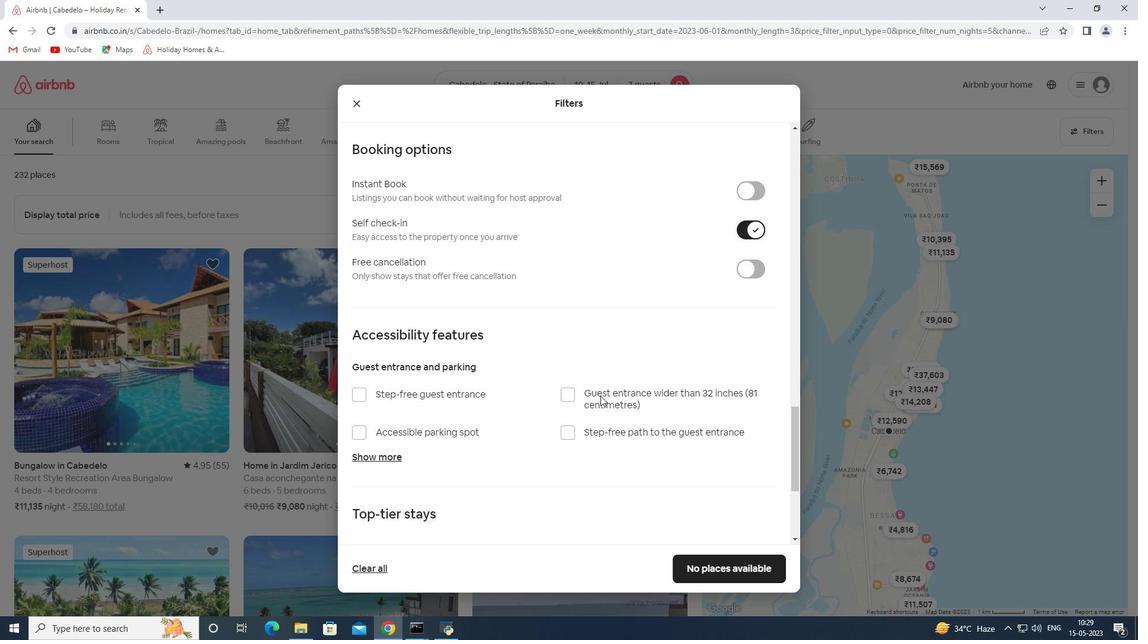 
Action: Mouse scrolled (600, 395) with delta (0, 0)
Screenshot: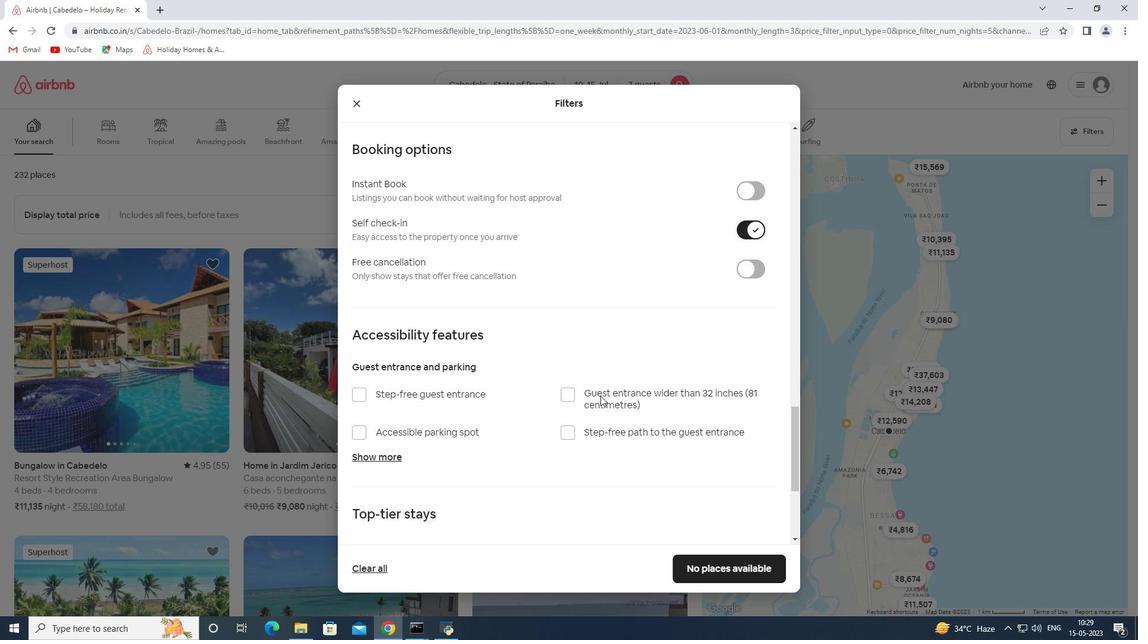 
Action: Mouse moved to (600, 396)
Screenshot: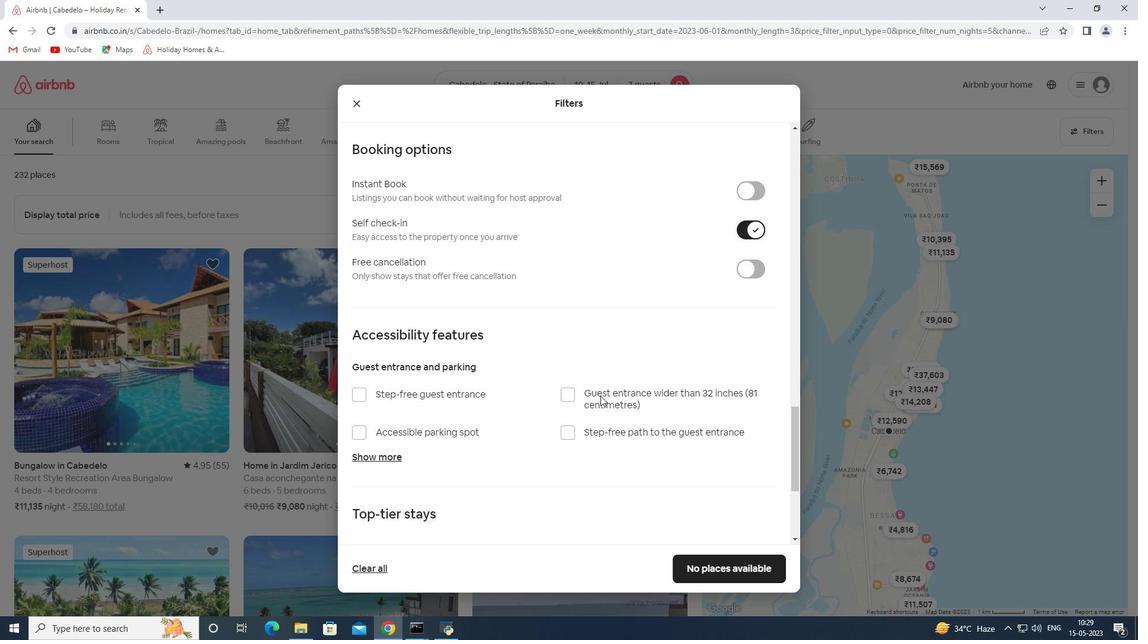 
Action: Mouse scrolled (600, 395) with delta (0, 0)
Screenshot: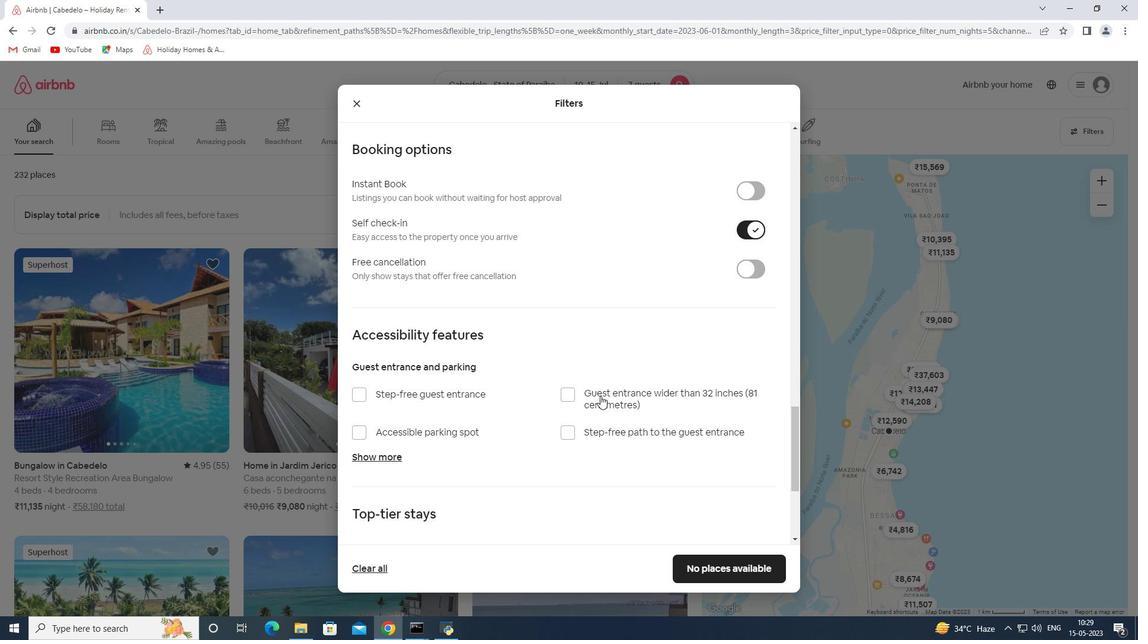 
Action: Mouse moved to (595, 397)
Screenshot: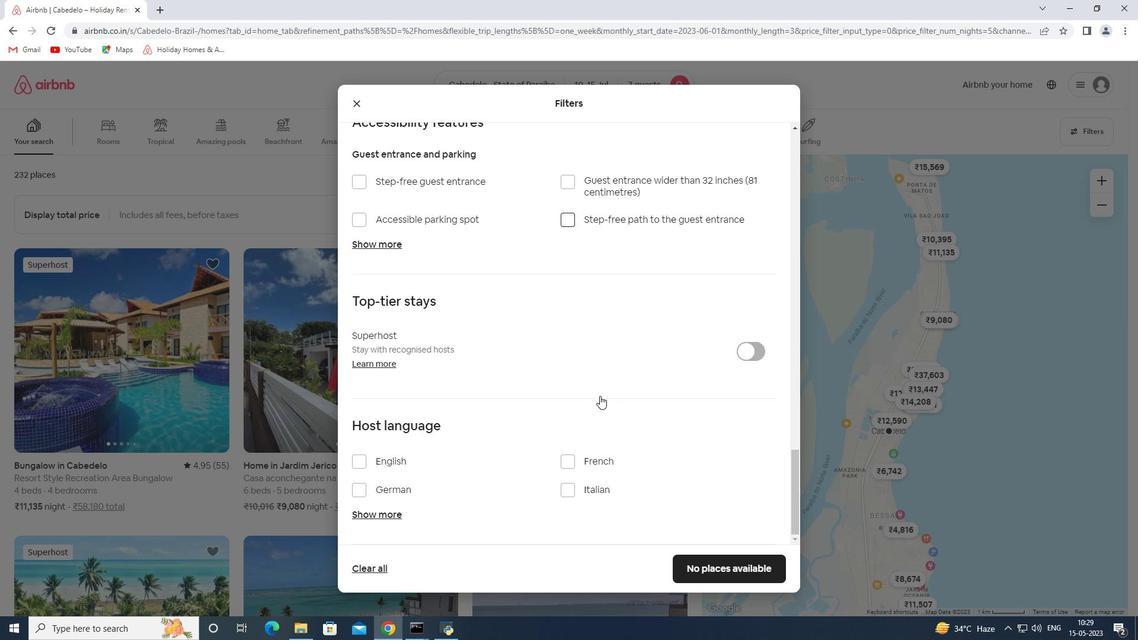 
Action: Mouse scrolled (595, 396) with delta (0, 0)
Screenshot: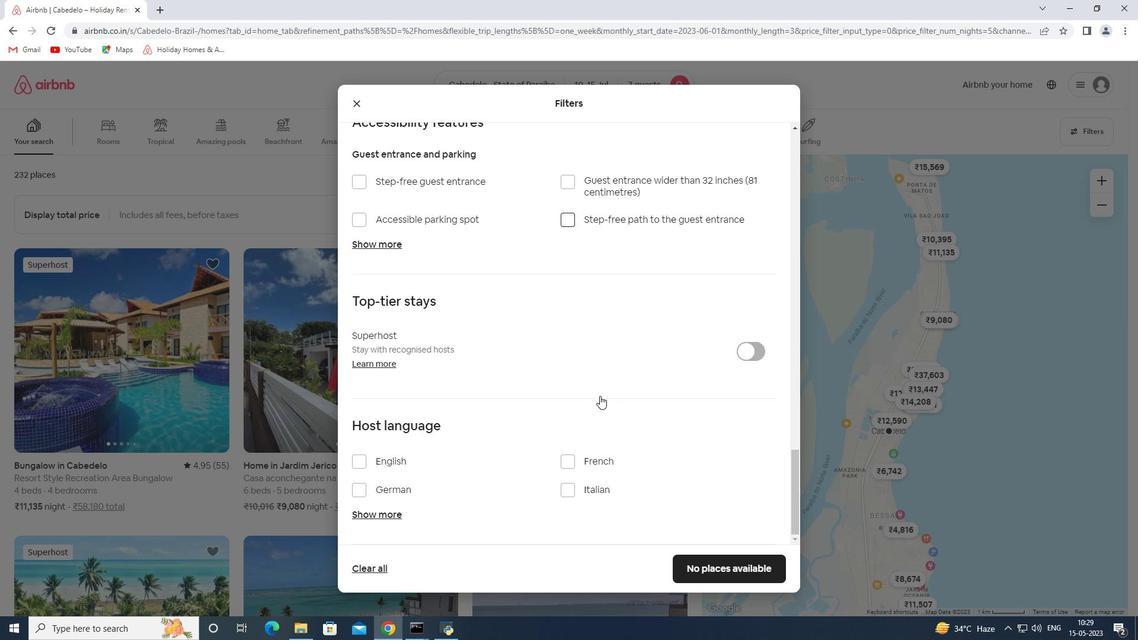 
Action: Mouse moved to (595, 397)
Screenshot: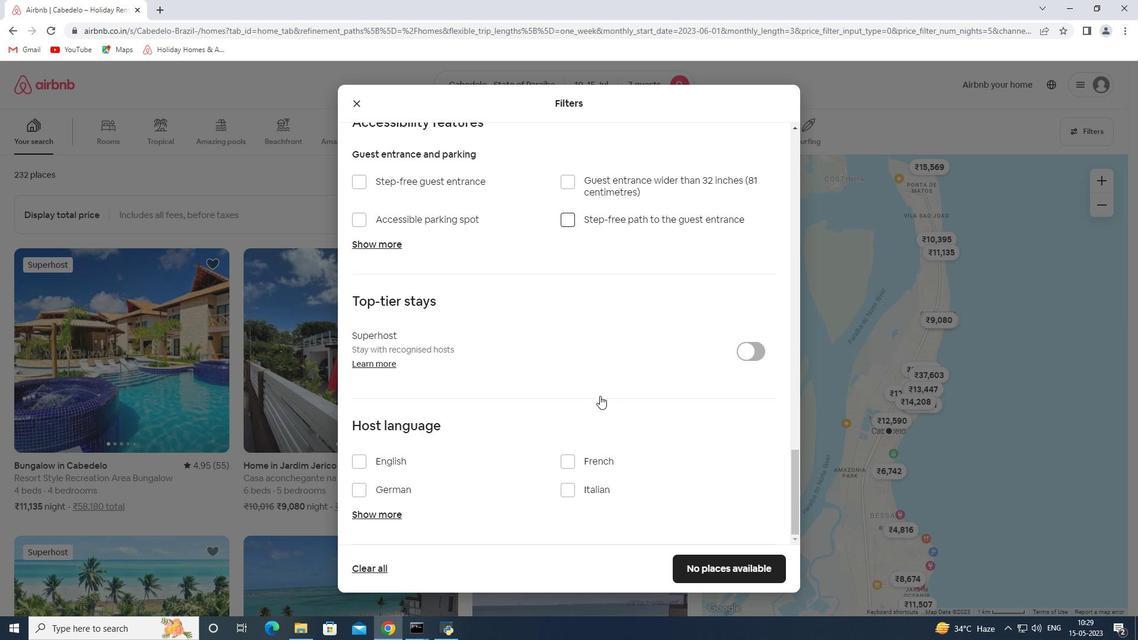 
Action: Mouse scrolled (595, 396) with delta (0, 0)
Screenshot: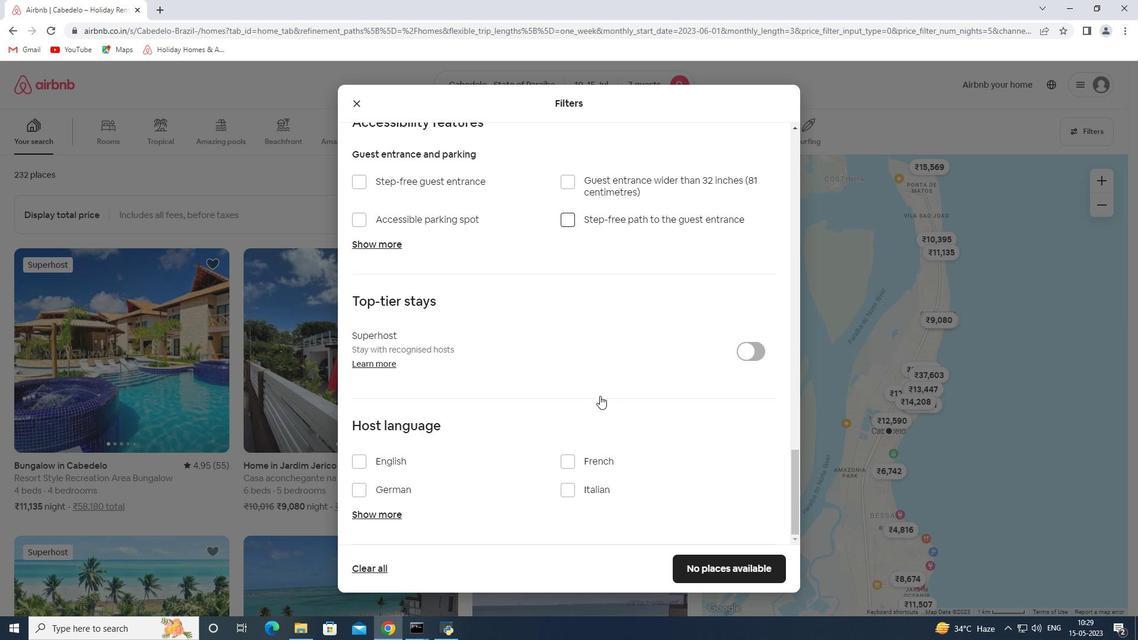 
Action: Mouse moved to (594, 397)
Screenshot: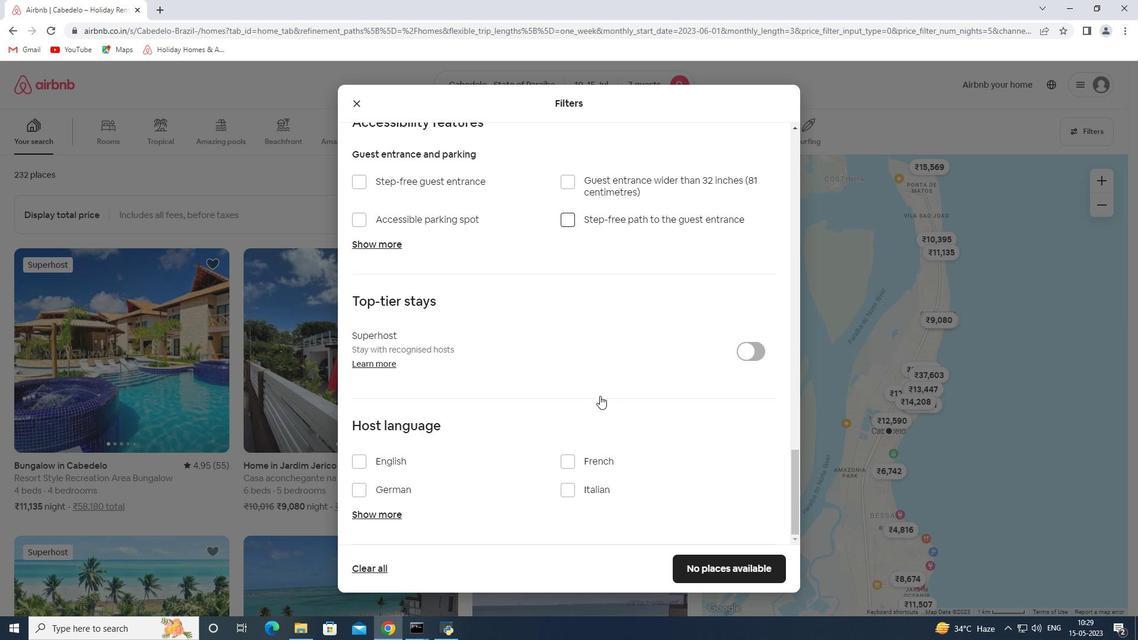 
Action: Mouse scrolled (594, 397) with delta (0, 0)
Screenshot: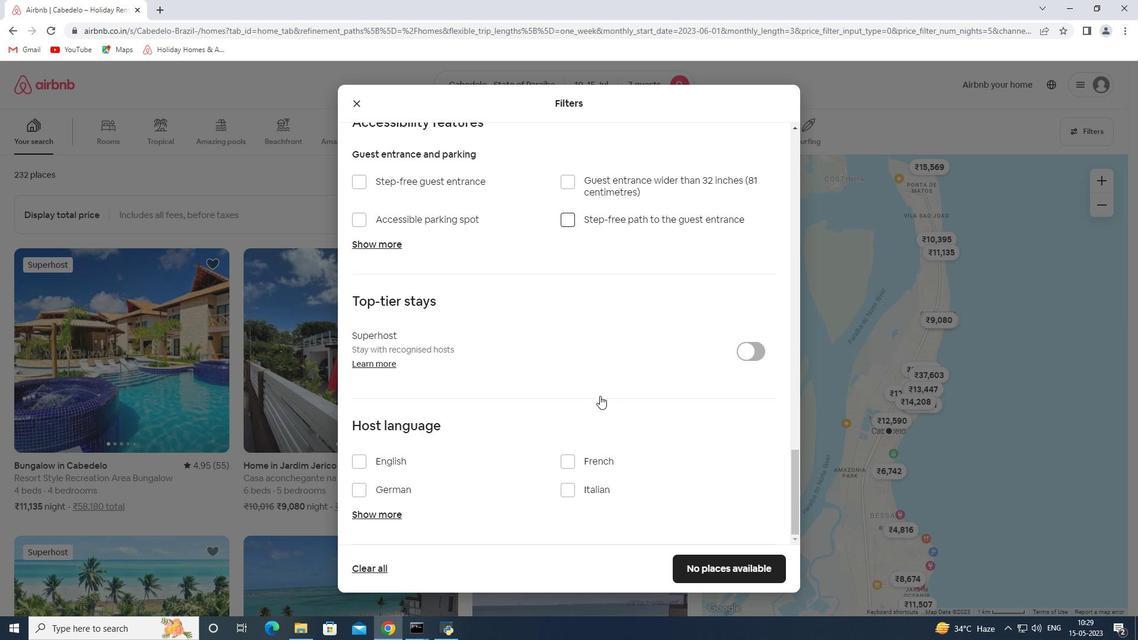 
Action: Mouse moved to (593, 397)
Screenshot: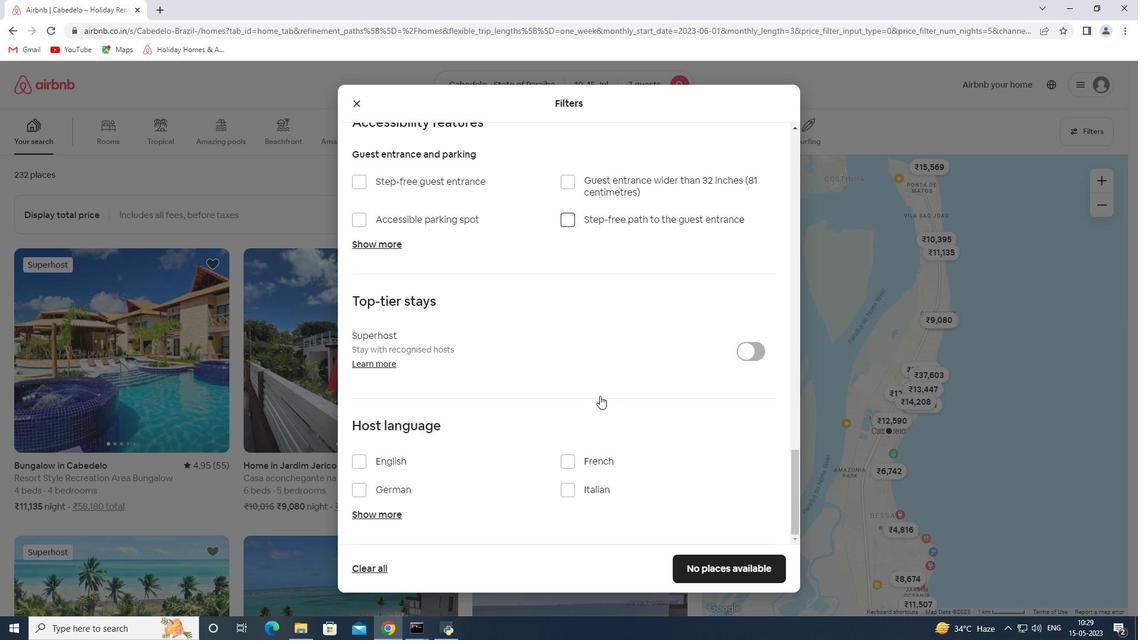 
Action: Mouse scrolled (593, 397) with delta (0, 0)
Screenshot: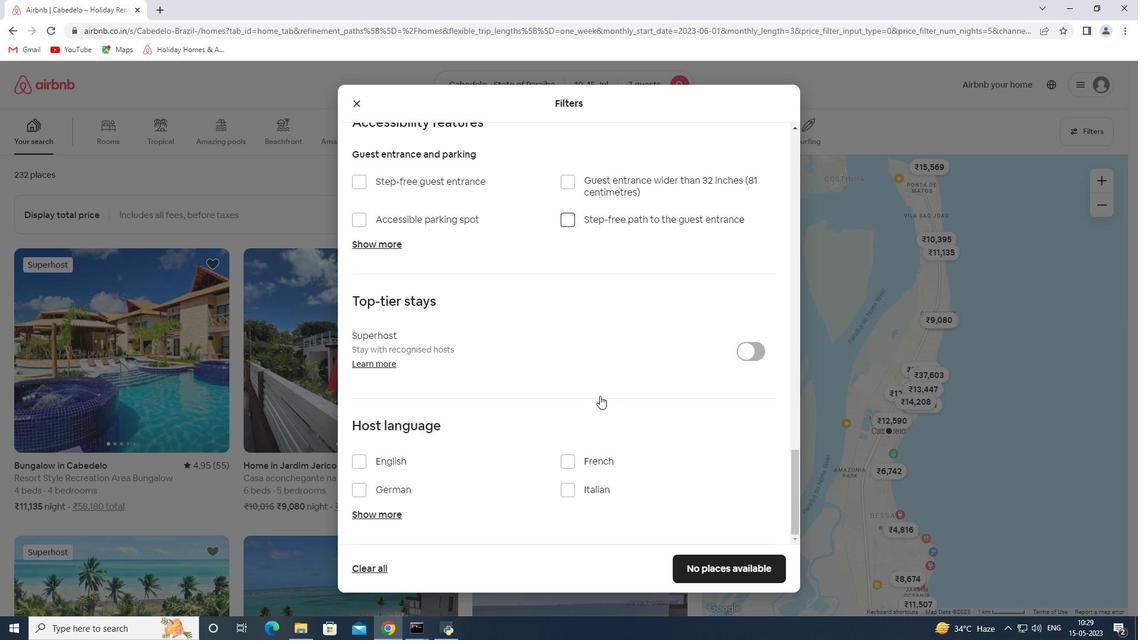 
Action: Mouse moved to (592, 398)
Screenshot: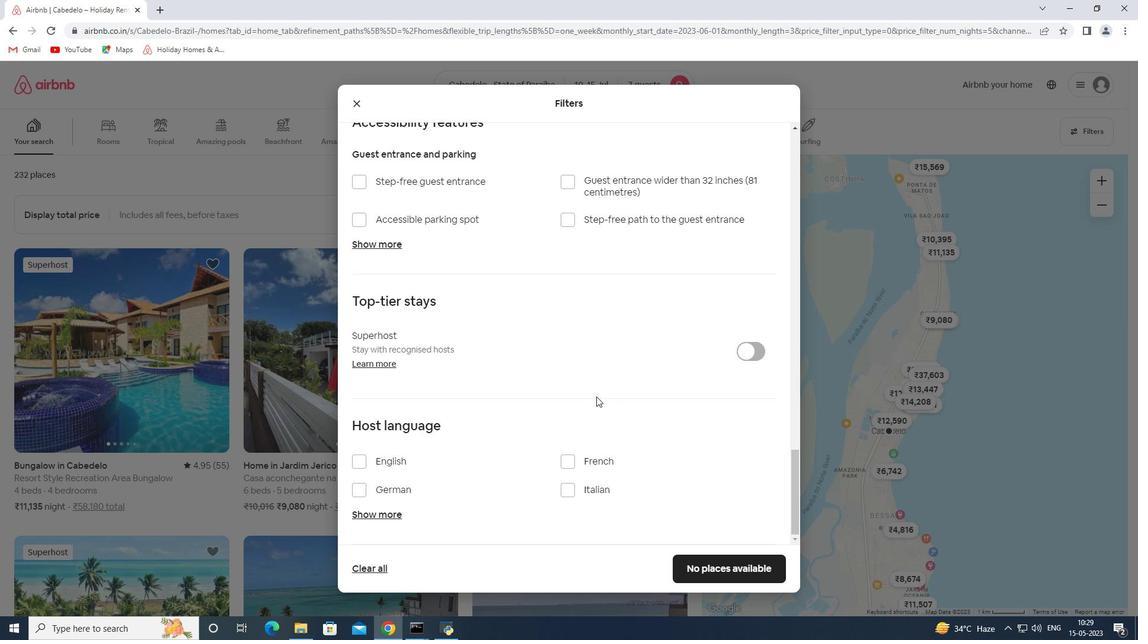 
Action: Mouse scrolled (592, 397) with delta (0, 0)
Screenshot: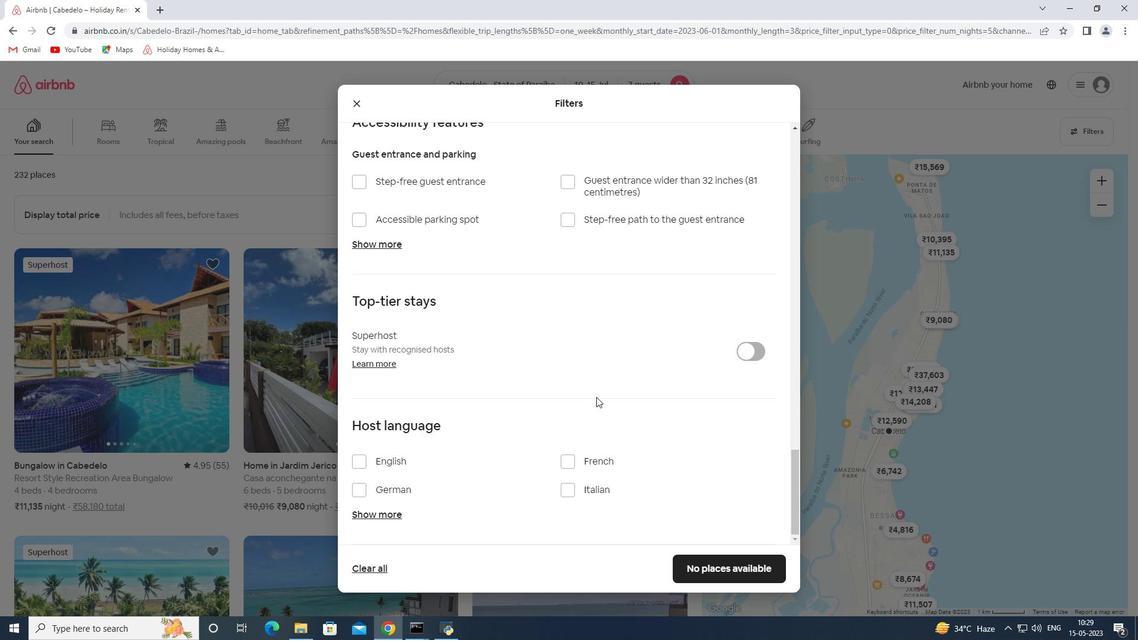 
Action: Mouse moved to (385, 461)
Screenshot: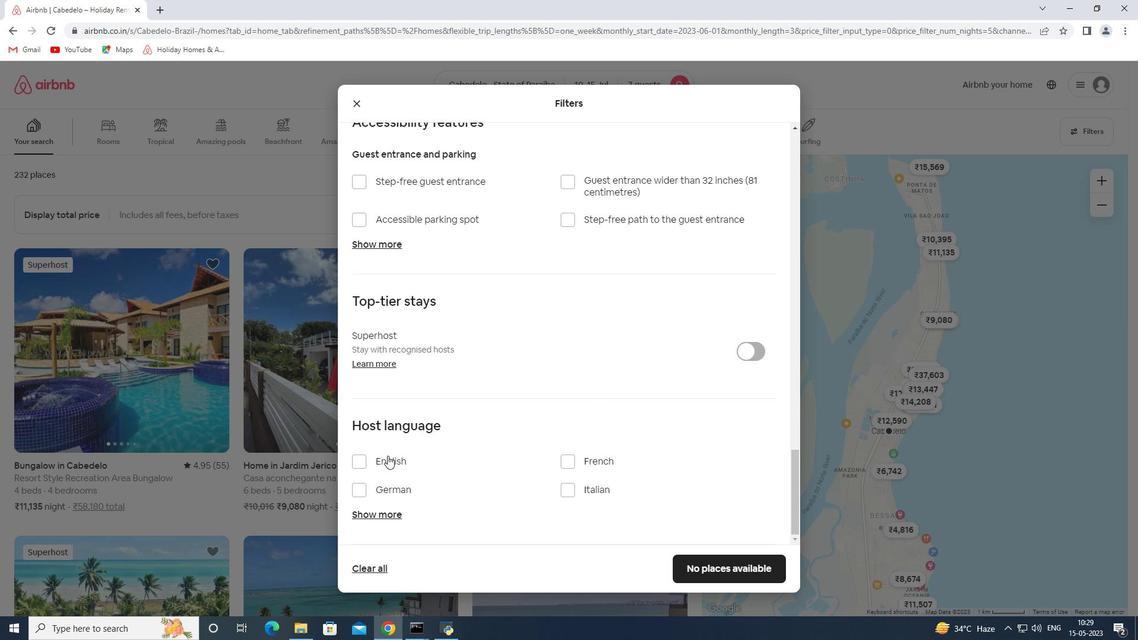 
Action: Mouse pressed left at (385, 461)
Screenshot: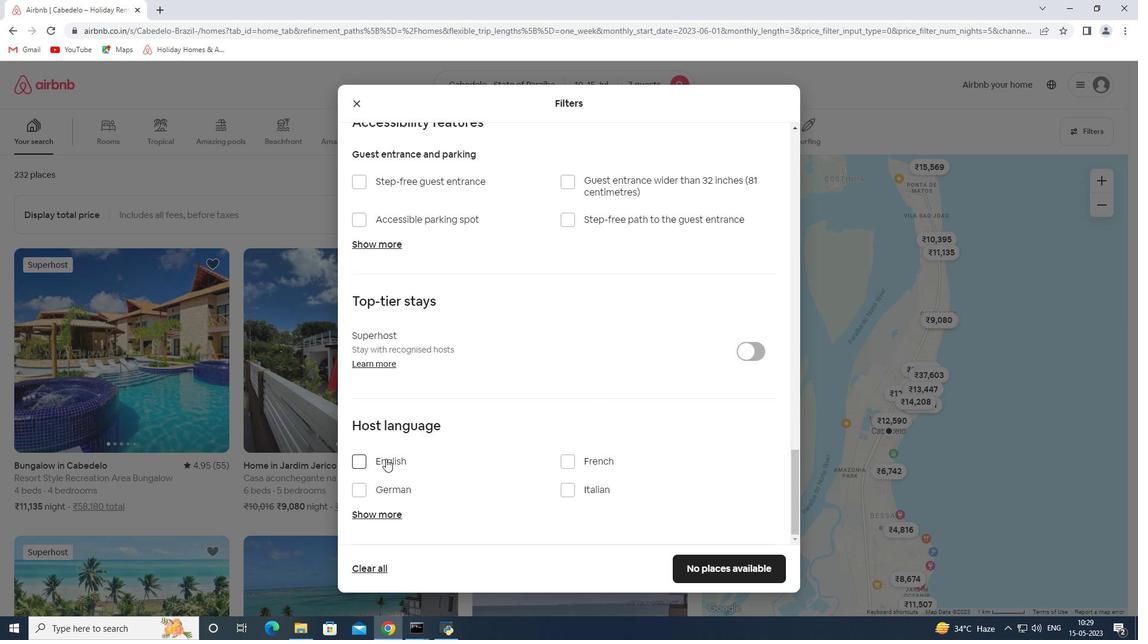 
Action: Mouse moved to (533, 394)
Screenshot: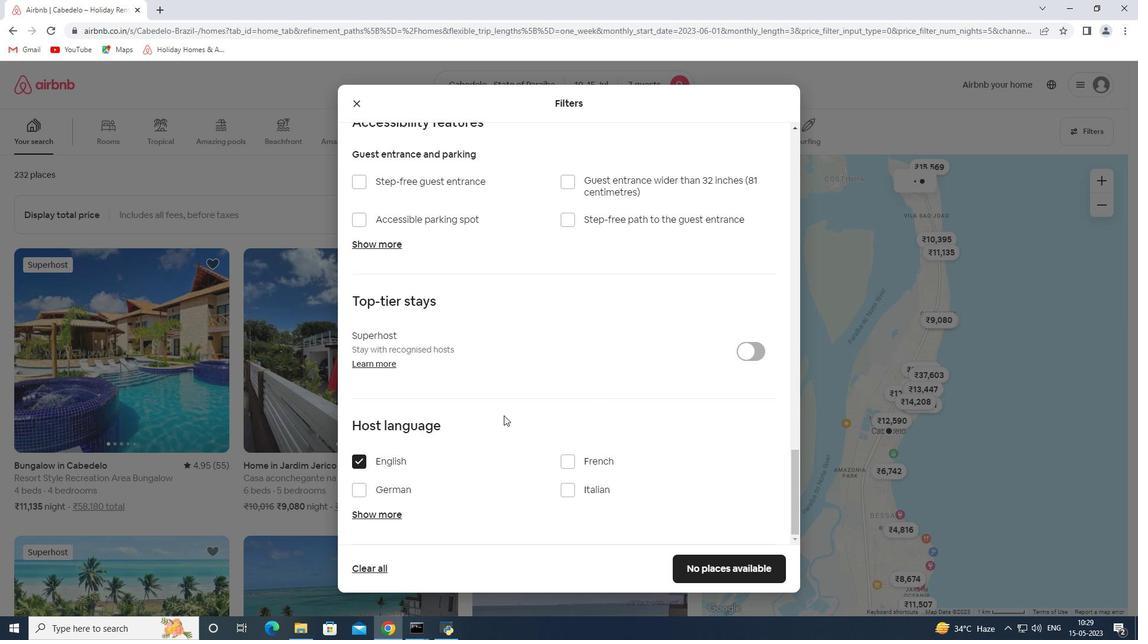 
Action: Mouse scrolled (533, 395) with delta (0, 0)
Screenshot: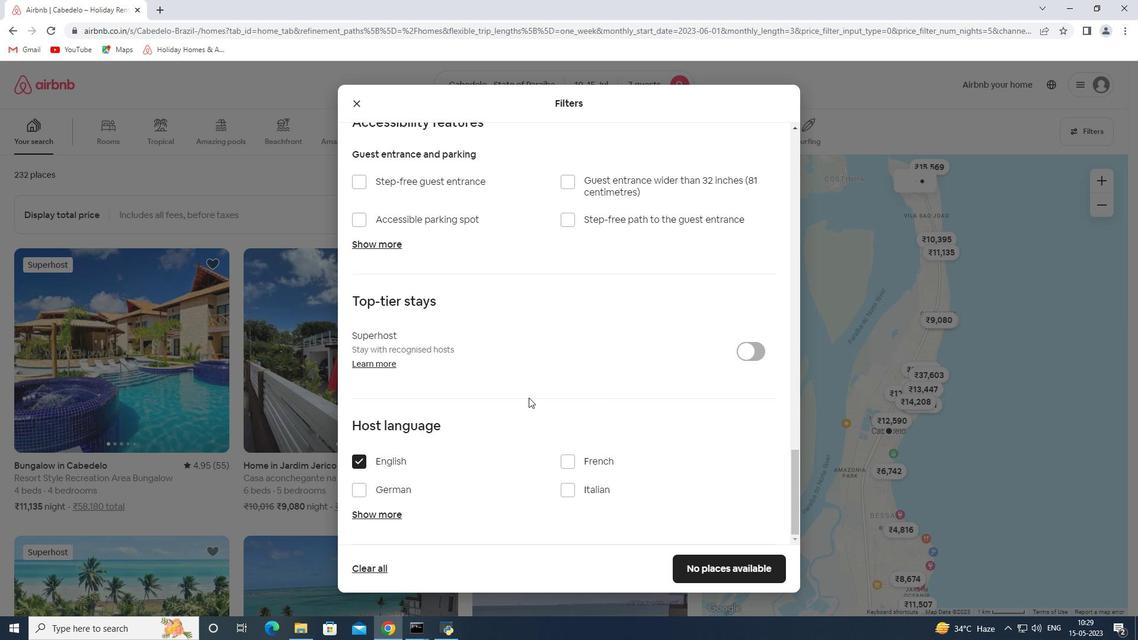 
Action: Mouse scrolled (533, 395) with delta (0, 0)
Screenshot: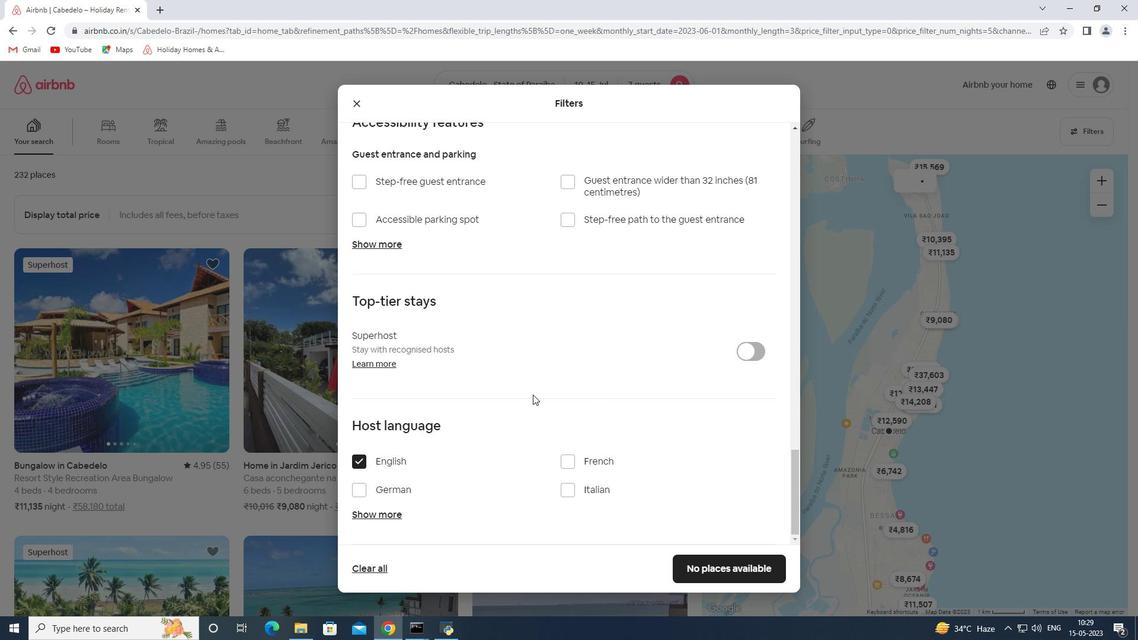 
Action: Mouse scrolled (533, 394) with delta (0, 0)
Screenshot: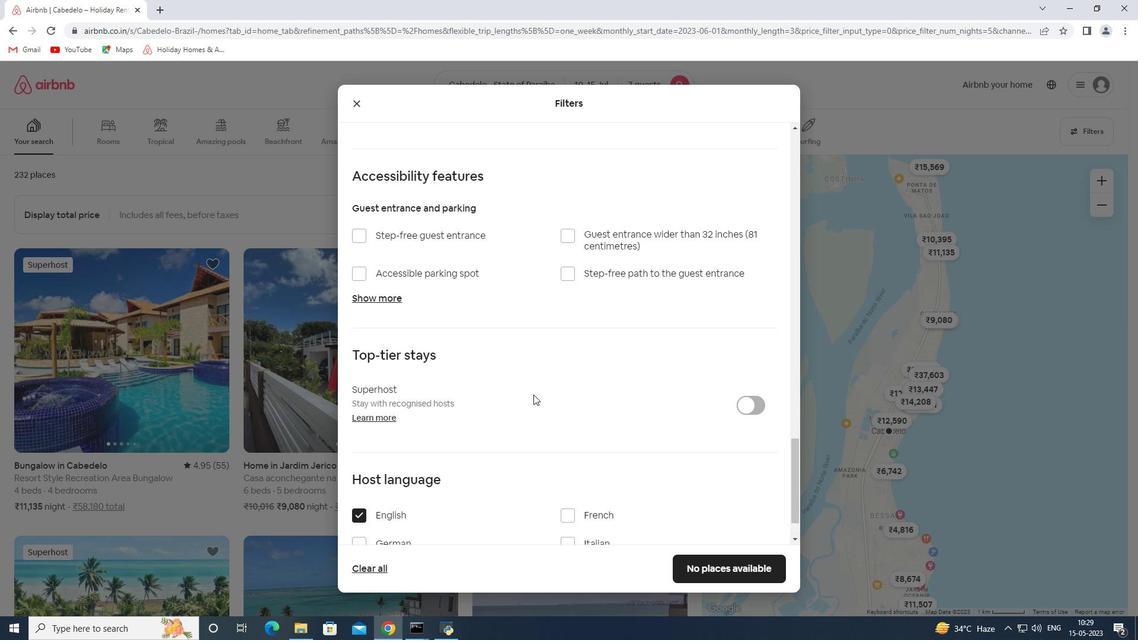 
Action: Mouse scrolled (533, 394) with delta (0, 0)
Screenshot: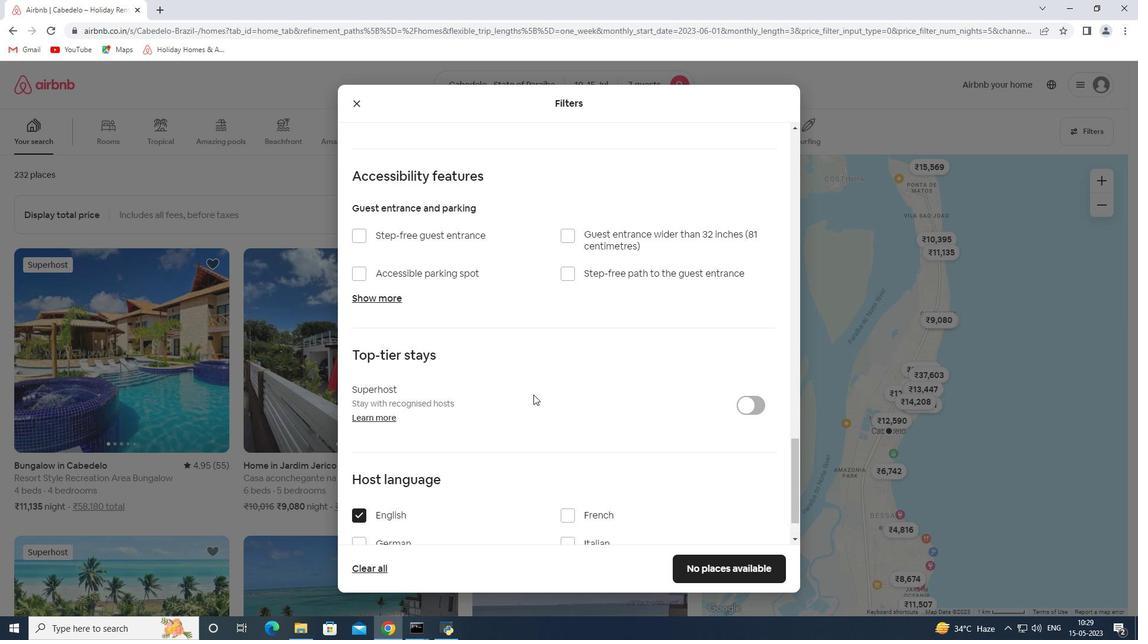 
Action: Mouse scrolled (533, 394) with delta (0, 0)
Screenshot: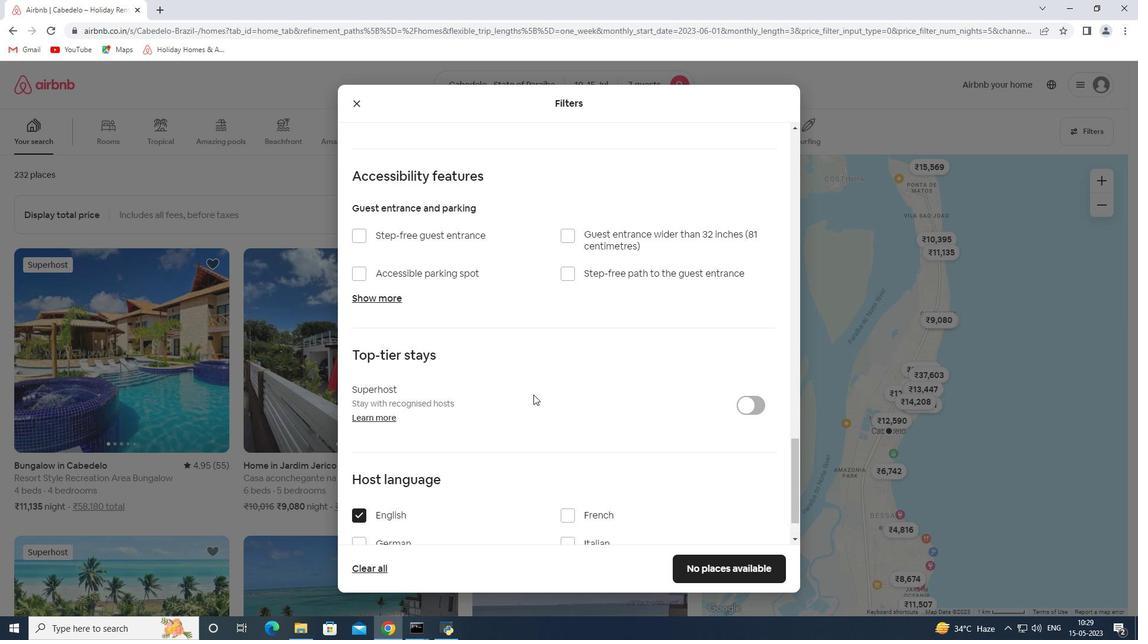 
Action: Mouse scrolled (533, 394) with delta (0, 0)
Screenshot: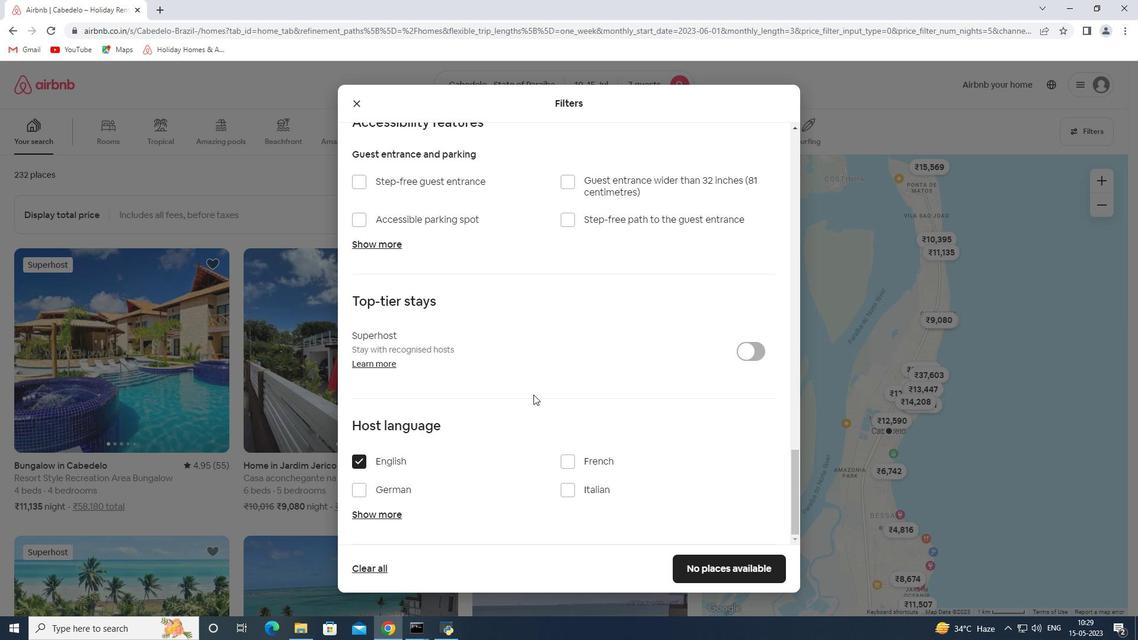 
Action: Mouse scrolled (533, 394) with delta (0, 0)
Screenshot: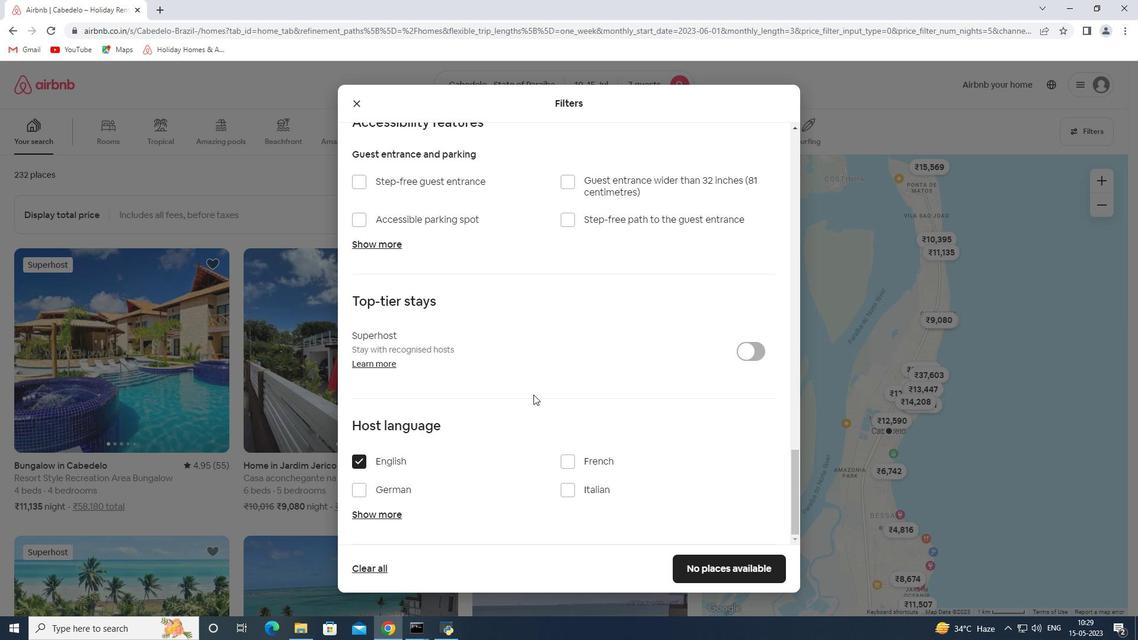 
Action: Mouse scrolled (533, 394) with delta (0, 0)
Screenshot: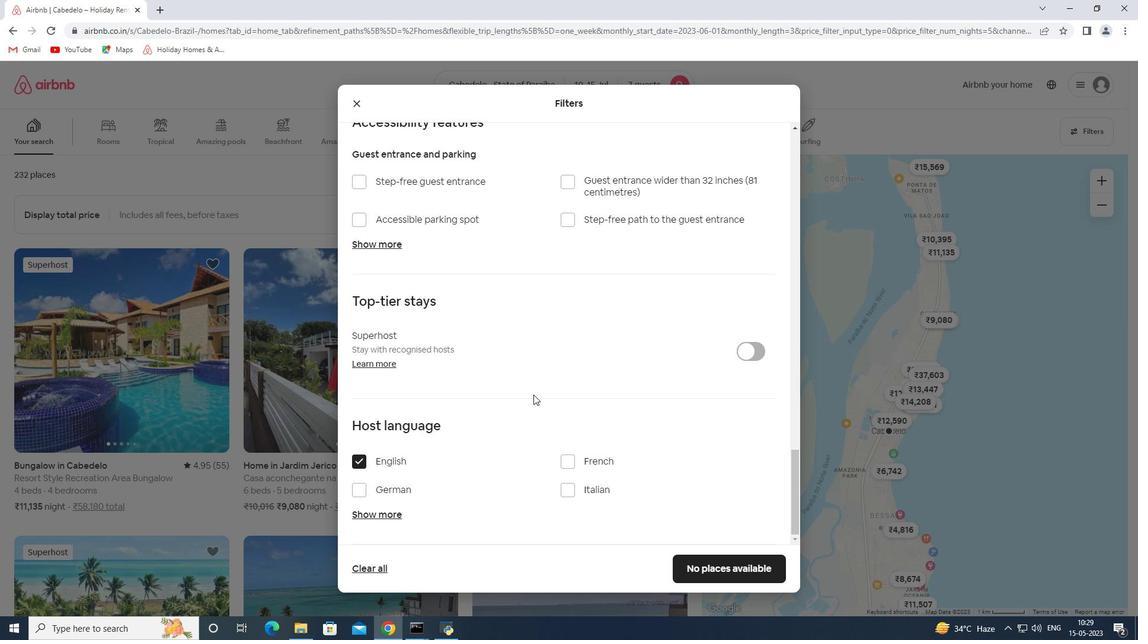 
Action: Mouse scrolled (533, 394) with delta (0, 0)
Screenshot: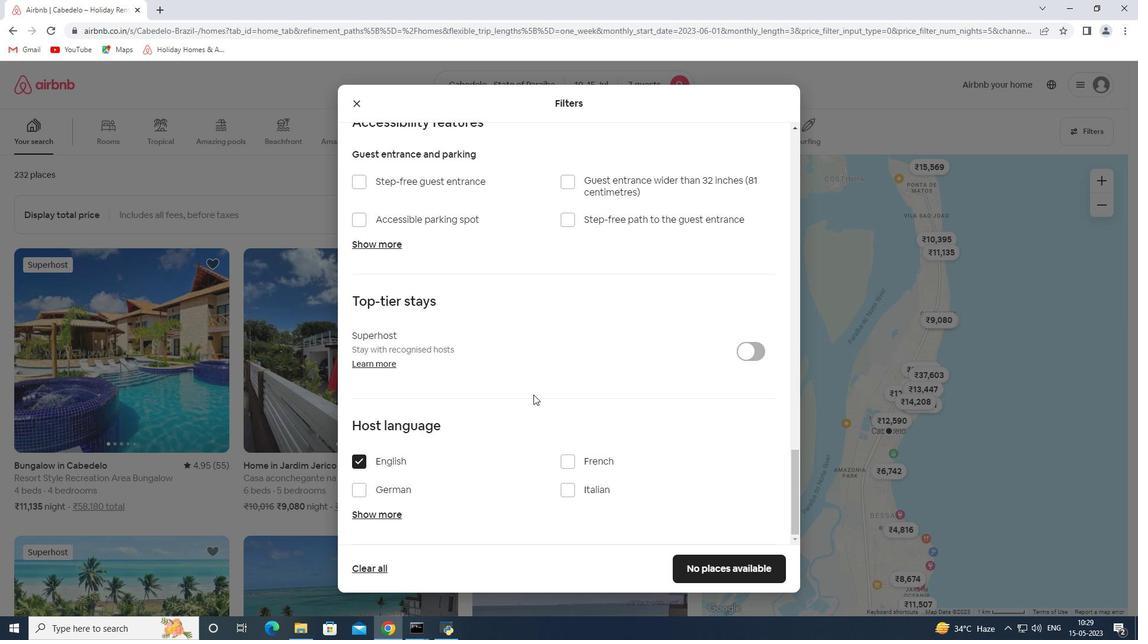 
Action: Mouse moved to (727, 562)
Screenshot: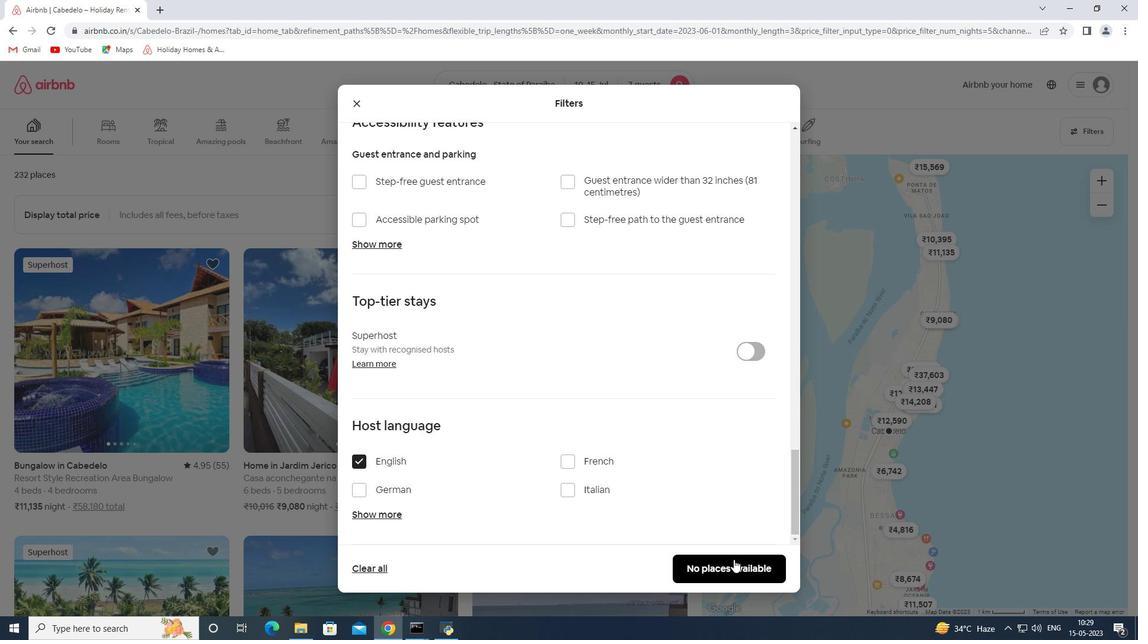 
Action: Mouse pressed left at (727, 562)
Screenshot: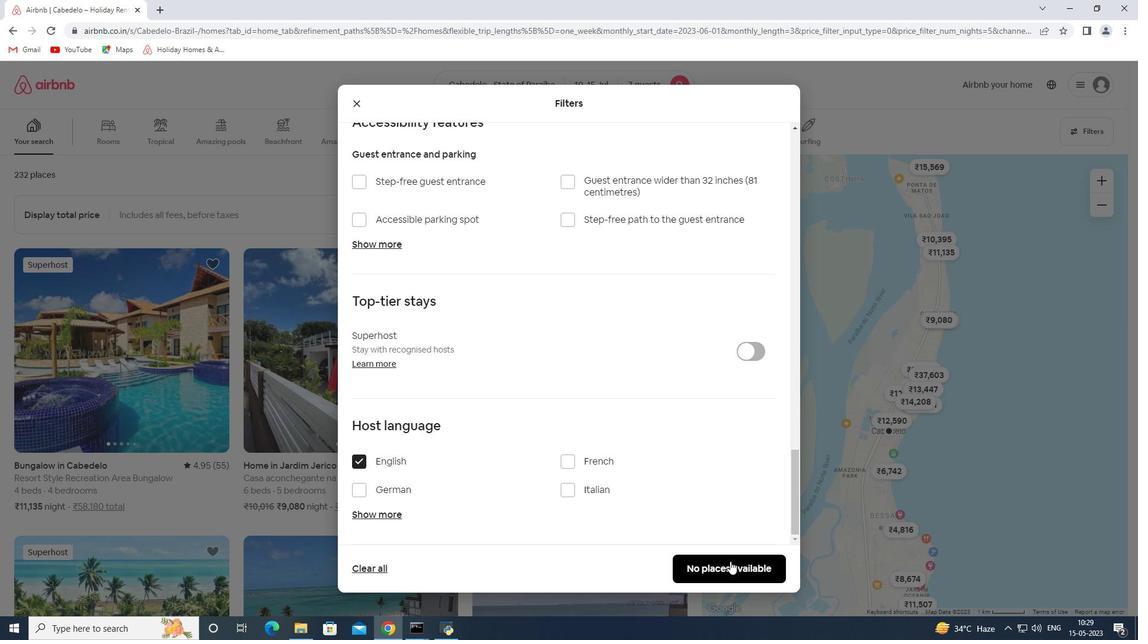 
